 Task: Find connections with filter location Anmore with filter topic #futurewith filter profile language Potuguese with filter current company Arabian Construction Co. with filter school NBKR Institute of Science and Technology with filter industry Paper and Forest Product Manufacturing with filter service category Web Design with filter keywords title Administrator
Action: Mouse moved to (211, 262)
Screenshot: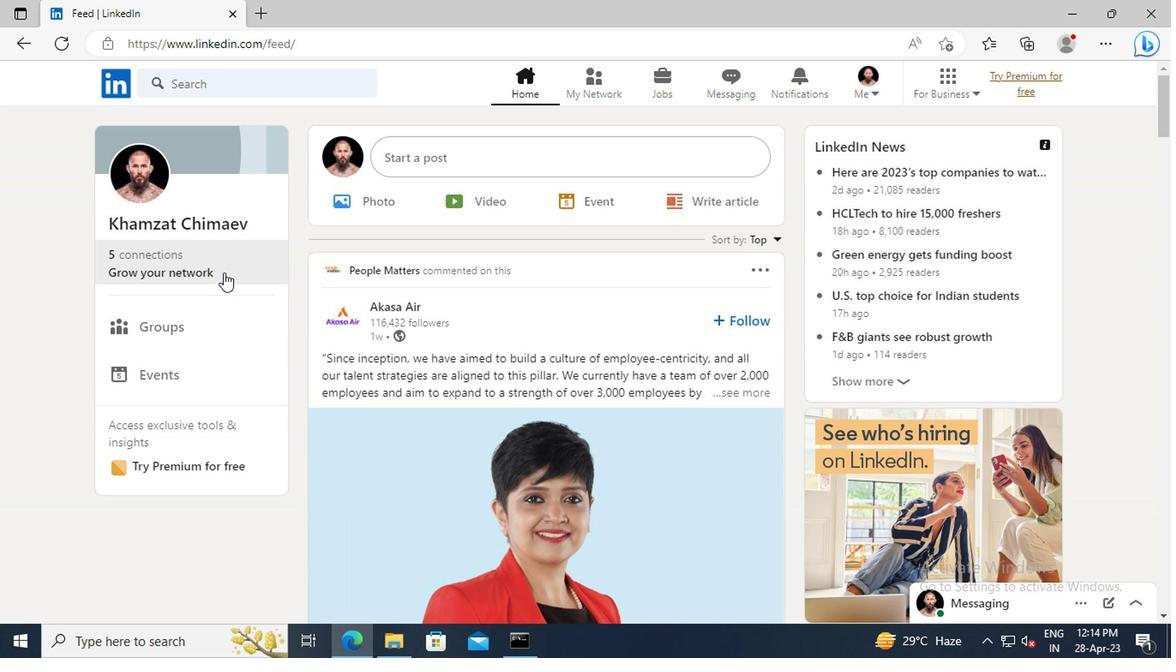 
Action: Mouse pressed left at (211, 262)
Screenshot: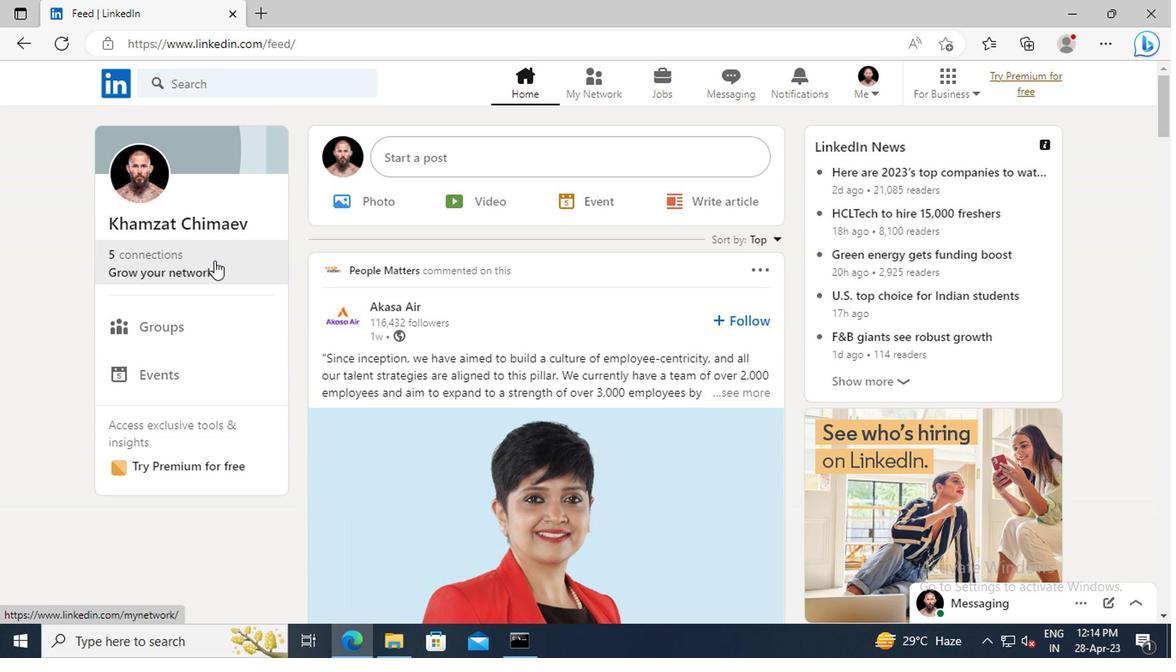 
Action: Mouse moved to (204, 182)
Screenshot: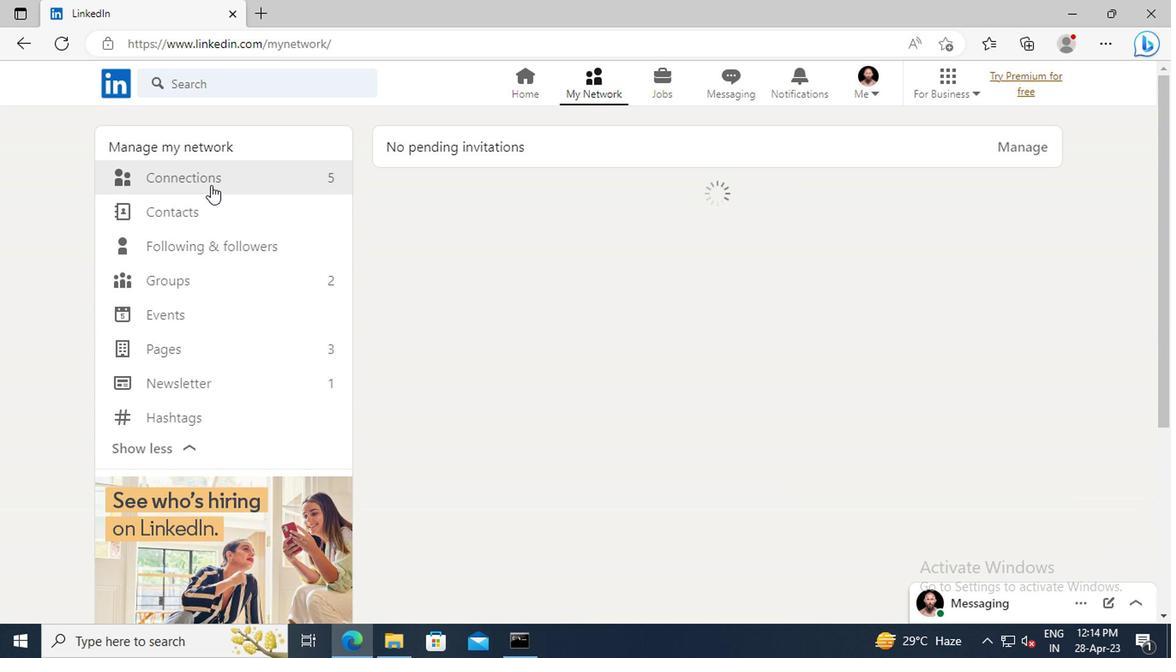 
Action: Mouse pressed left at (204, 182)
Screenshot: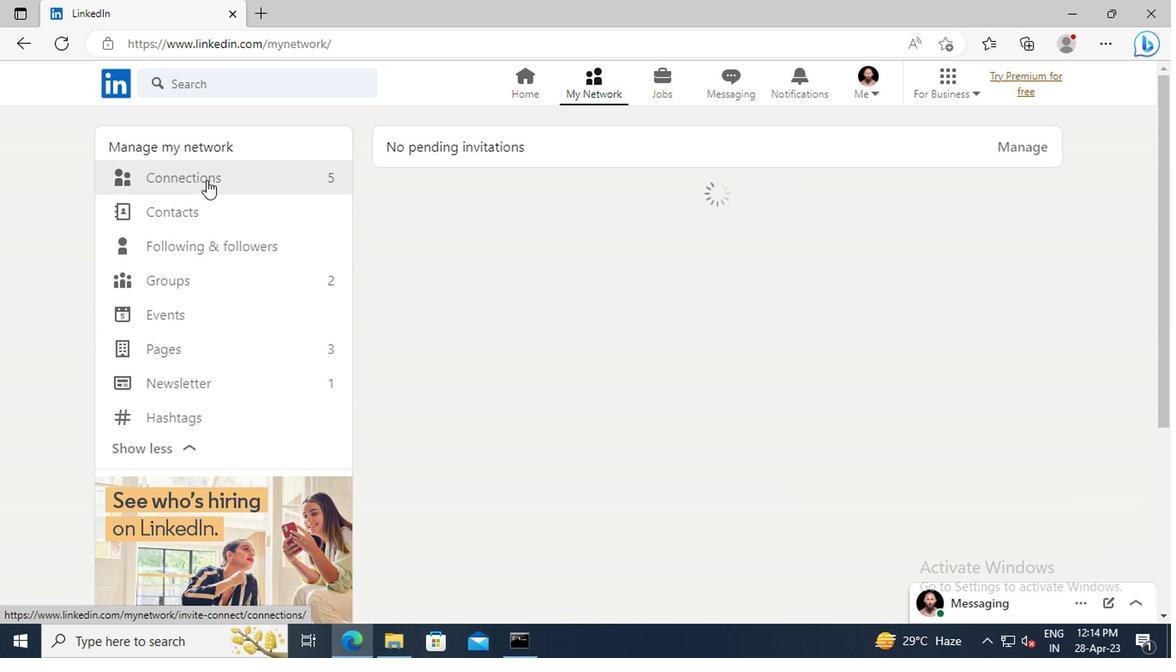 
Action: Mouse moved to (708, 187)
Screenshot: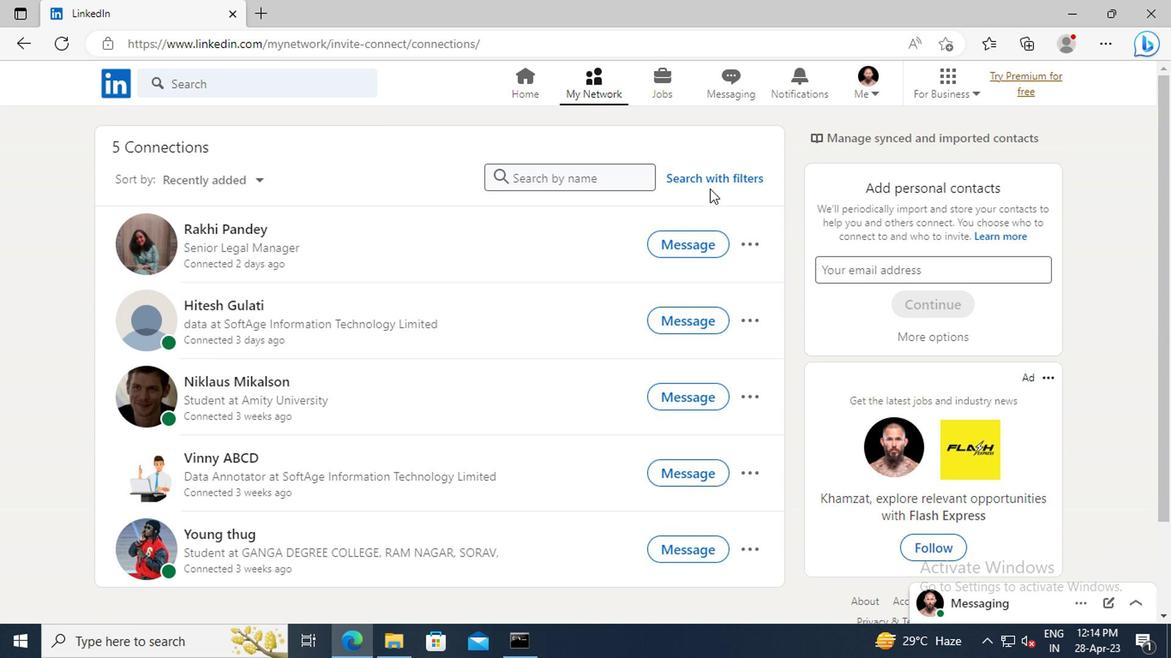 
Action: Mouse pressed left at (708, 187)
Screenshot: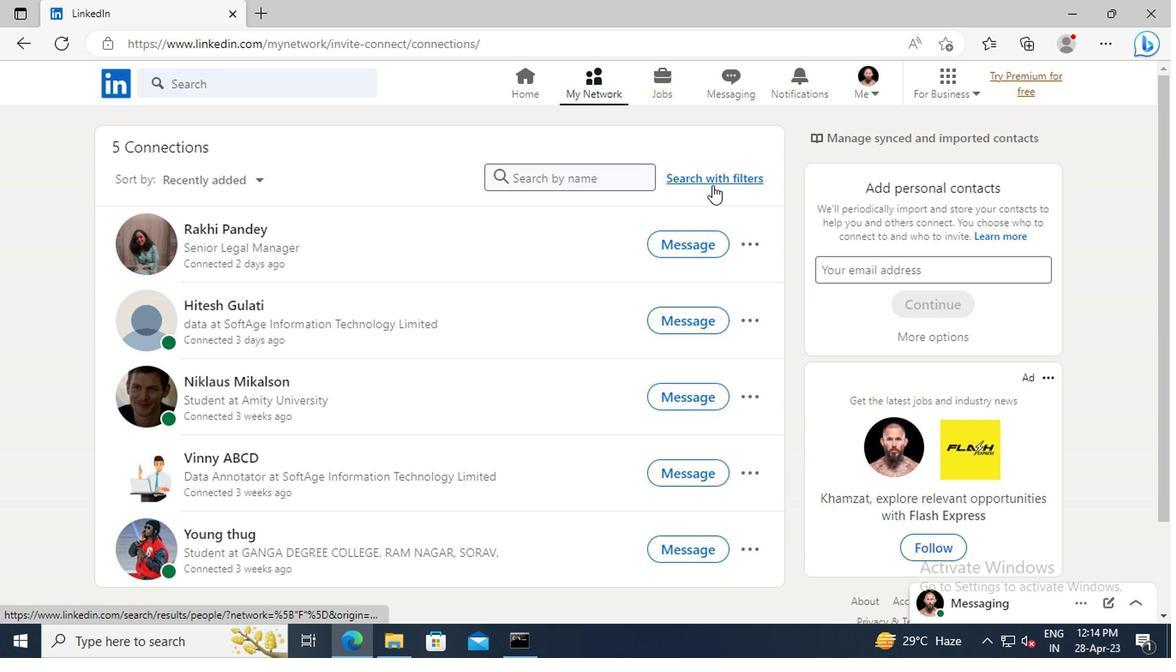 
Action: Mouse moved to (640, 137)
Screenshot: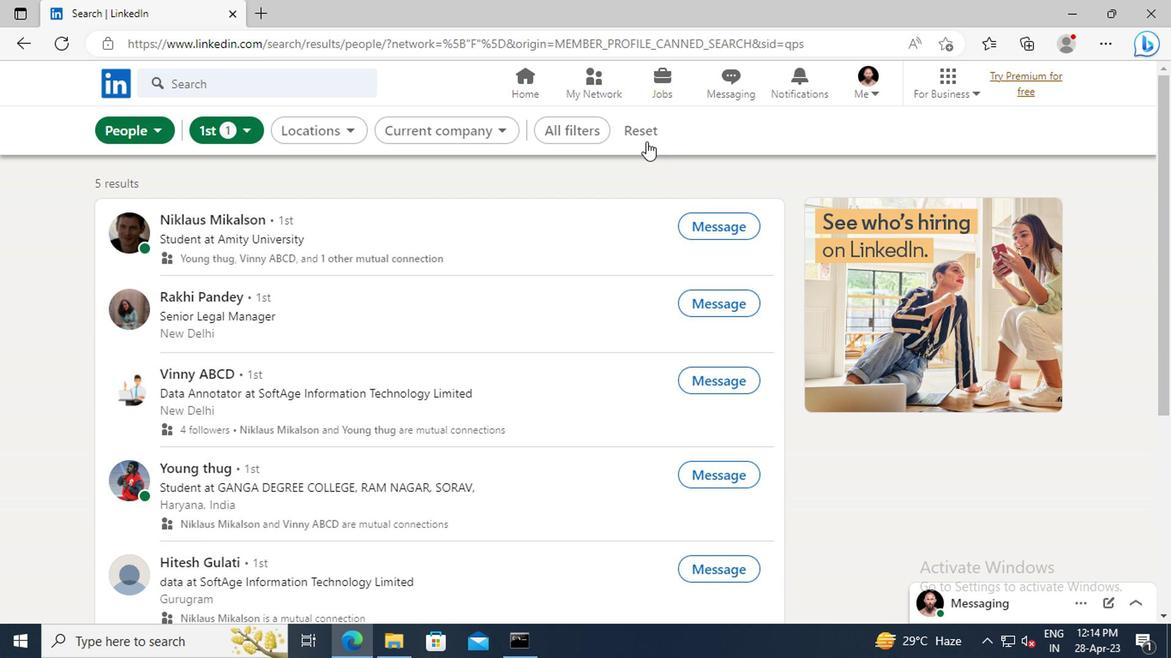 
Action: Mouse pressed left at (640, 137)
Screenshot: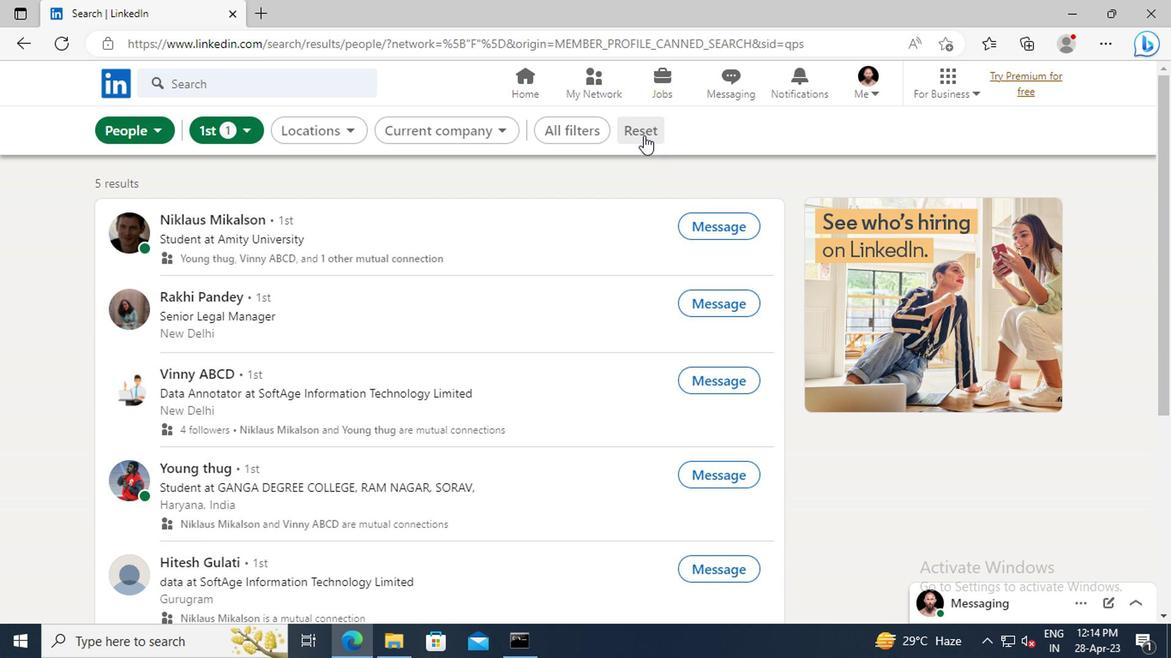 
Action: Mouse moved to (616, 134)
Screenshot: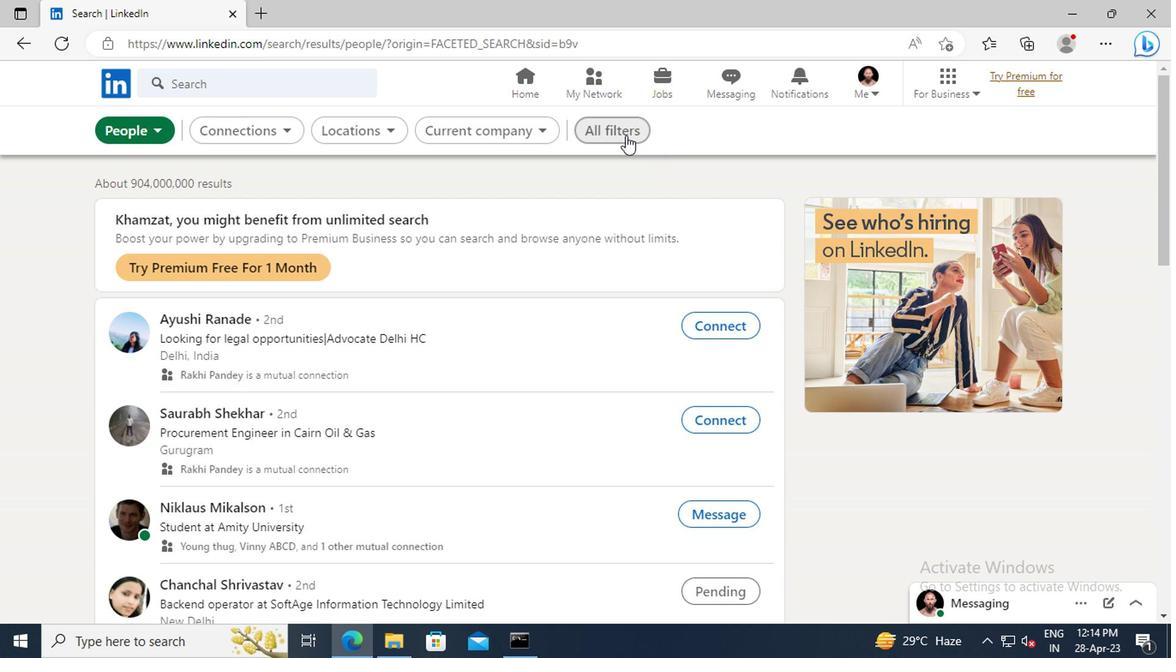 
Action: Mouse pressed left at (616, 134)
Screenshot: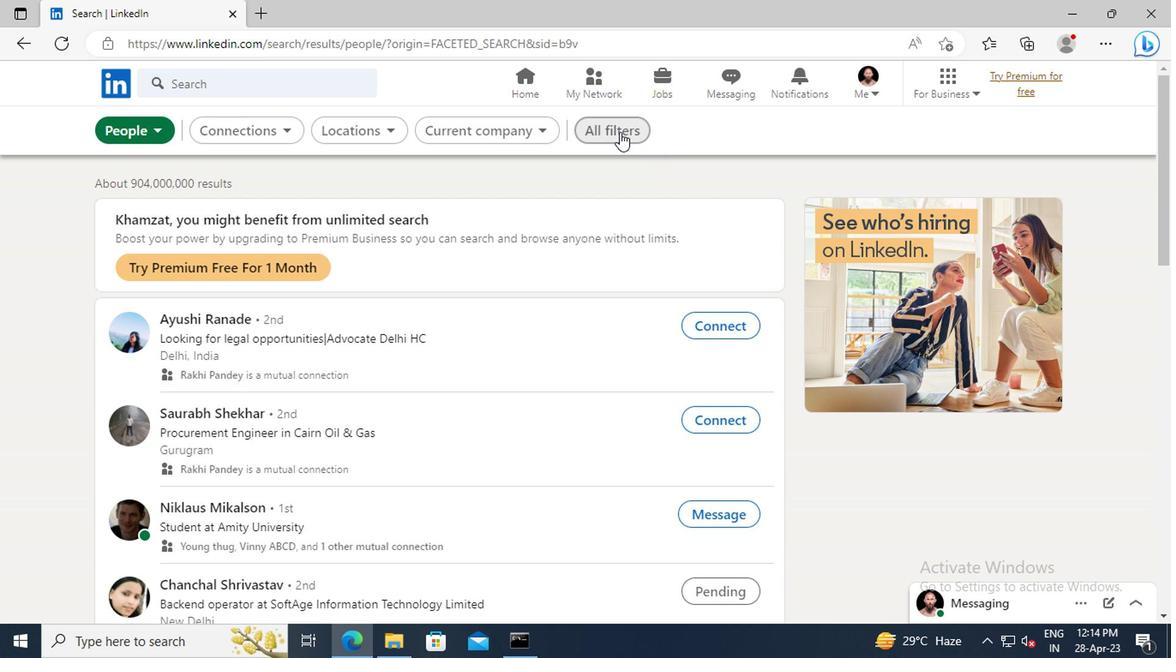 
Action: Mouse moved to (882, 287)
Screenshot: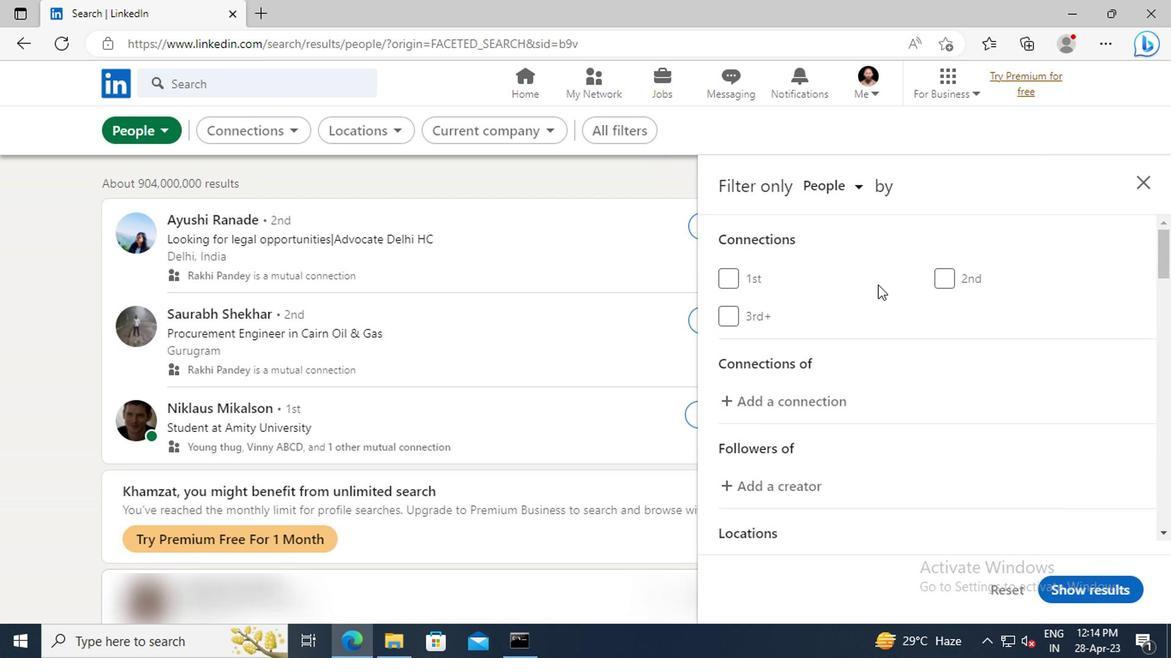 
Action: Mouse scrolled (882, 287) with delta (0, 0)
Screenshot: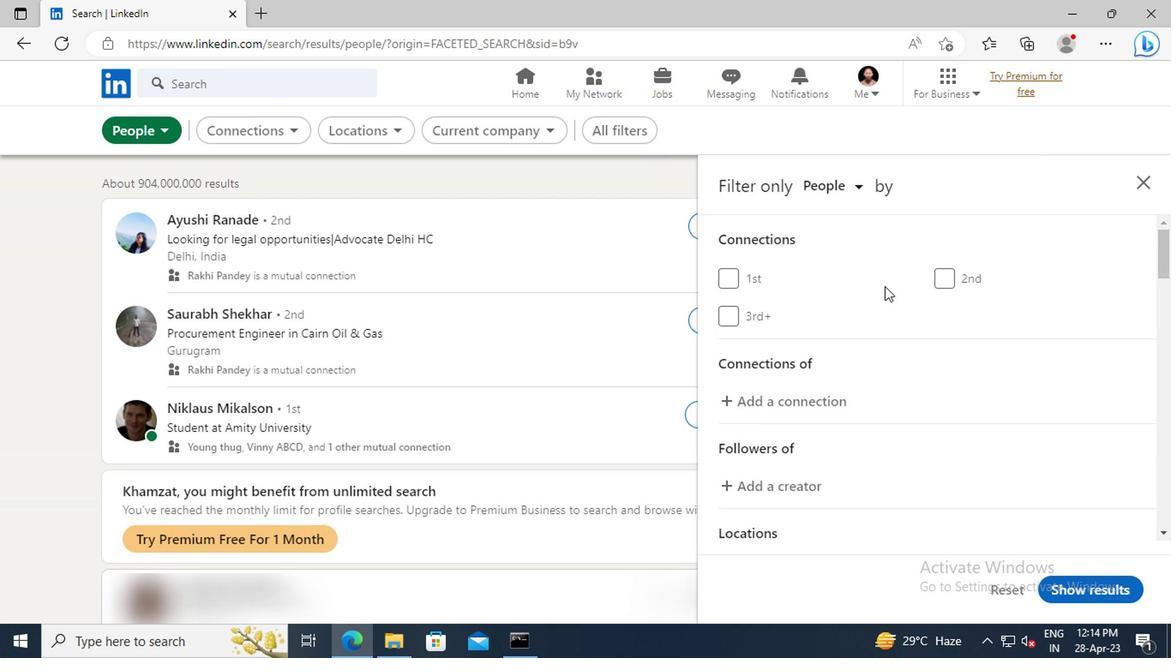 
Action: Mouse scrolled (882, 287) with delta (0, 0)
Screenshot: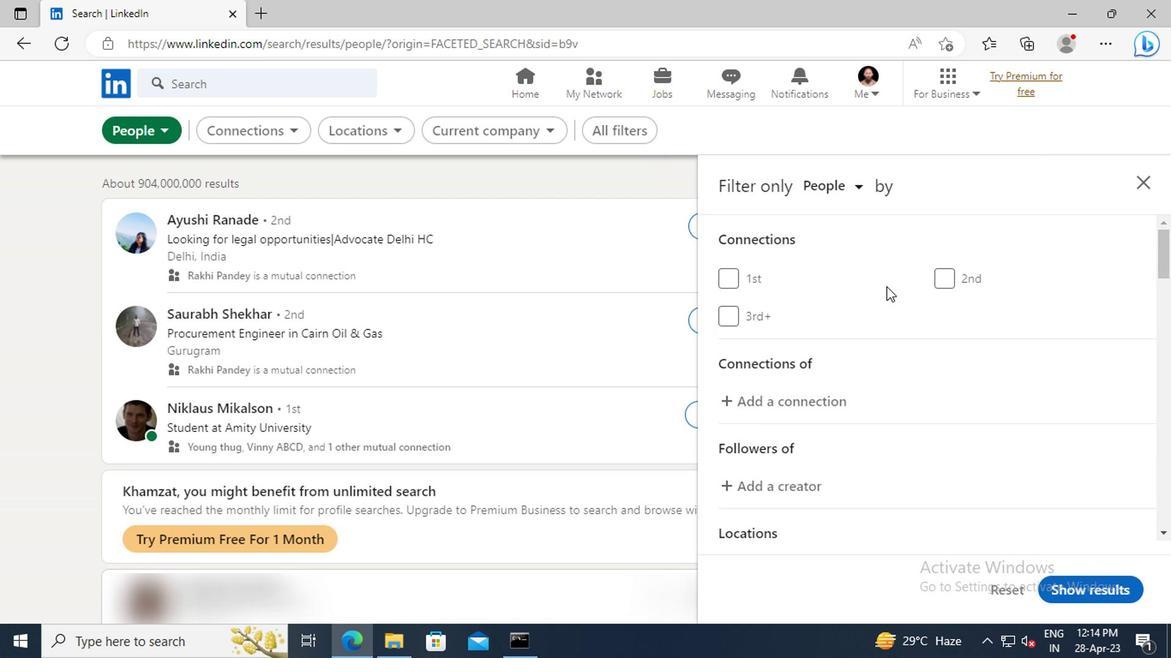 
Action: Mouse scrolled (882, 287) with delta (0, 0)
Screenshot: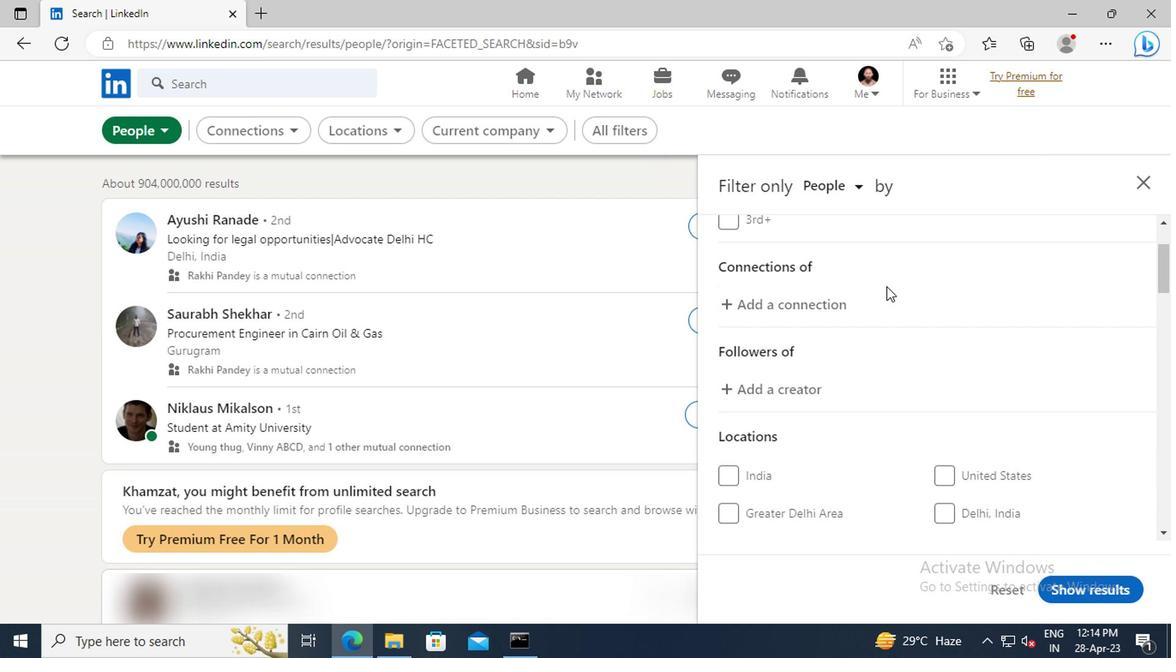 
Action: Mouse scrolled (882, 287) with delta (0, 0)
Screenshot: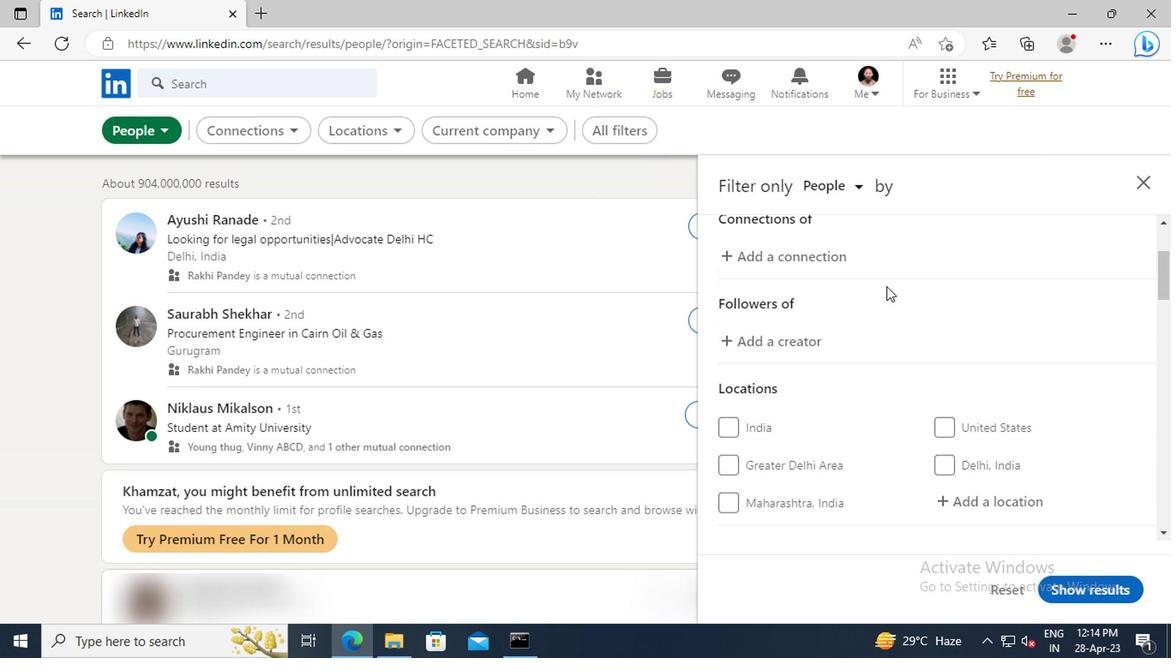 
Action: Mouse scrolled (882, 287) with delta (0, 0)
Screenshot: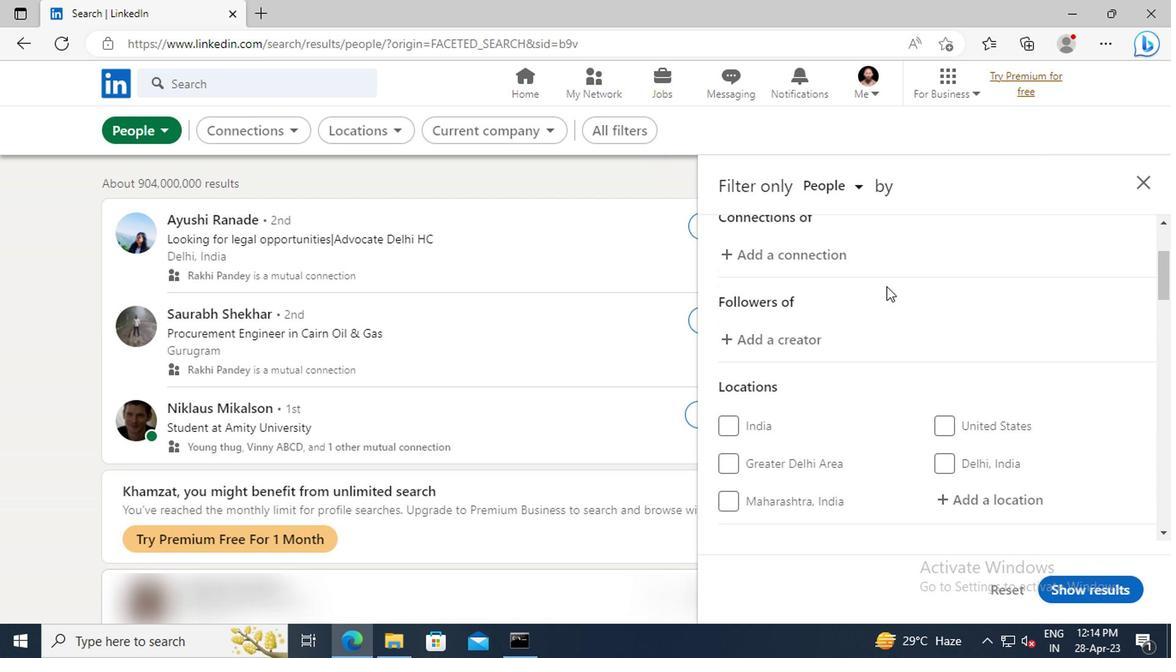 
Action: Mouse moved to (938, 405)
Screenshot: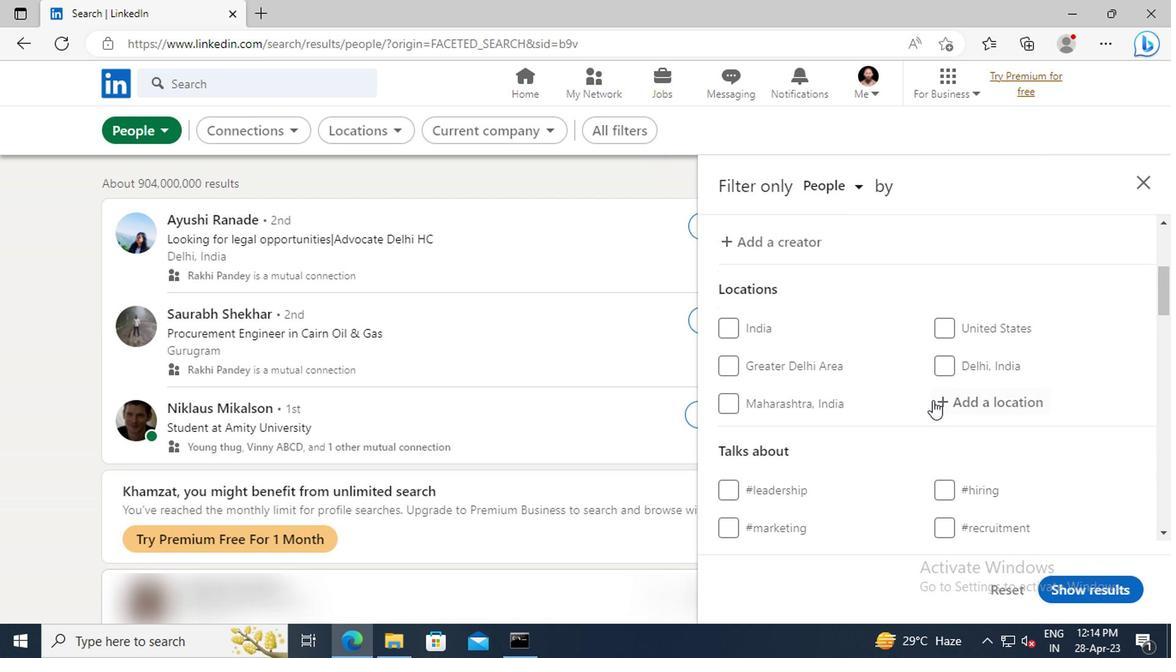 
Action: Mouse pressed left at (938, 405)
Screenshot: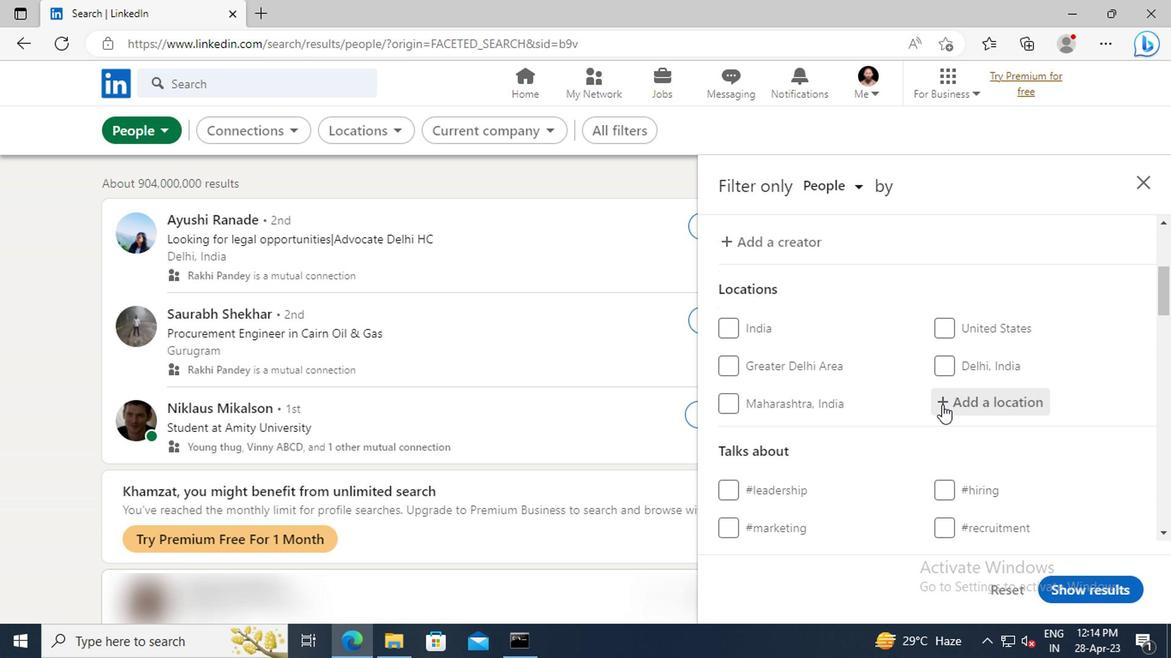 
Action: Key pressed <Key.shift>ANMORE
Screenshot: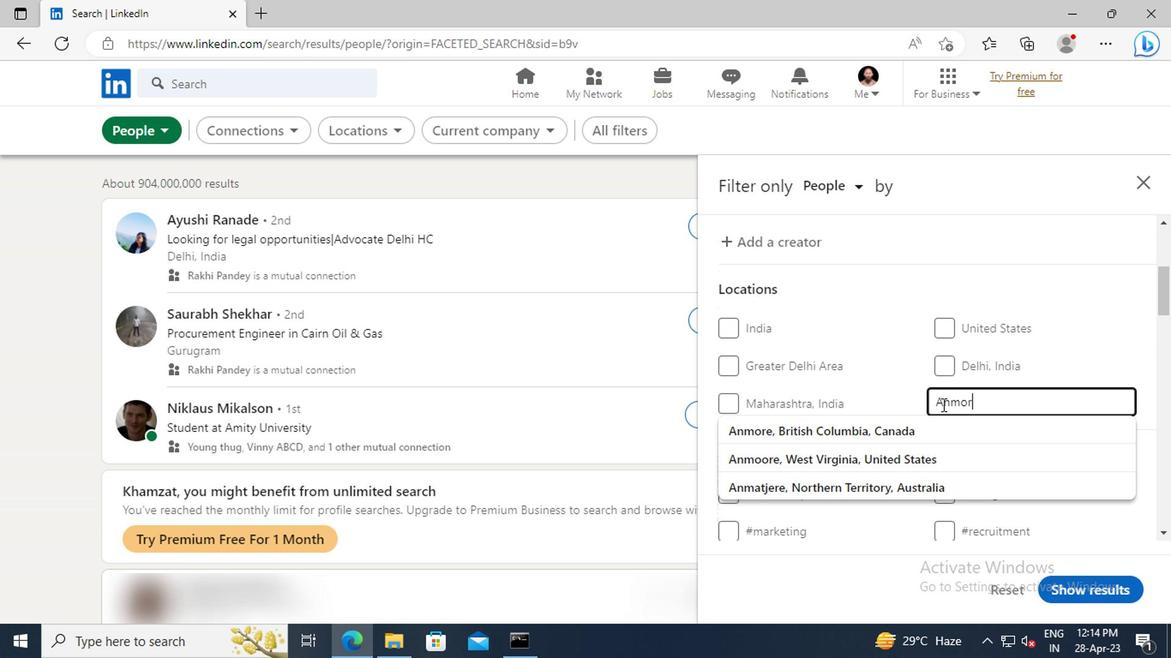
Action: Mouse moved to (943, 432)
Screenshot: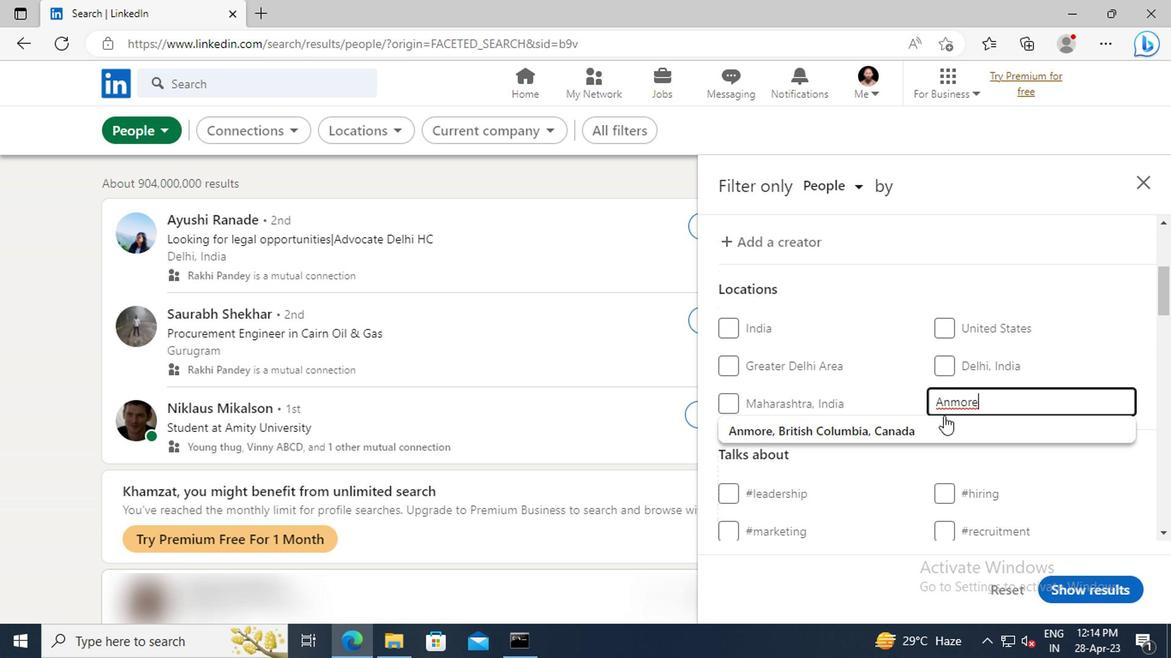 
Action: Mouse pressed left at (943, 432)
Screenshot: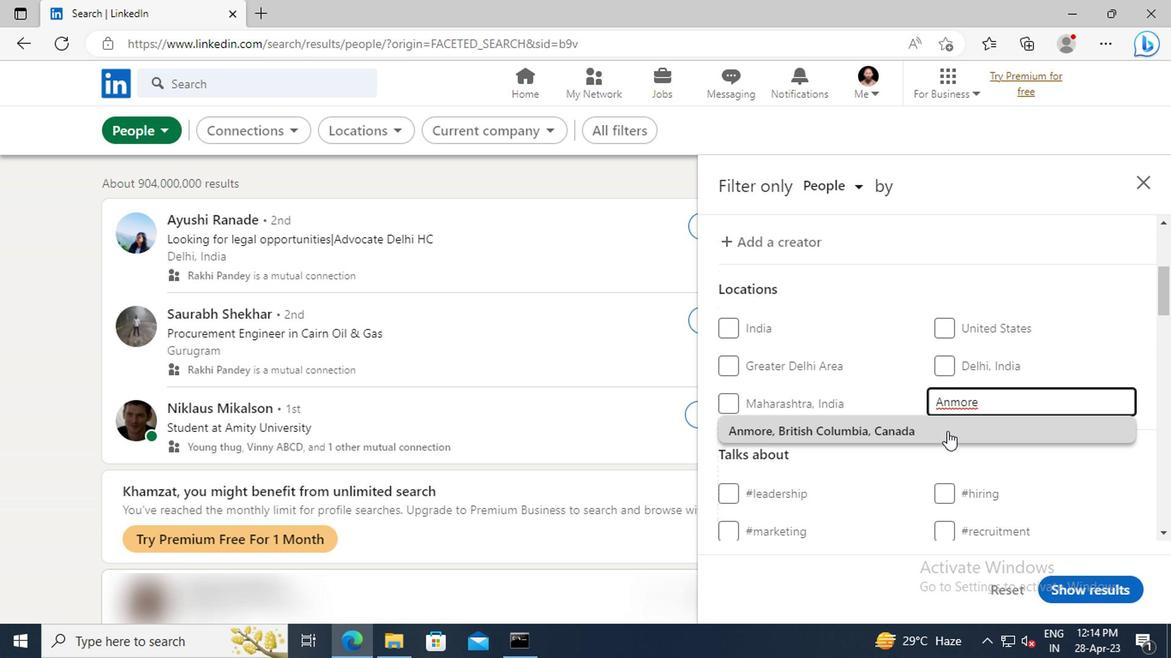 
Action: Mouse moved to (974, 356)
Screenshot: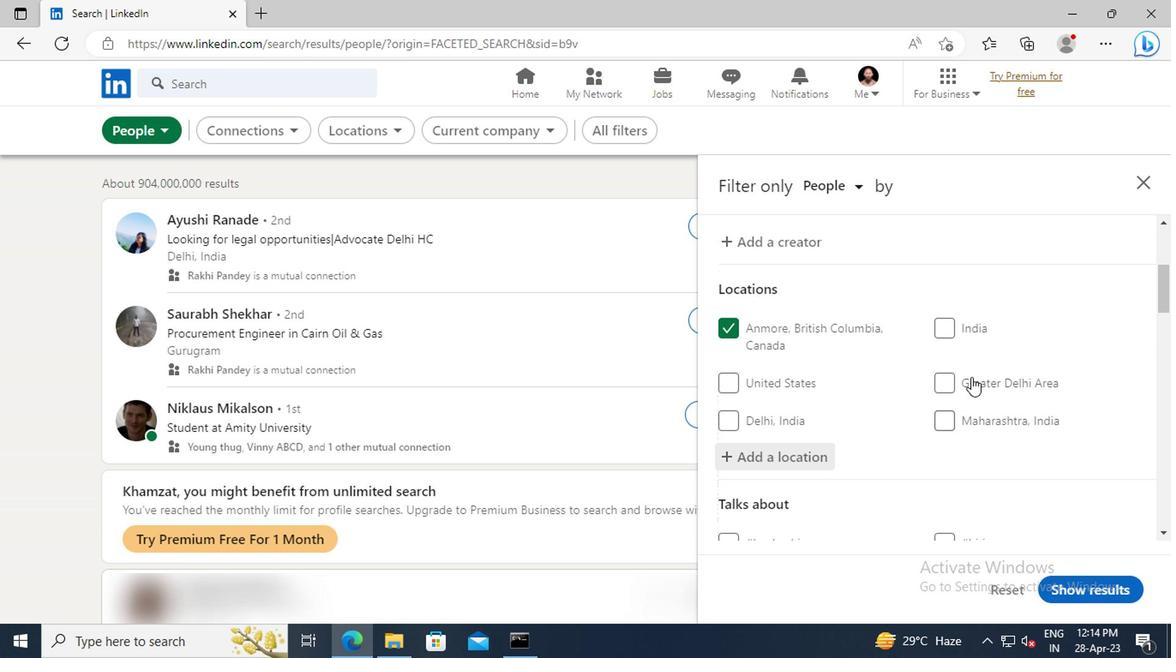 
Action: Mouse scrolled (974, 355) with delta (0, 0)
Screenshot: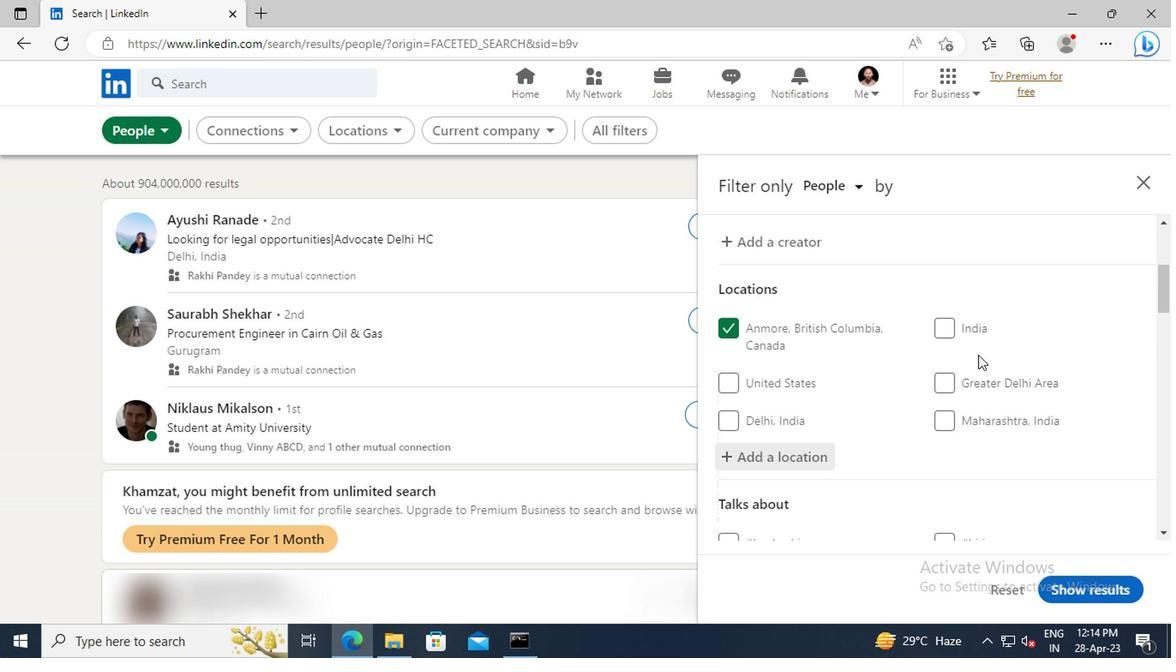 
Action: Mouse scrolled (974, 355) with delta (0, 0)
Screenshot: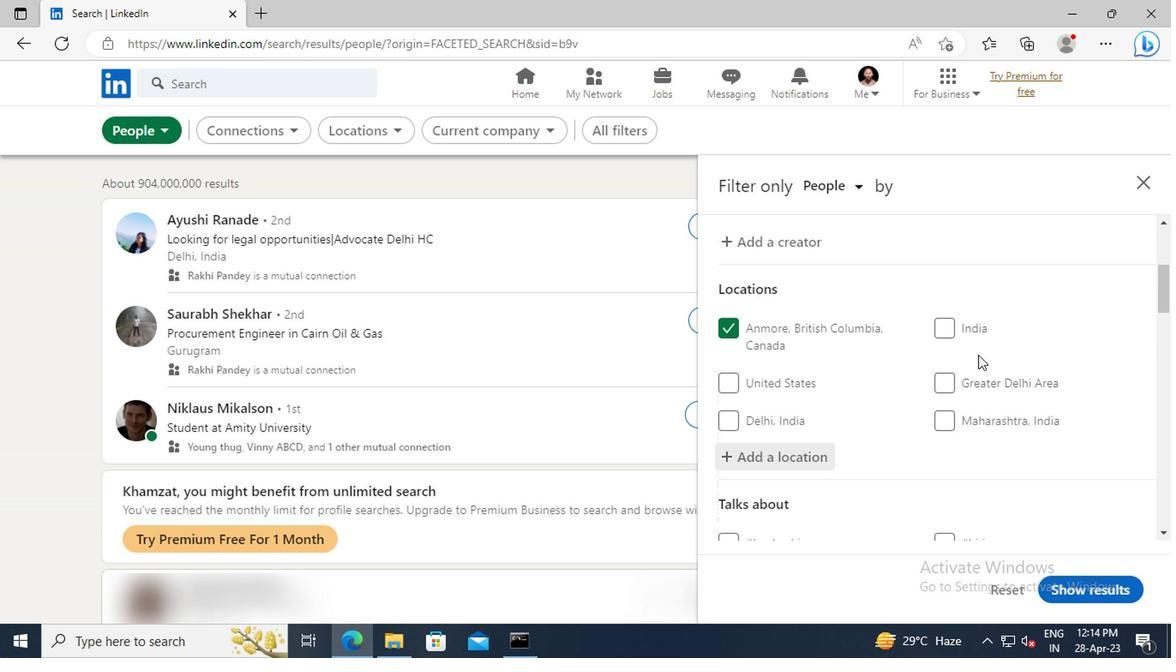 
Action: Mouse scrolled (974, 355) with delta (0, 0)
Screenshot: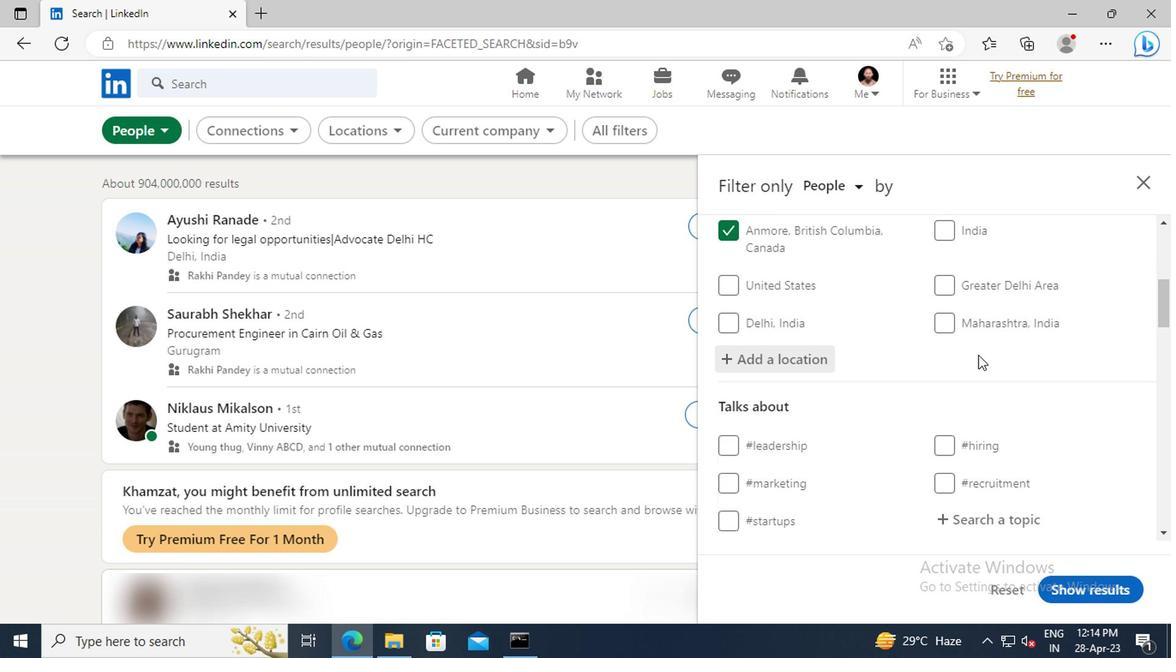 
Action: Mouse scrolled (974, 355) with delta (0, 0)
Screenshot: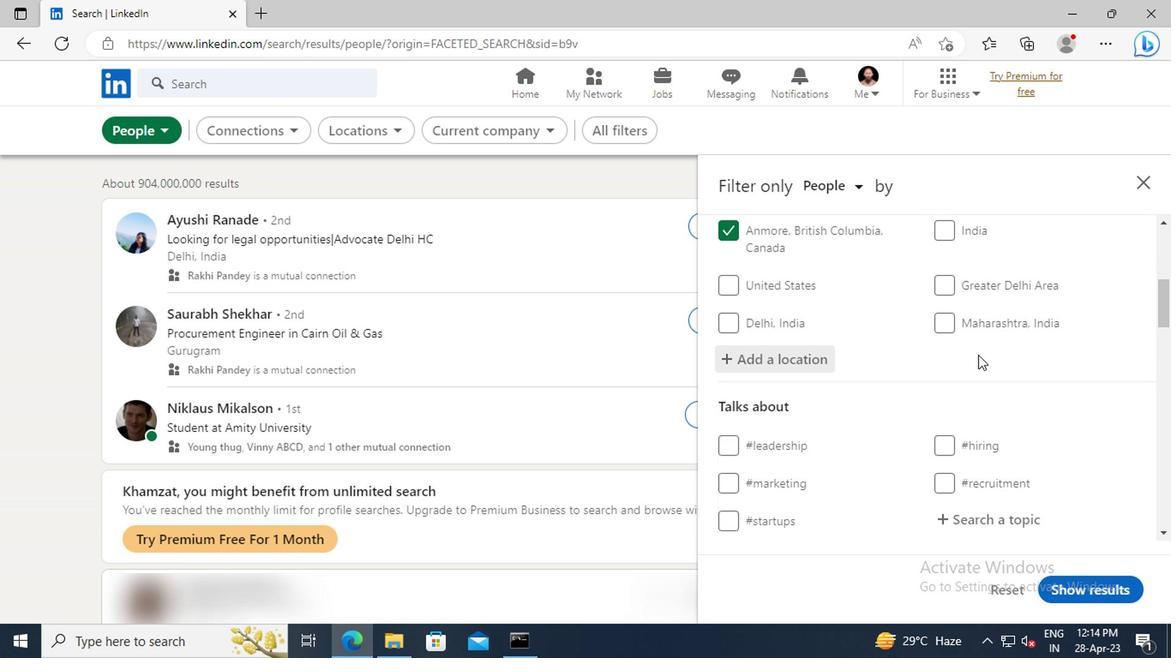 
Action: Mouse scrolled (974, 355) with delta (0, 0)
Screenshot: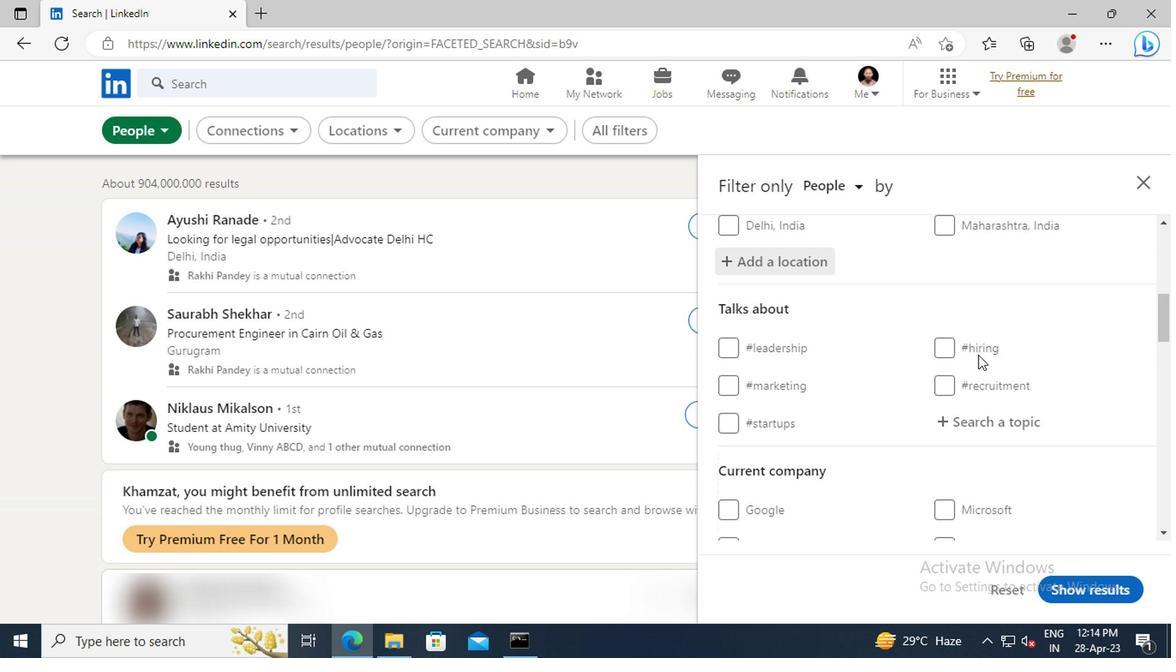 
Action: Mouse moved to (971, 374)
Screenshot: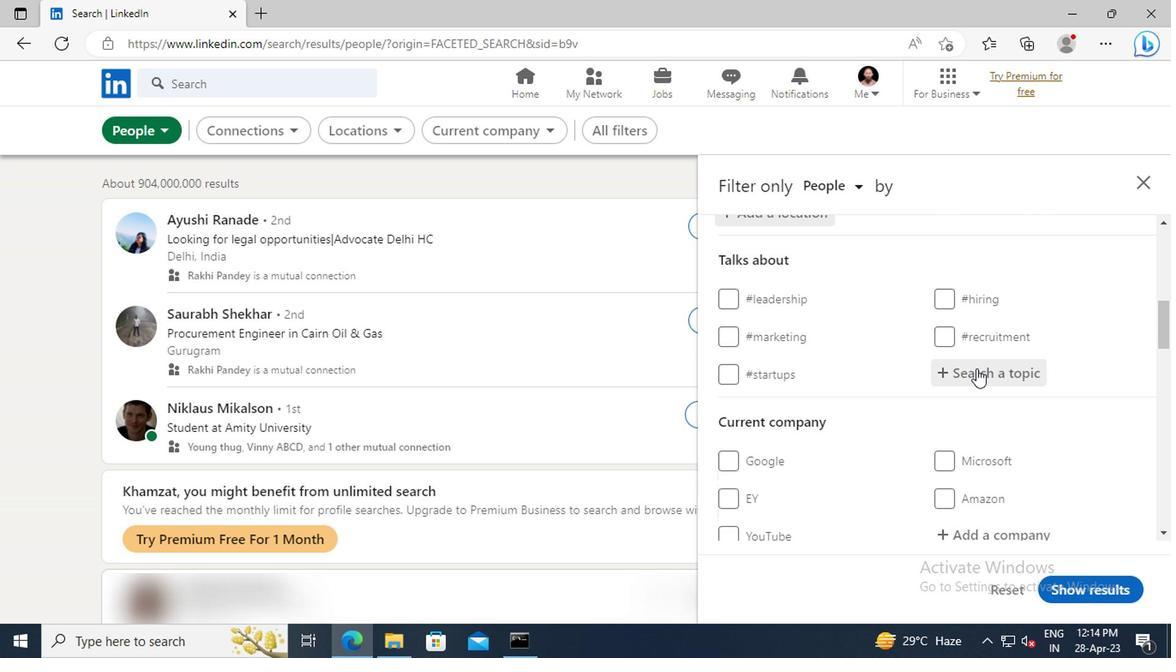 
Action: Mouse pressed left at (971, 374)
Screenshot: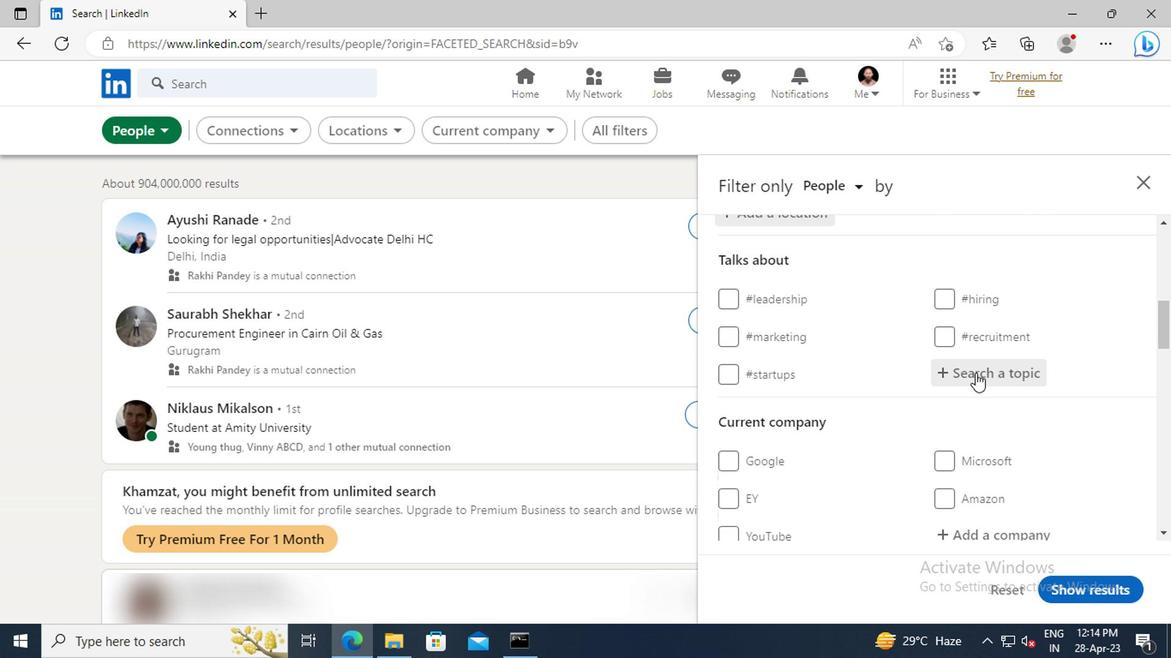 
Action: Key pressed FUTURE
Screenshot: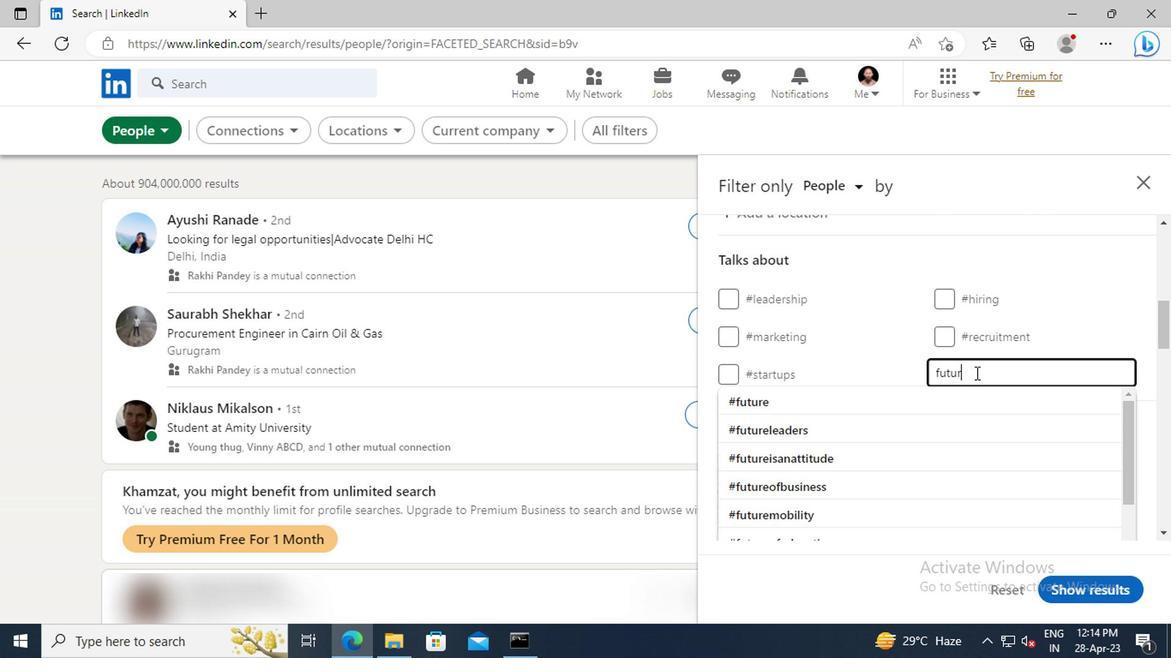 
Action: Mouse moved to (967, 399)
Screenshot: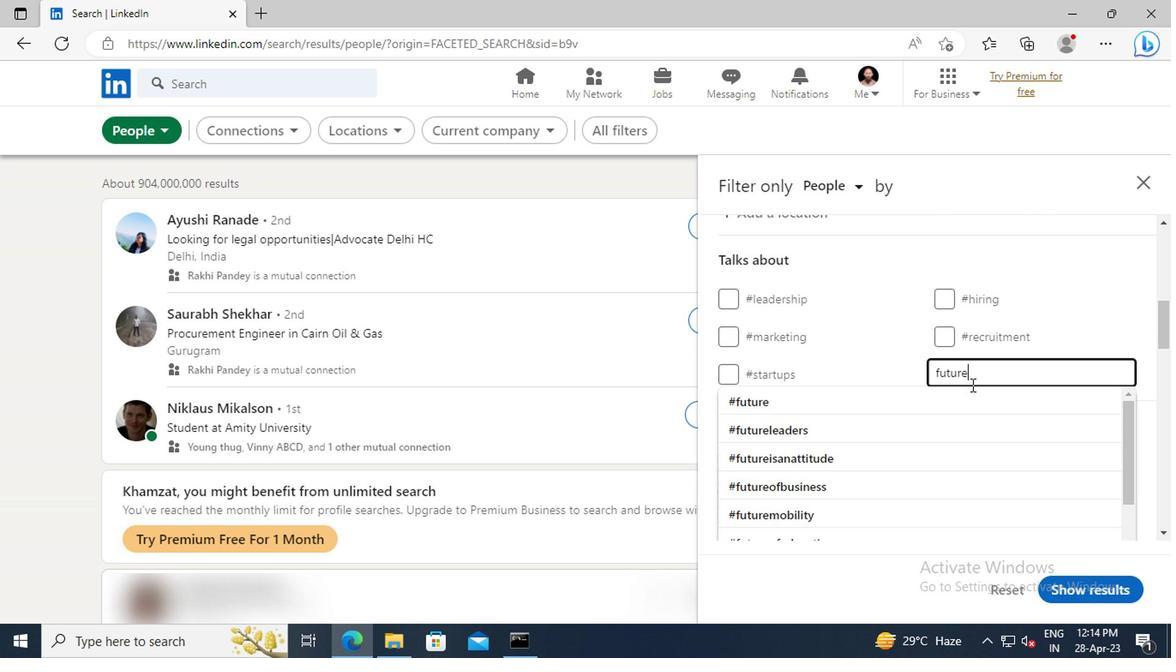 
Action: Mouse pressed left at (967, 399)
Screenshot: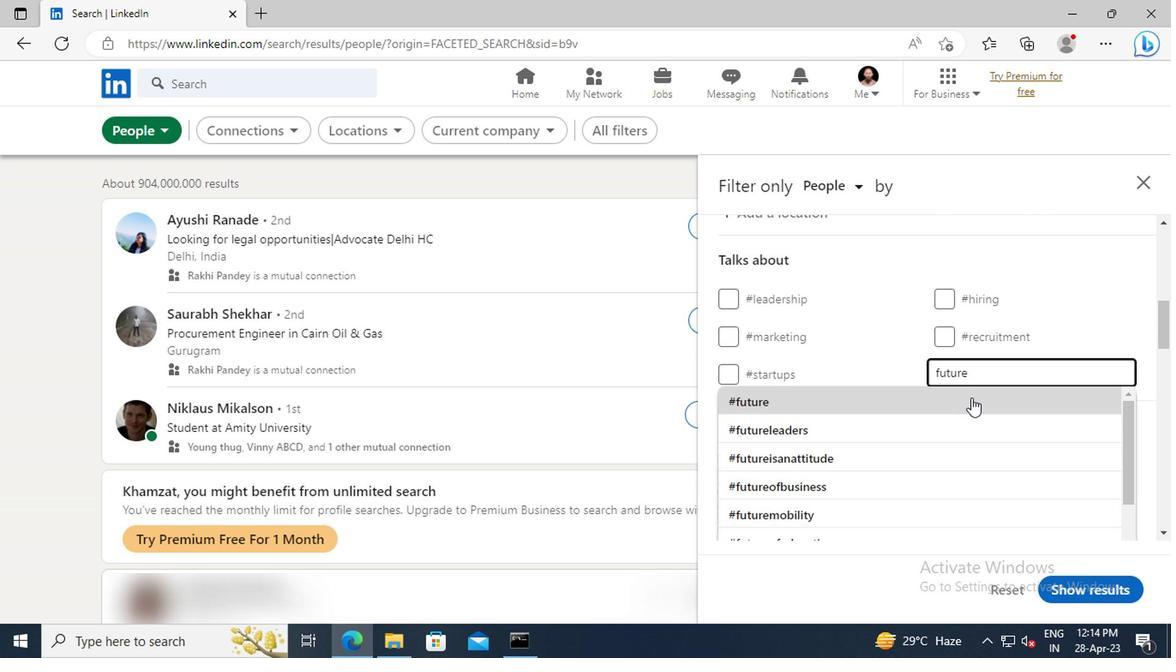 
Action: Mouse moved to (962, 354)
Screenshot: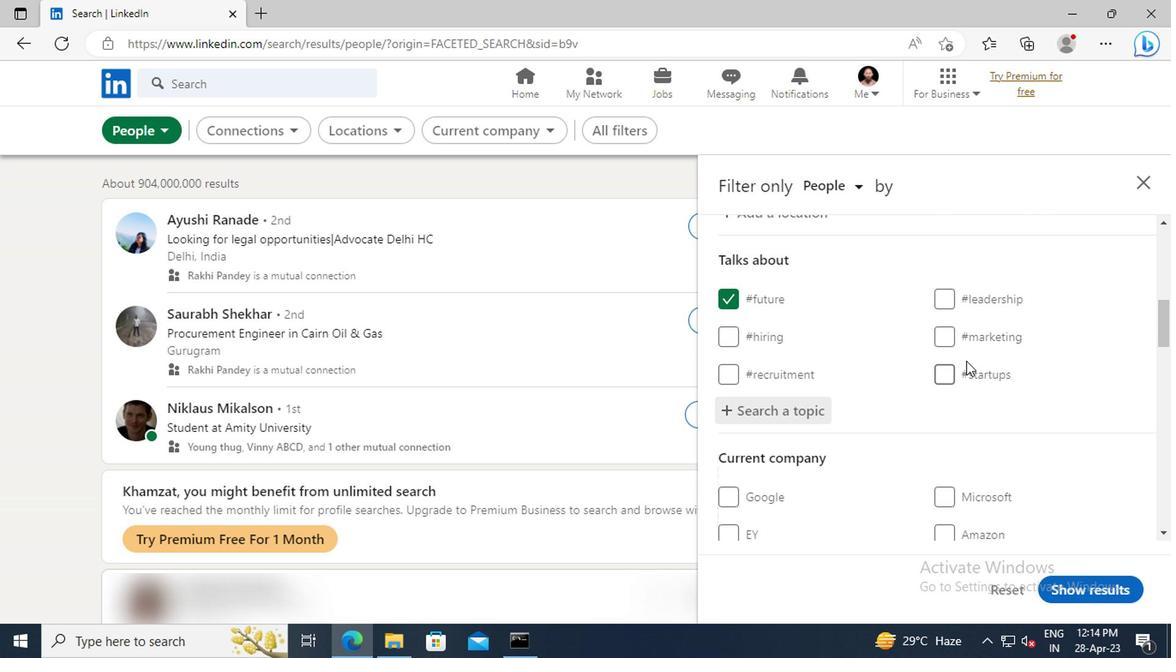
Action: Mouse scrolled (962, 353) with delta (0, 0)
Screenshot: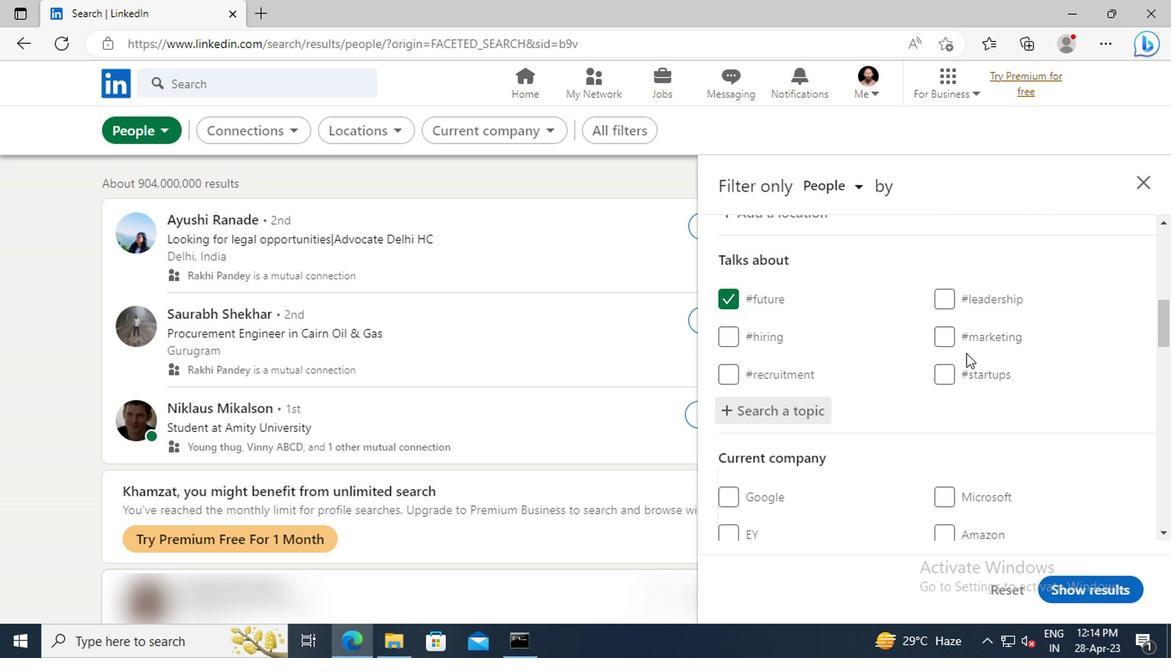 
Action: Mouse scrolled (962, 353) with delta (0, 0)
Screenshot: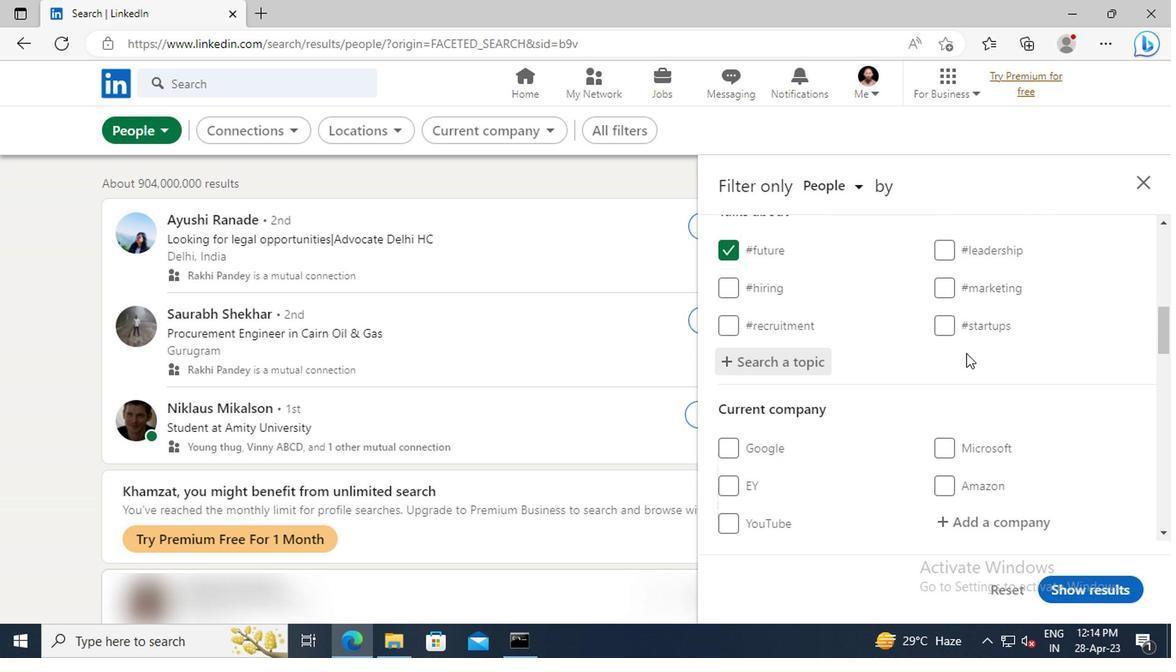 
Action: Mouse scrolled (962, 353) with delta (0, 0)
Screenshot: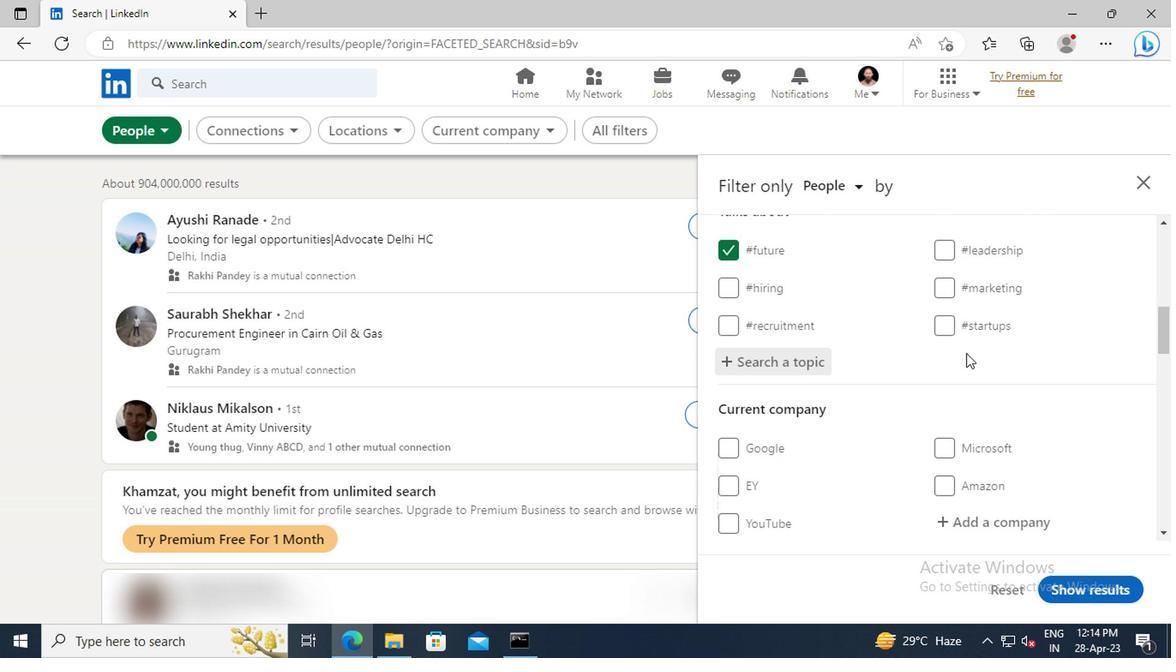 
Action: Mouse scrolled (962, 353) with delta (0, 0)
Screenshot: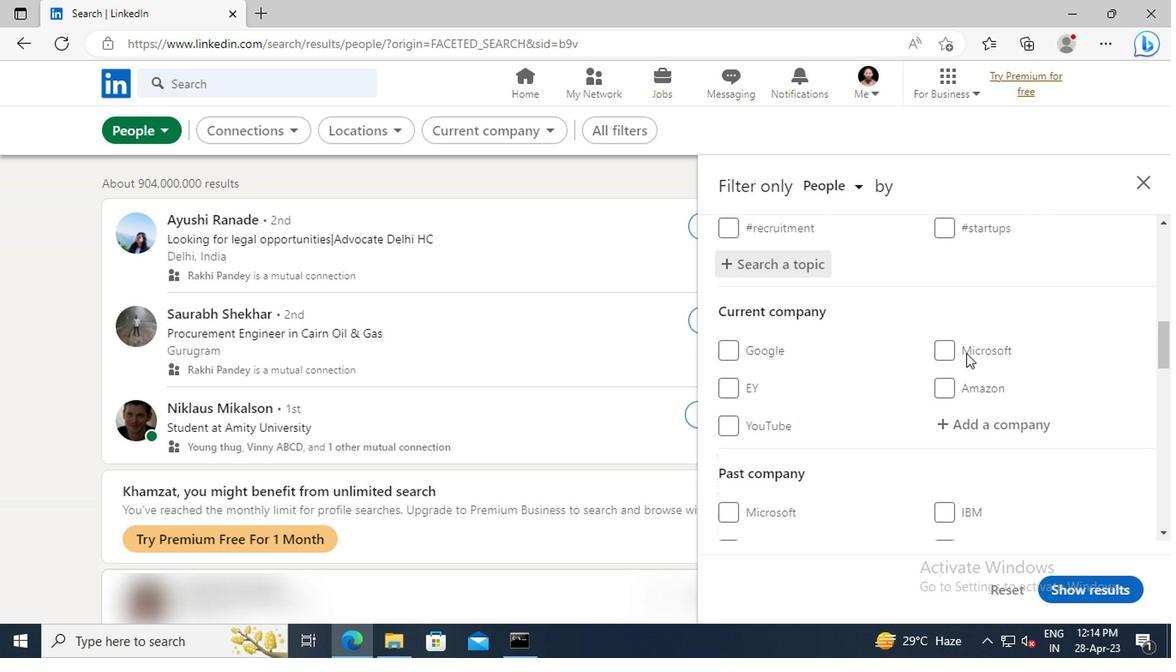 
Action: Mouse scrolled (962, 353) with delta (0, 0)
Screenshot: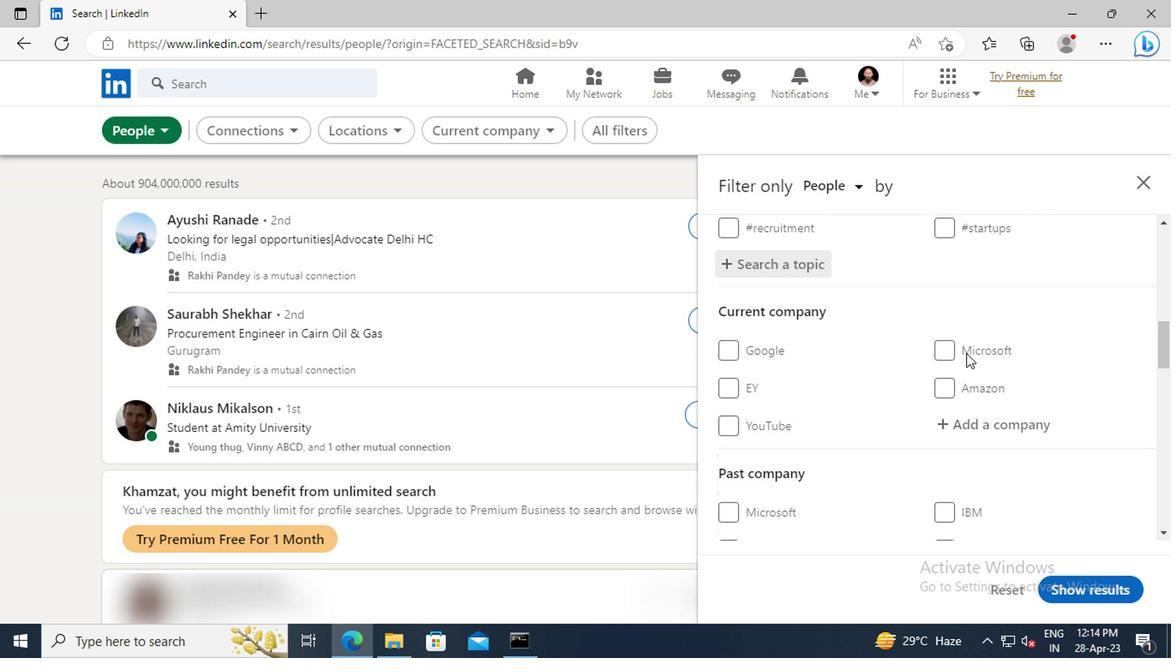 
Action: Mouse scrolled (962, 353) with delta (0, 0)
Screenshot: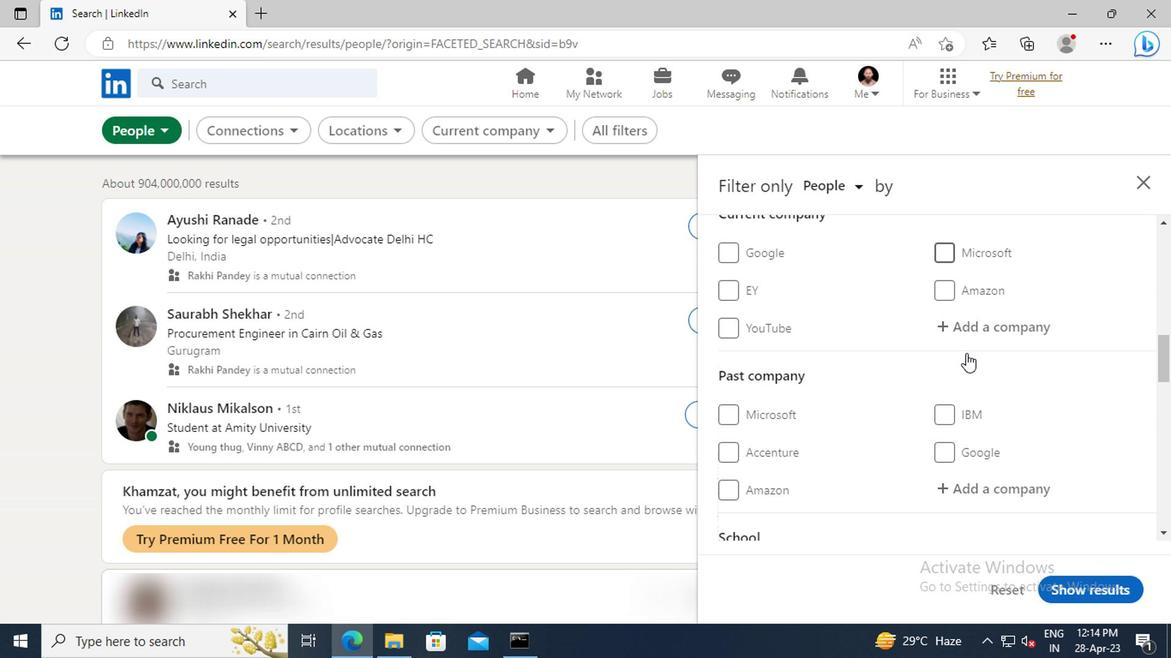 
Action: Mouse scrolled (962, 353) with delta (0, 0)
Screenshot: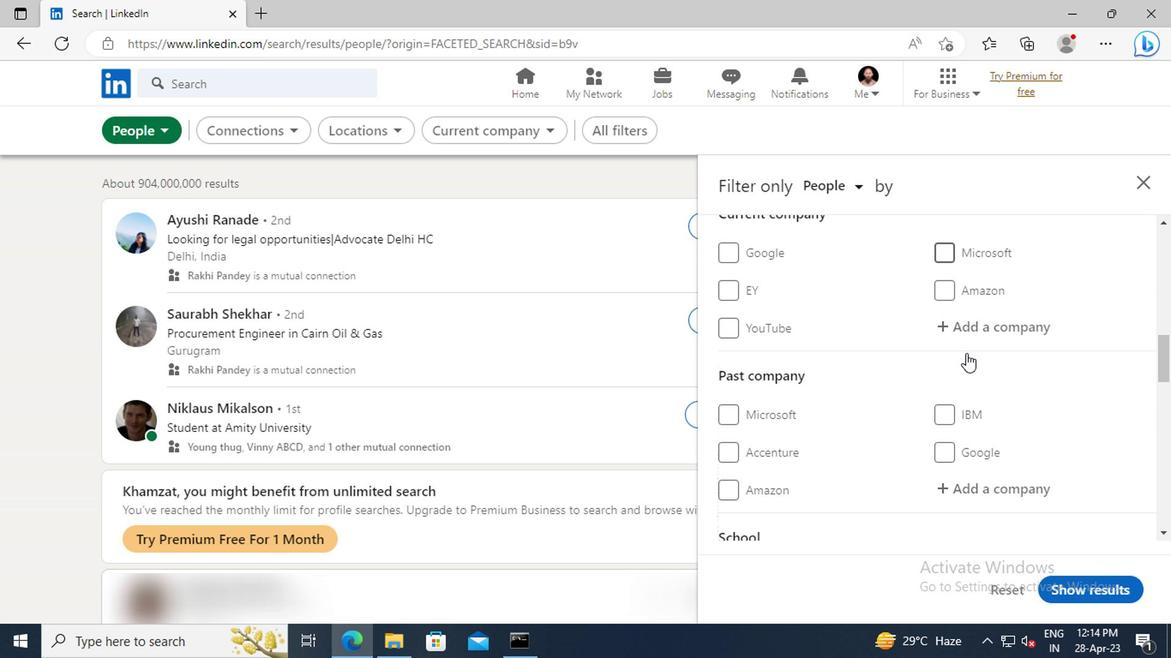 
Action: Mouse scrolled (962, 353) with delta (0, 0)
Screenshot: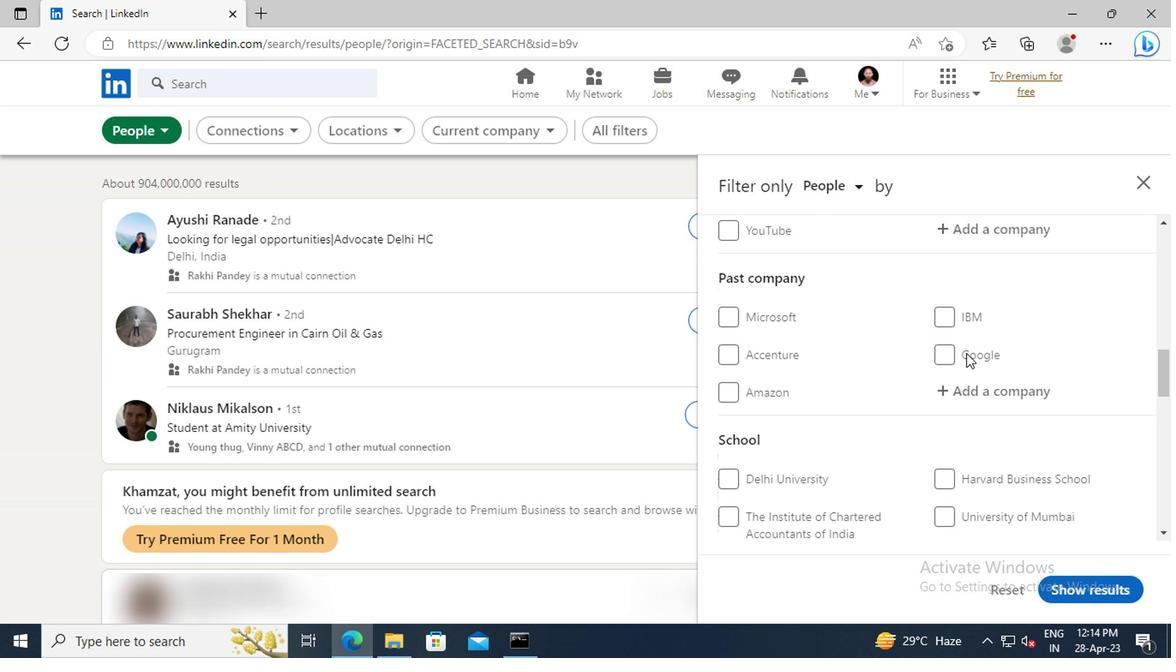 
Action: Mouse scrolled (962, 353) with delta (0, 0)
Screenshot: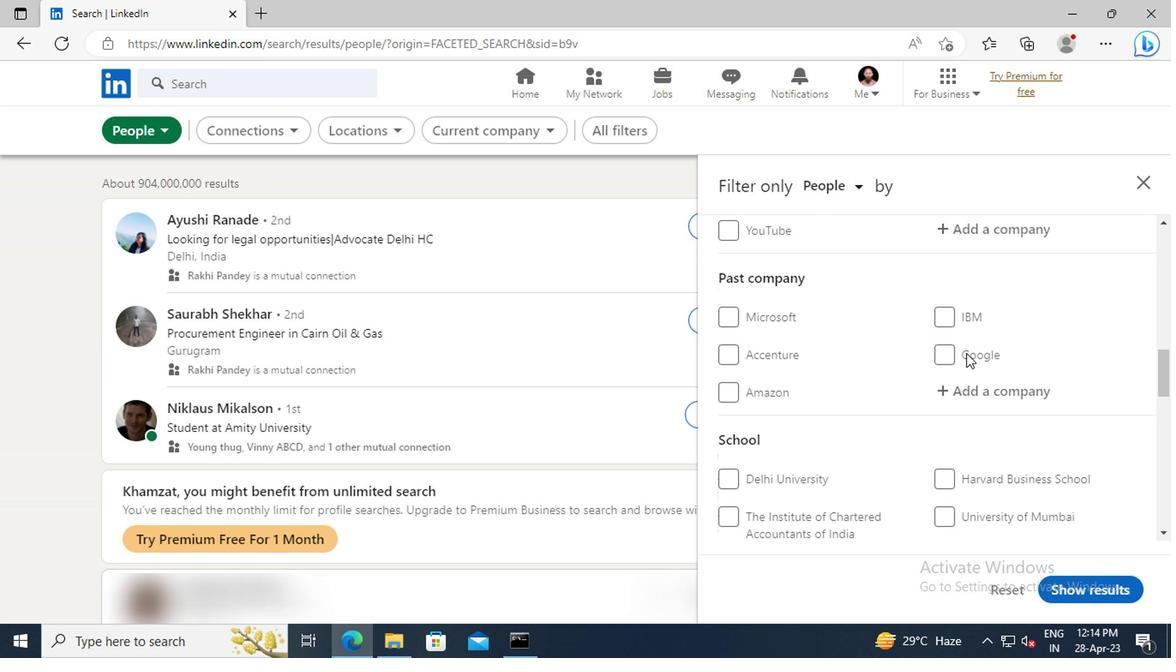 
Action: Mouse scrolled (962, 353) with delta (0, 0)
Screenshot: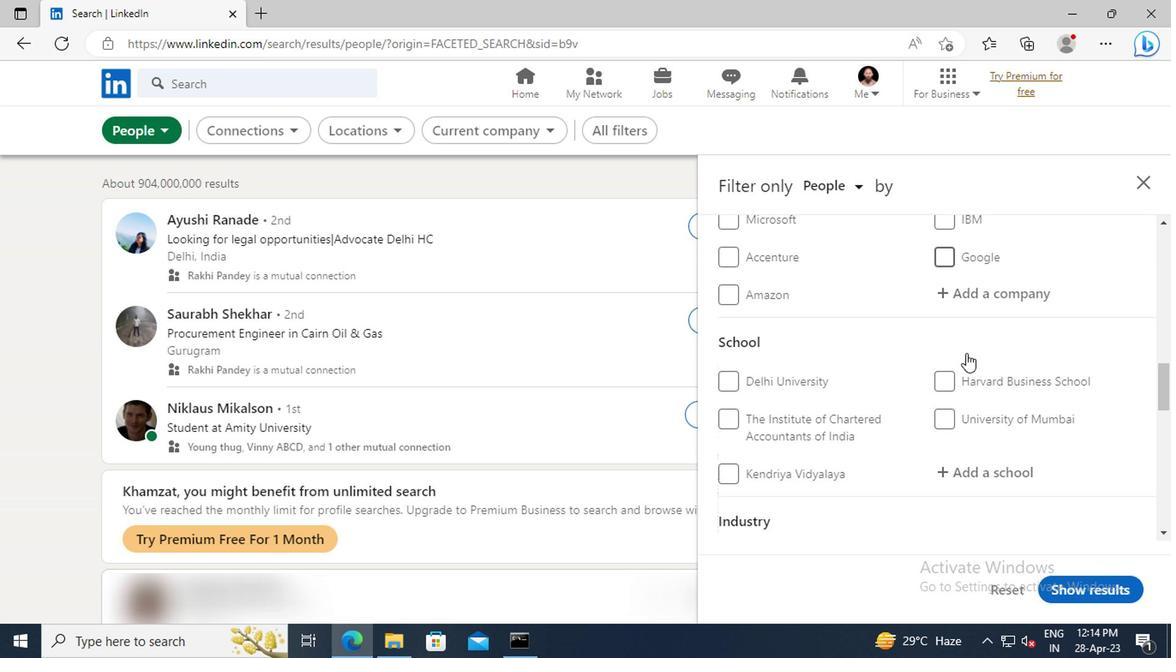 
Action: Mouse scrolled (962, 353) with delta (0, 0)
Screenshot: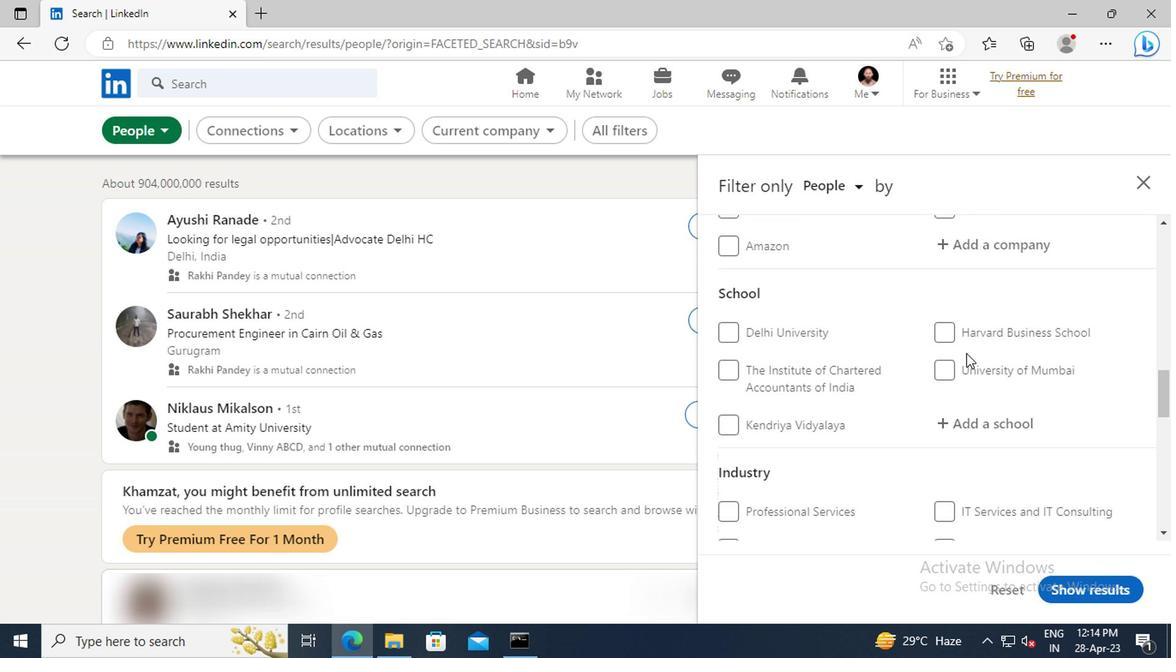 
Action: Mouse scrolled (962, 353) with delta (0, 0)
Screenshot: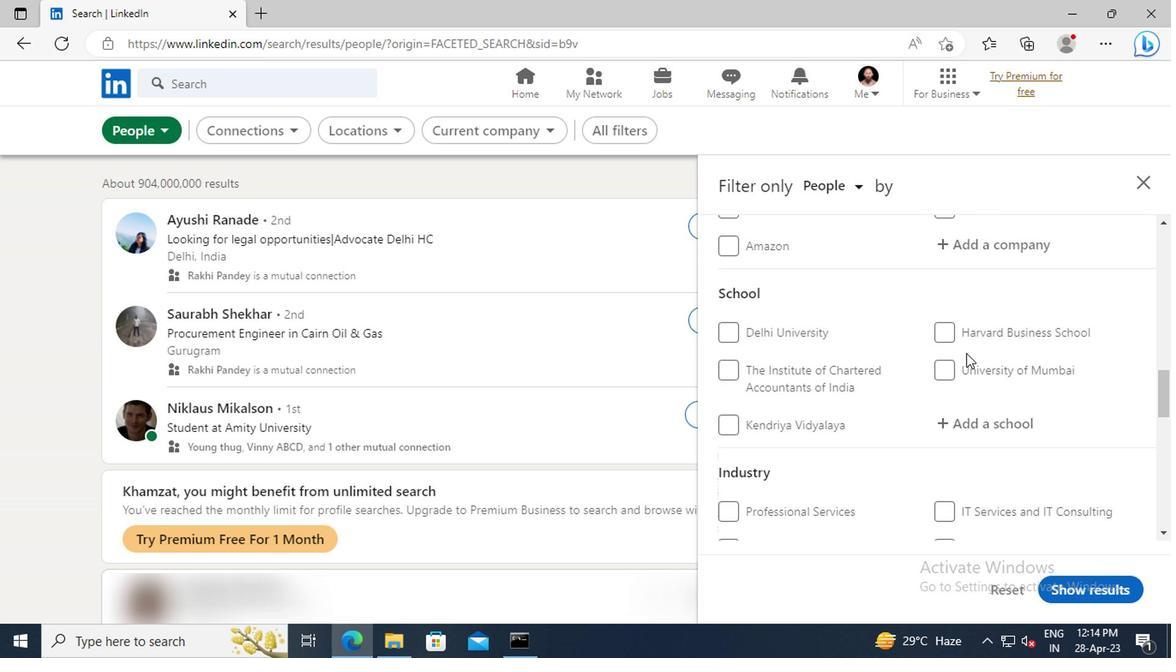 
Action: Mouse scrolled (962, 353) with delta (0, 0)
Screenshot: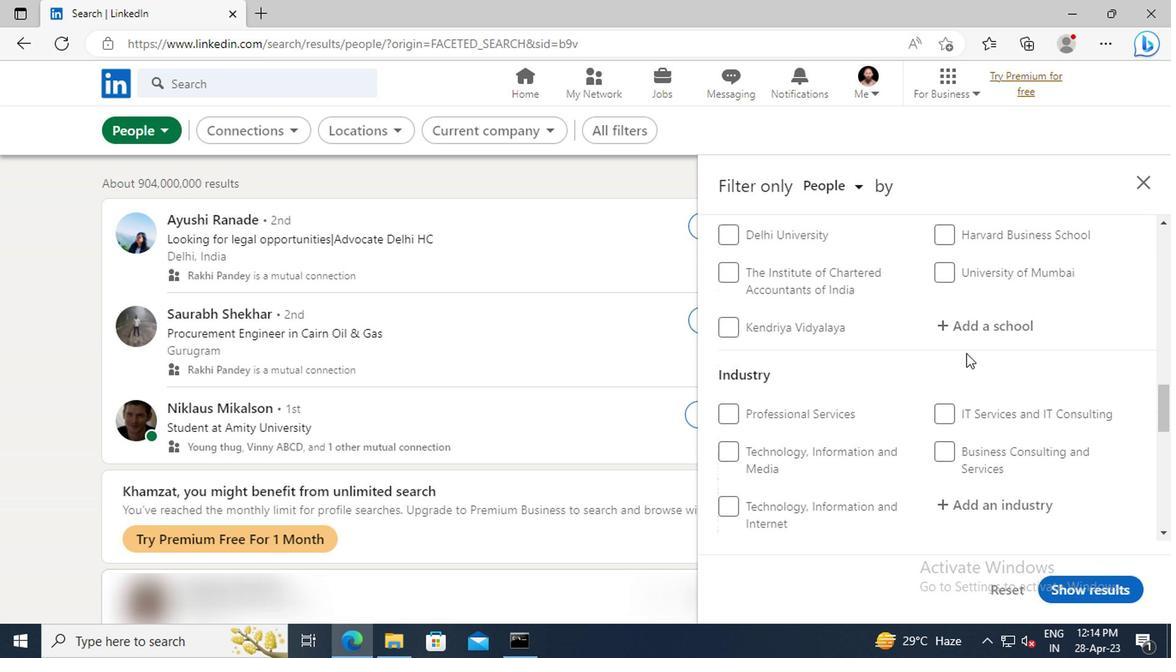 
Action: Mouse scrolled (962, 353) with delta (0, 0)
Screenshot: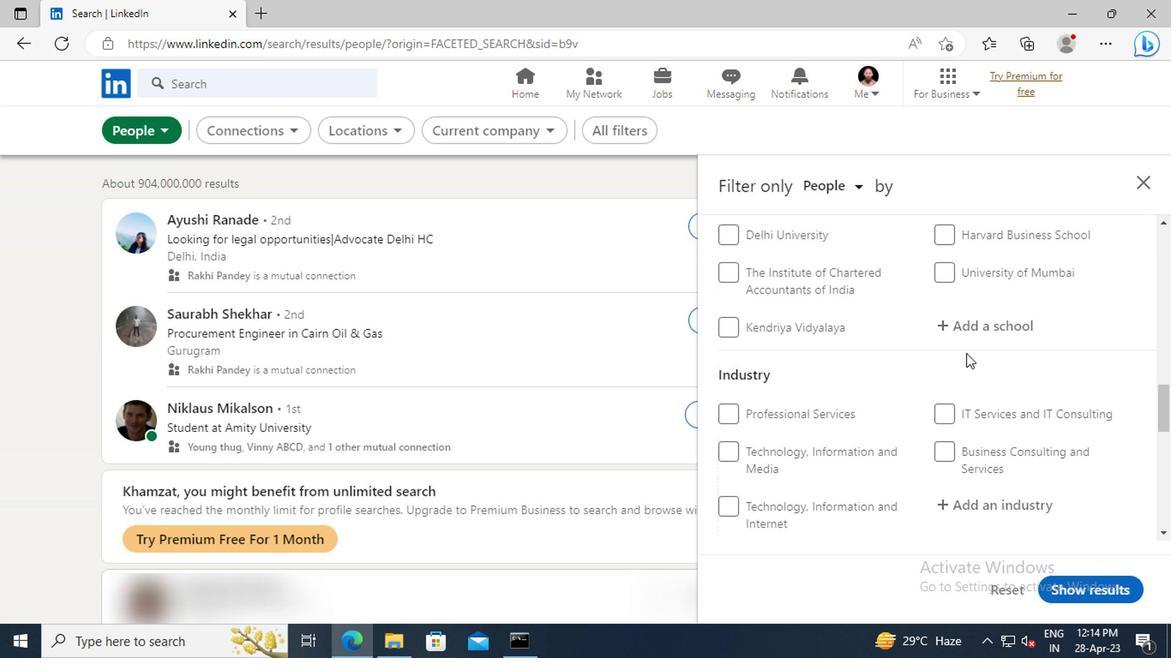 
Action: Mouse scrolled (962, 353) with delta (0, 0)
Screenshot: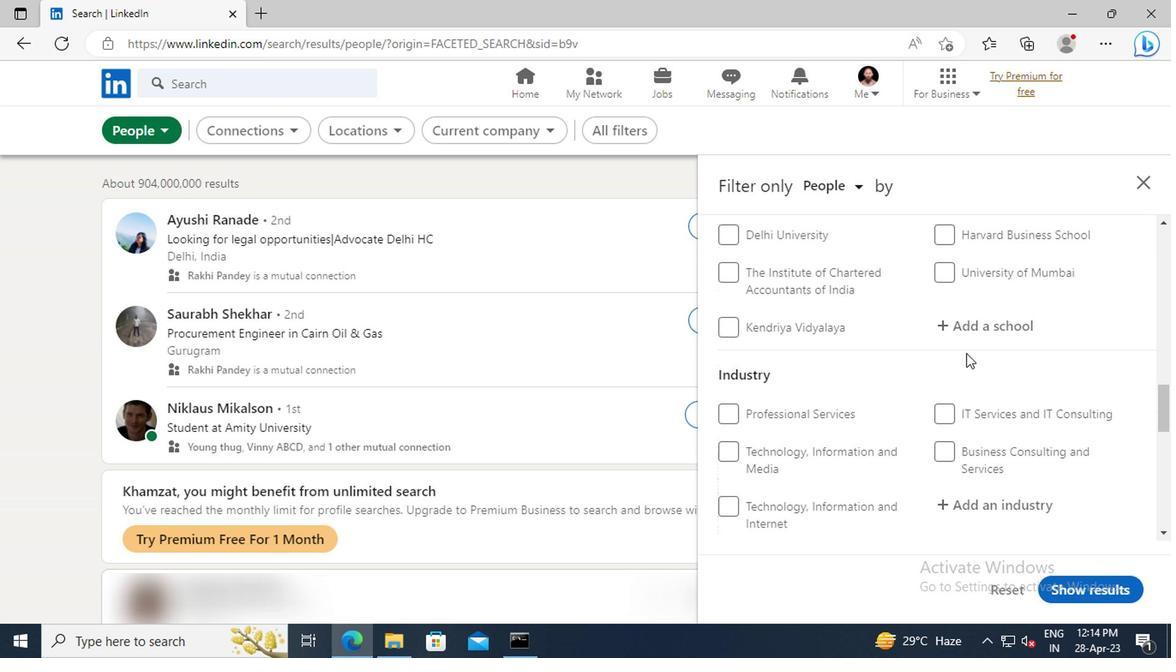 
Action: Mouse scrolled (962, 353) with delta (0, 0)
Screenshot: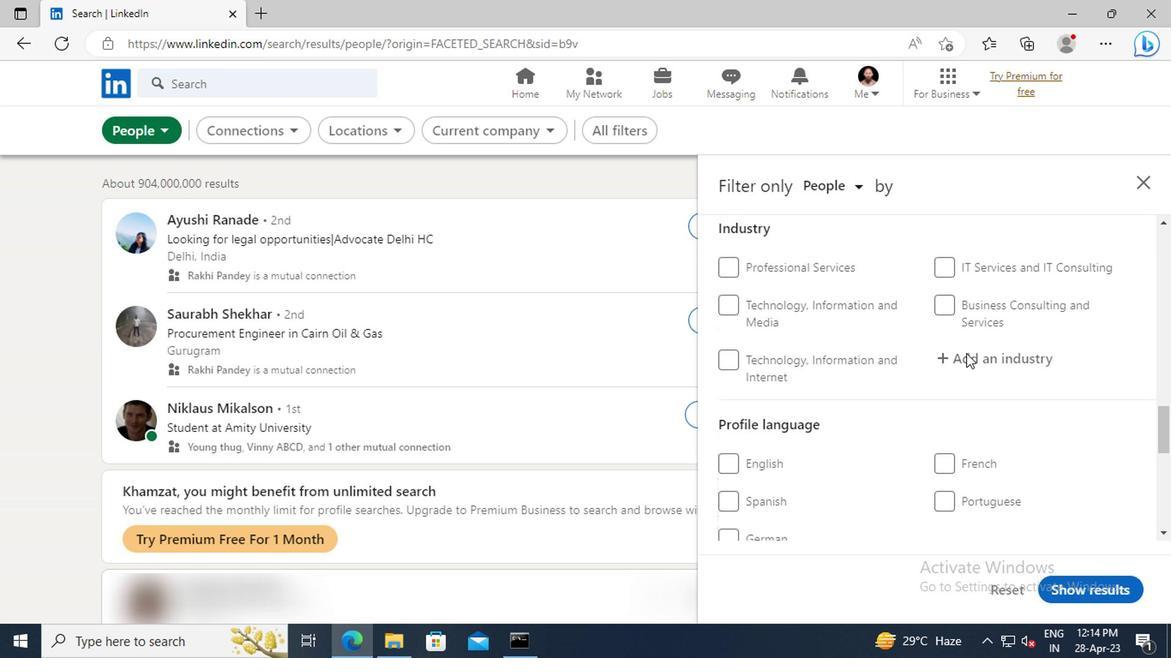 
Action: Mouse moved to (943, 458)
Screenshot: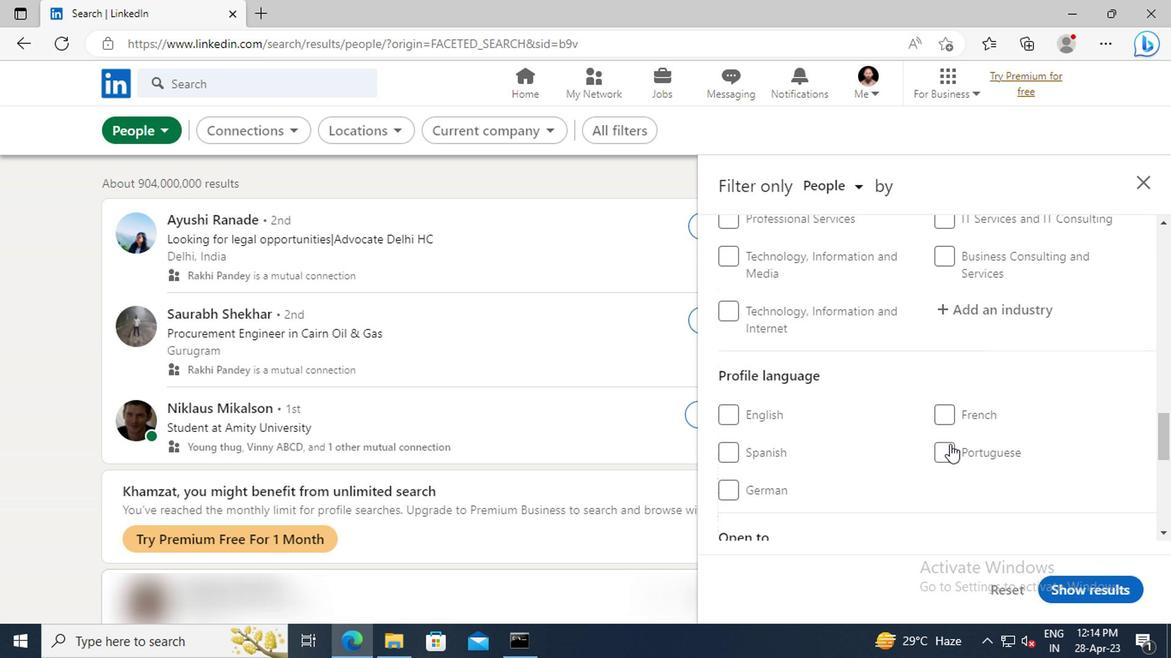 
Action: Mouse pressed left at (943, 458)
Screenshot: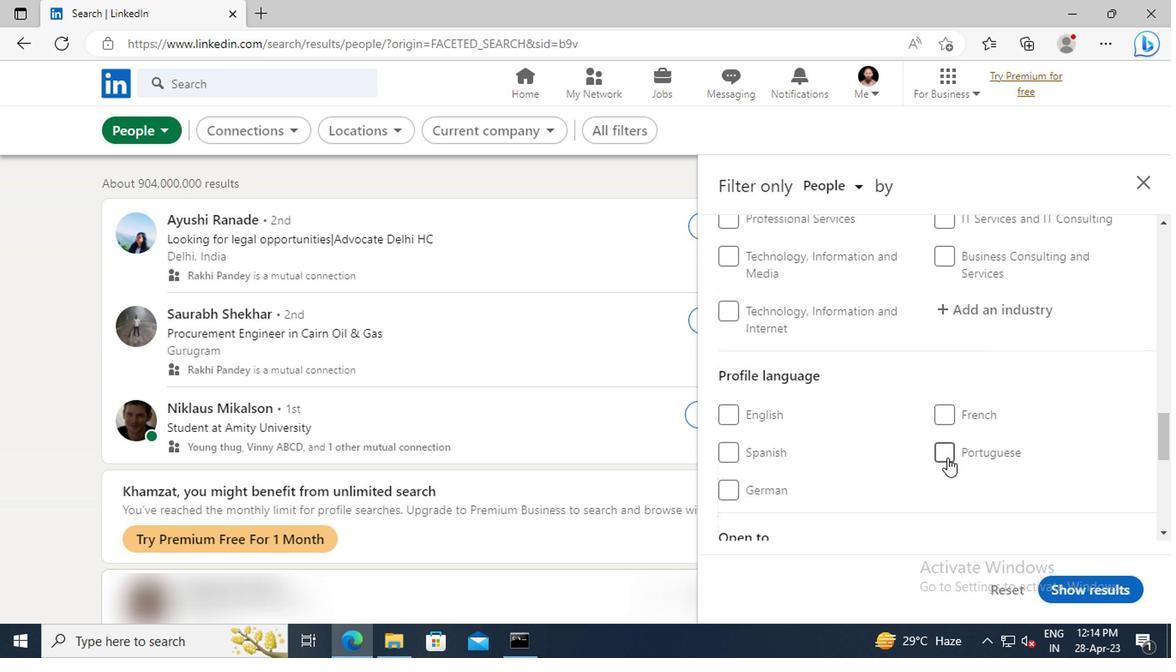 
Action: Mouse moved to (970, 424)
Screenshot: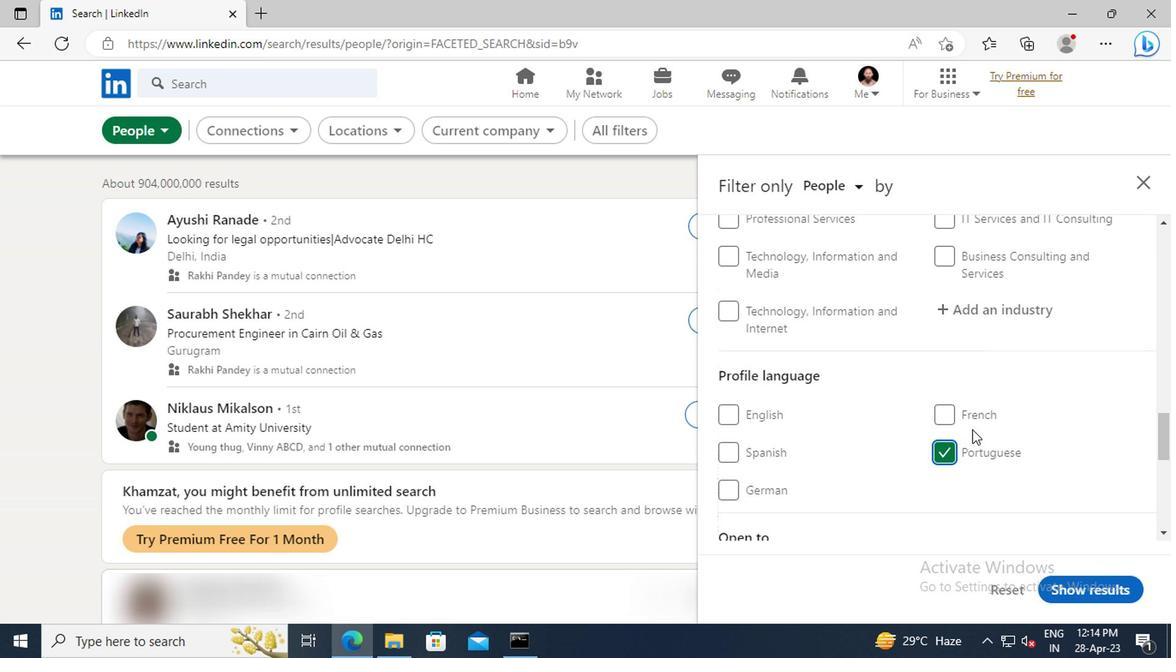 
Action: Mouse scrolled (970, 424) with delta (0, 0)
Screenshot: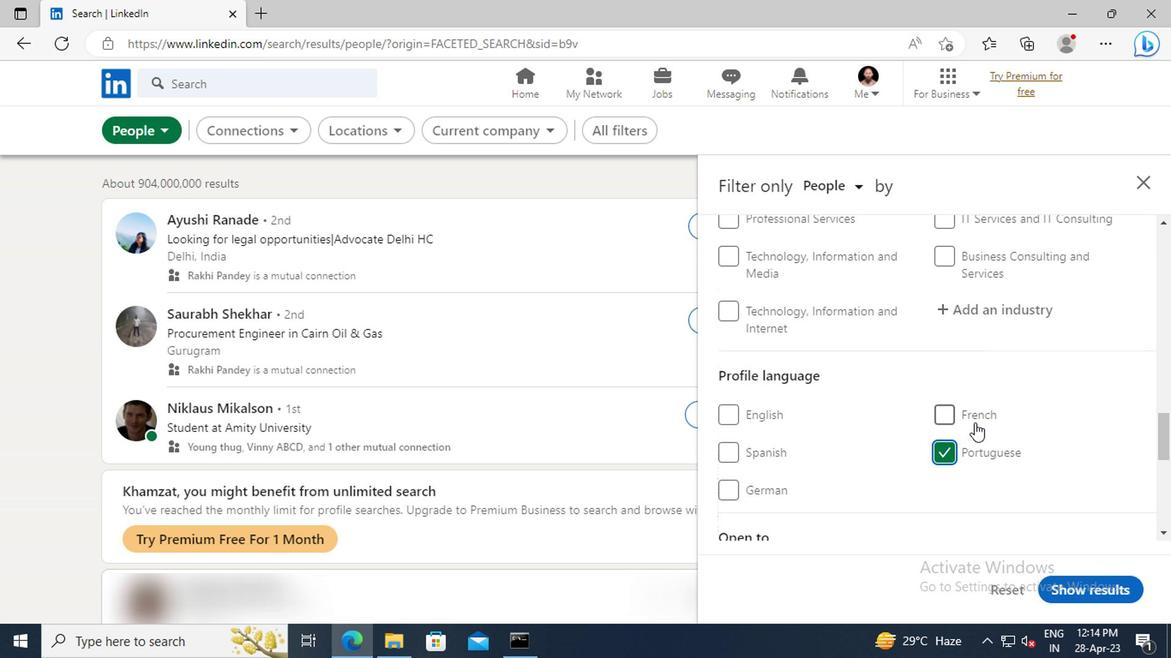 
Action: Mouse moved to (970, 422)
Screenshot: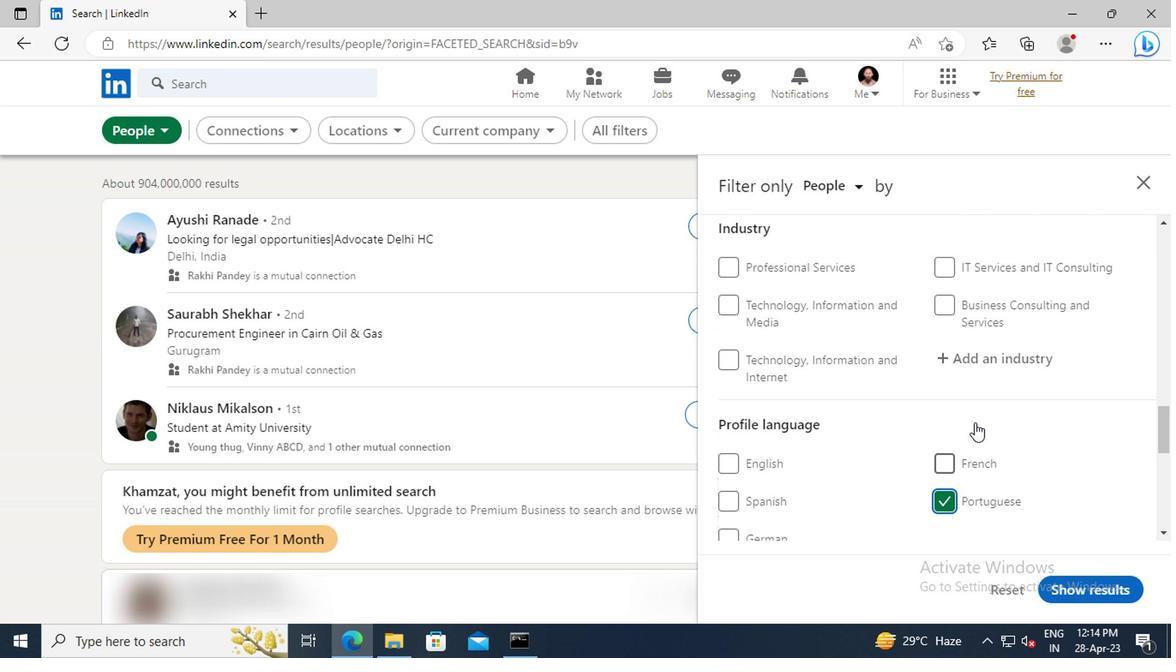 
Action: Mouse scrolled (970, 424) with delta (0, 1)
Screenshot: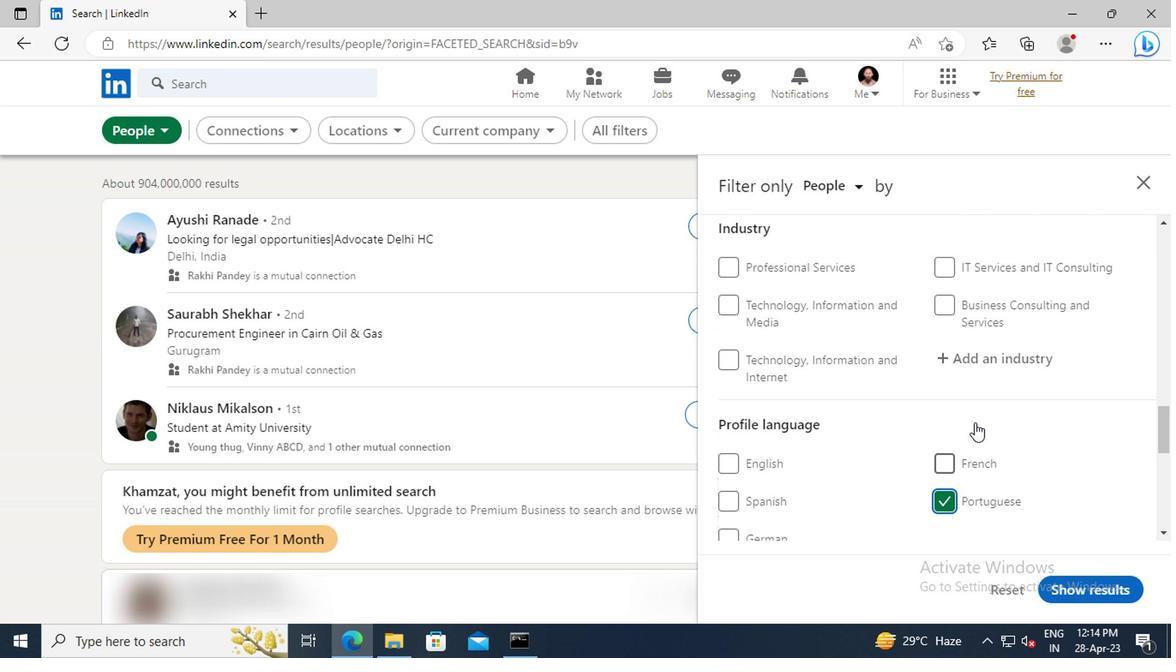 
Action: Mouse scrolled (970, 424) with delta (0, 1)
Screenshot: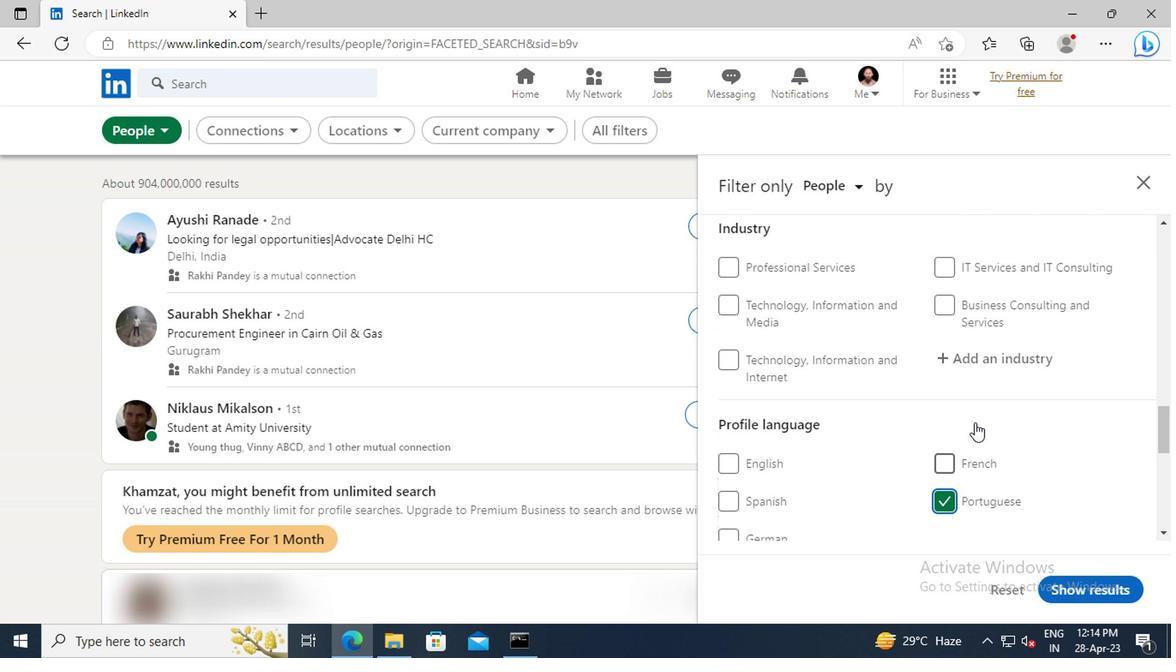 
Action: Mouse scrolled (970, 424) with delta (0, 1)
Screenshot: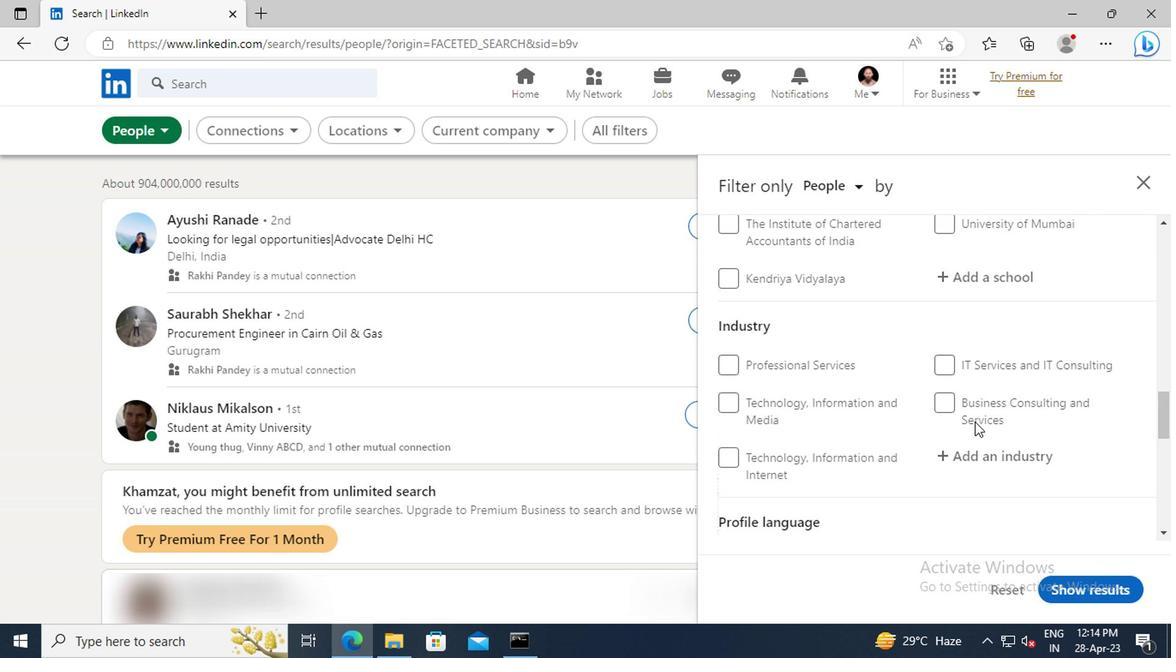 
Action: Mouse scrolled (970, 424) with delta (0, 1)
Screenshot: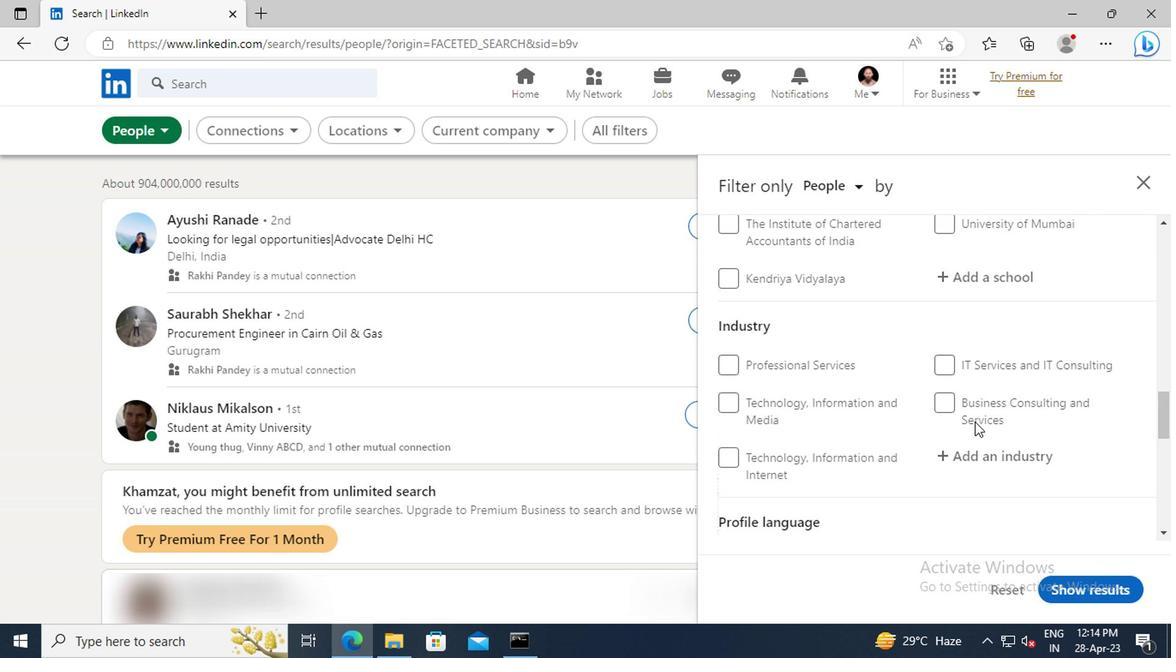 
Action: Mouse scrolled (970, 424) with delta (0, 1)
Screenshot: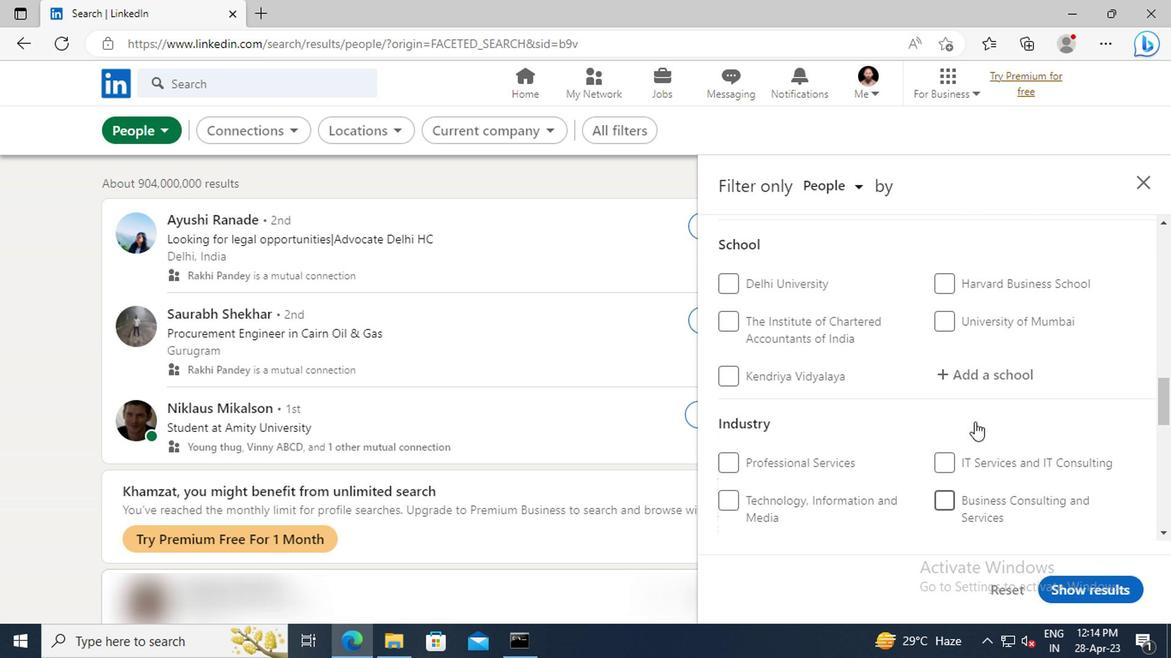 
Action: Mouse scrolled (970, 424) with delta (0, 1)
Screenshot: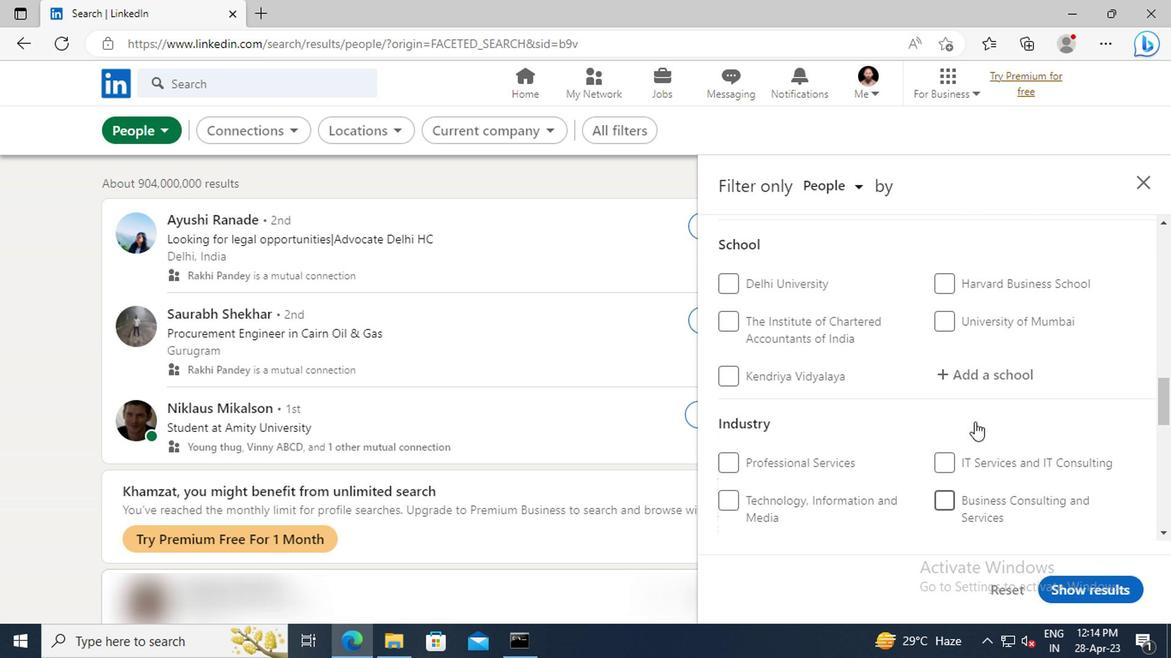 
Action: Mouse scrolled (970, 424) with delta (0, 1)
Screenshot: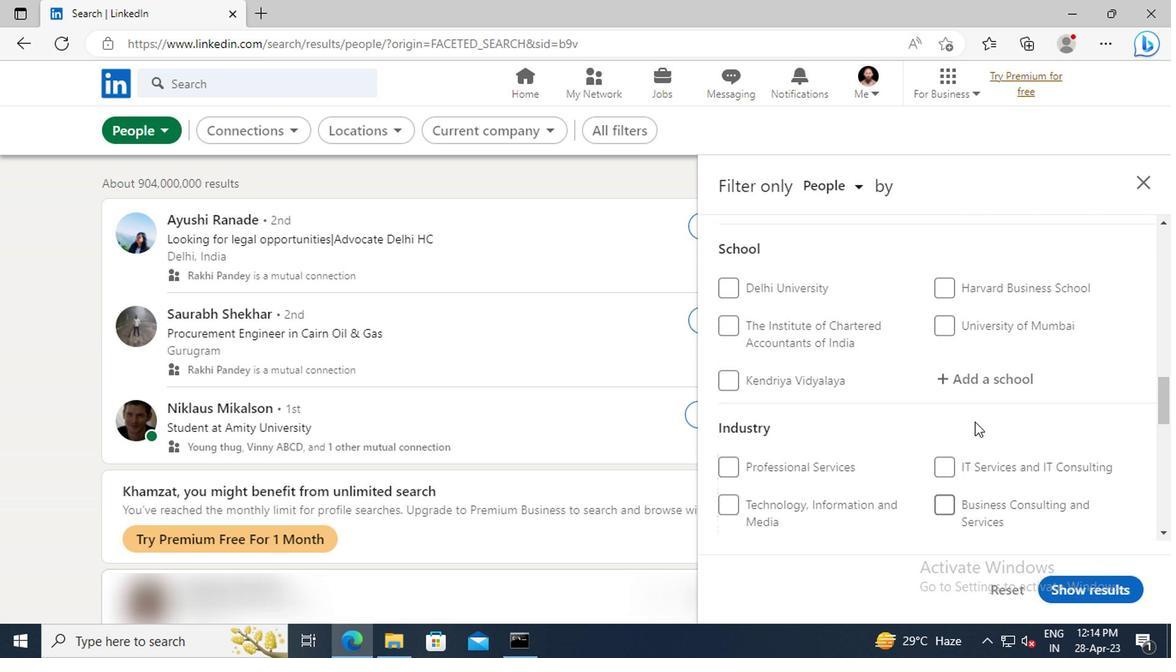 
Action: Mouse scrolled (970, 424) with delta (0, 1)
Screenshot: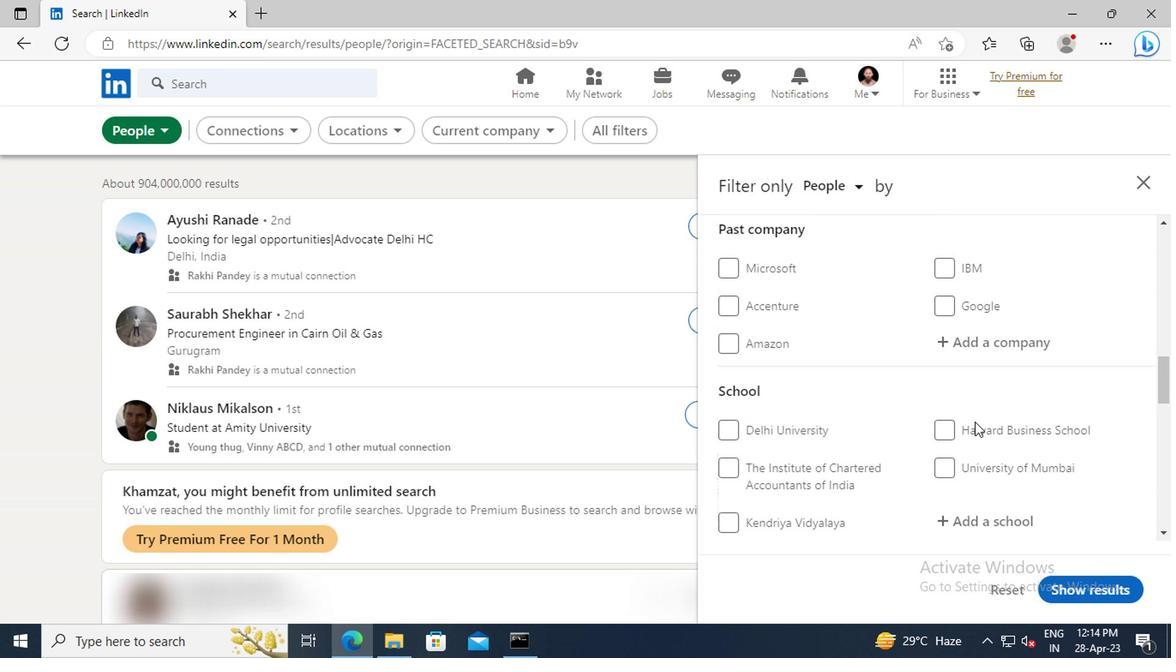 
Action: Mouse scrolled (970, 424) with delta (0, 1)
Screenshot: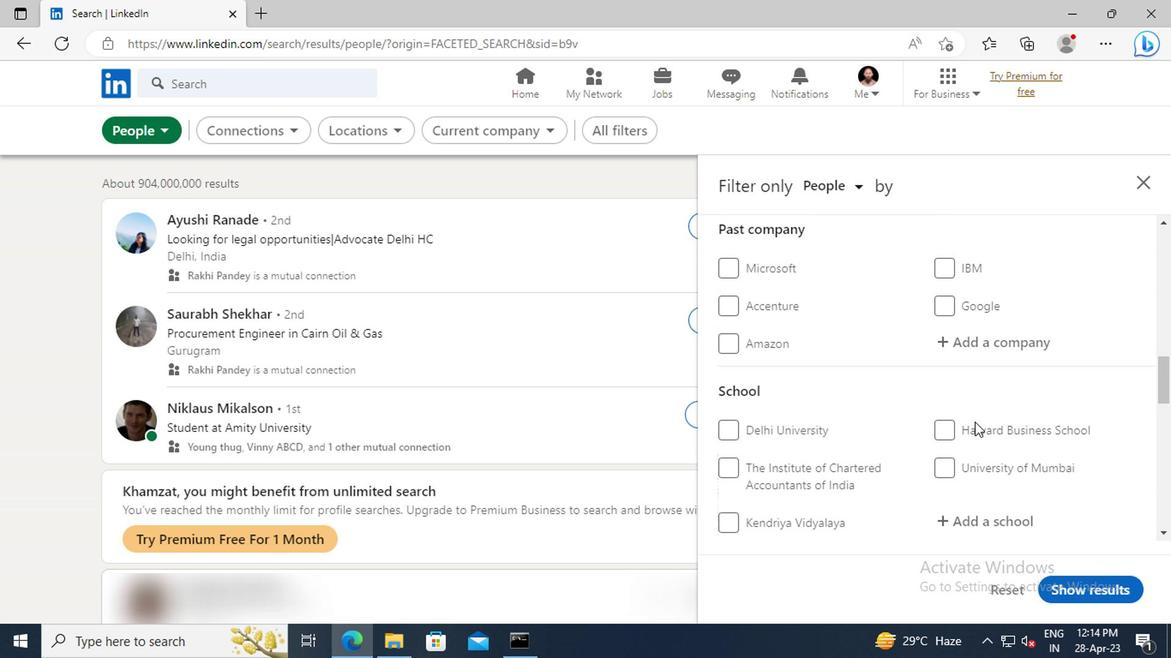 
Action: Mouse scrolled (970, 424) with delta (0, 1)
Screenshot: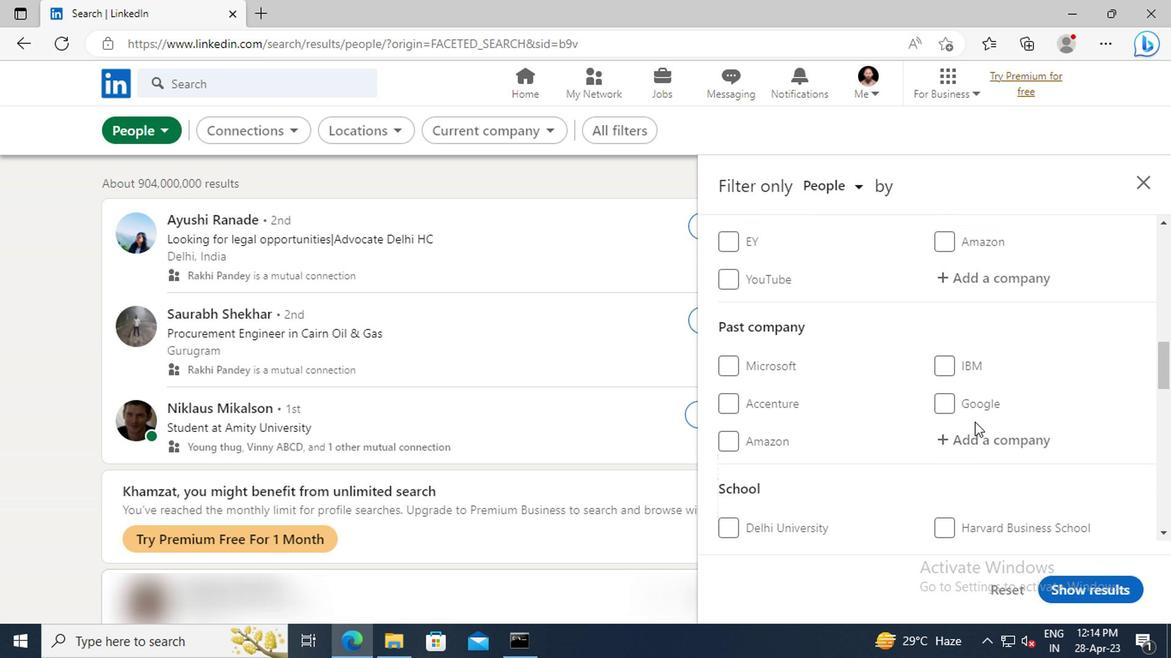 
Action: Mouse scrolled (970, 424) with delta (0, 1)
Screenshot: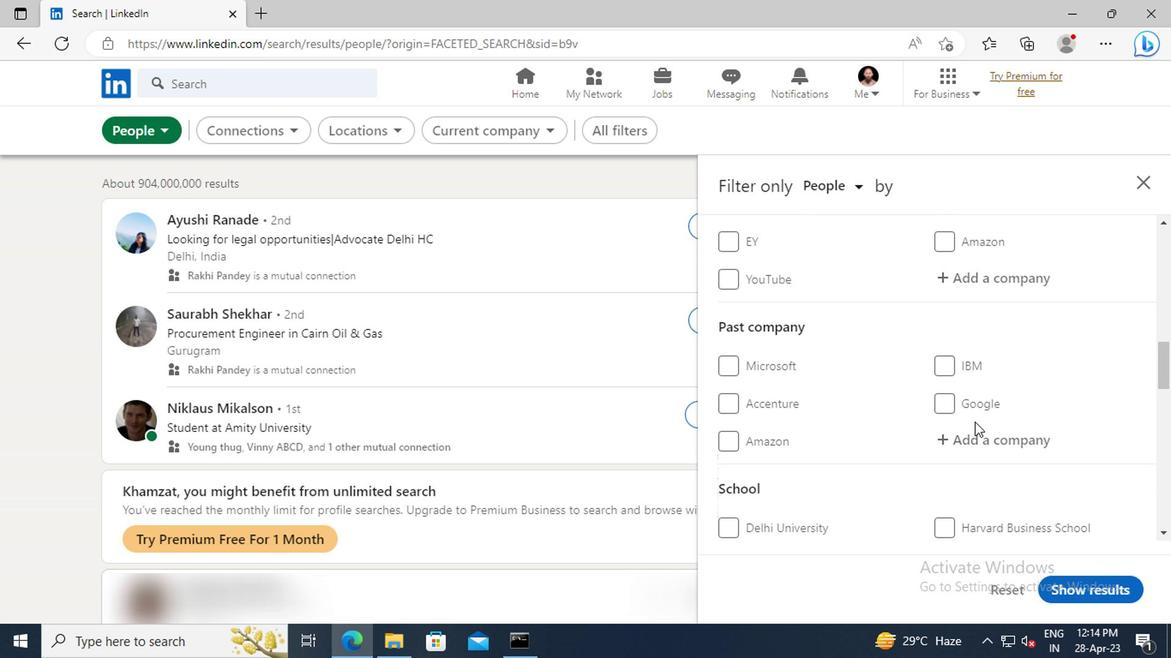 
Action: Mouse scrolled (970, 424) with delta (0, 1)
Screenshot: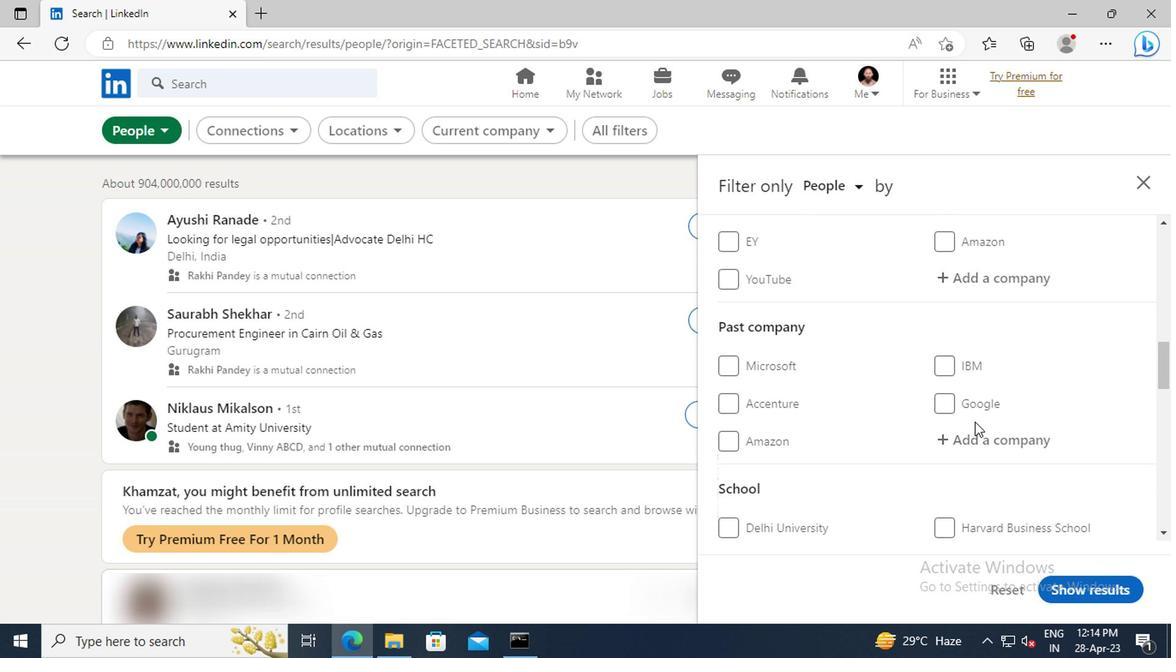 
Action: Mouse moved to (959, 424)
Screenshot: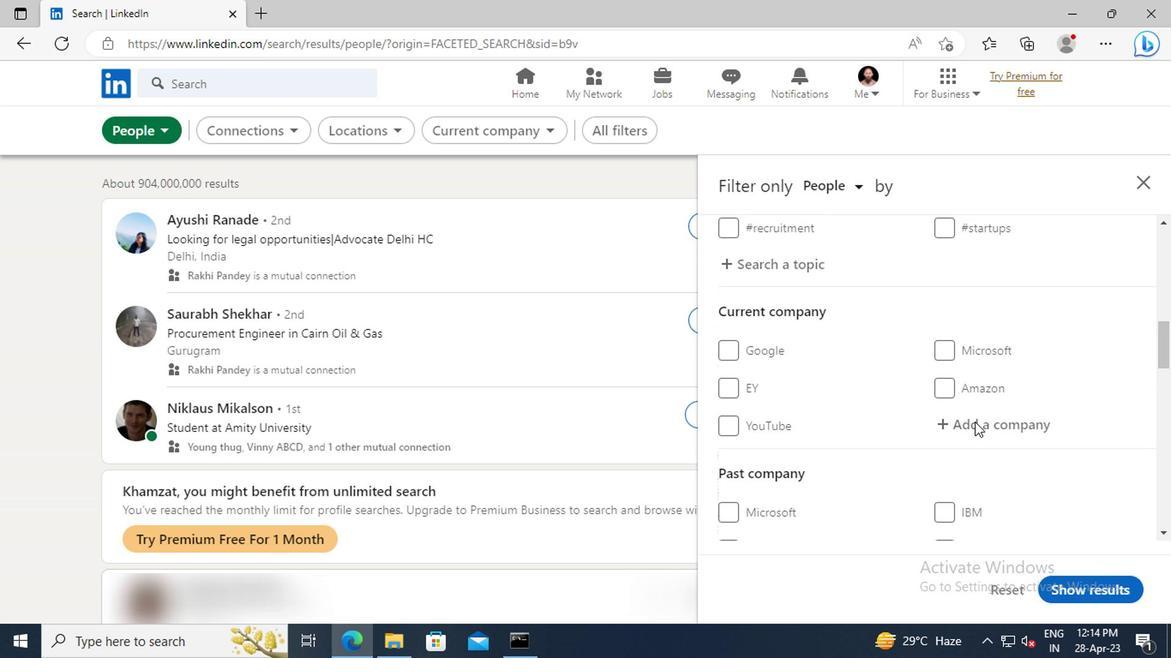 
Action: Mouse pressed left at (959, 424)
Screenshot: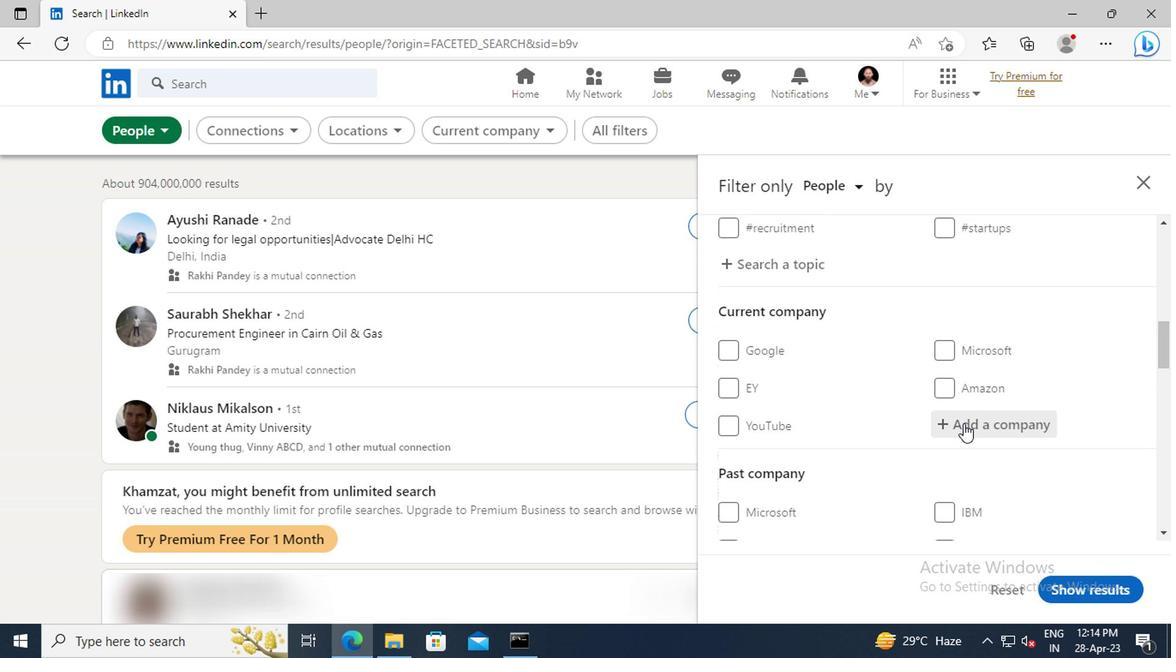 
Action: Key pressed <Key.shift>ARABIAN<Key.space><Key.shift>CONS
Screenshot: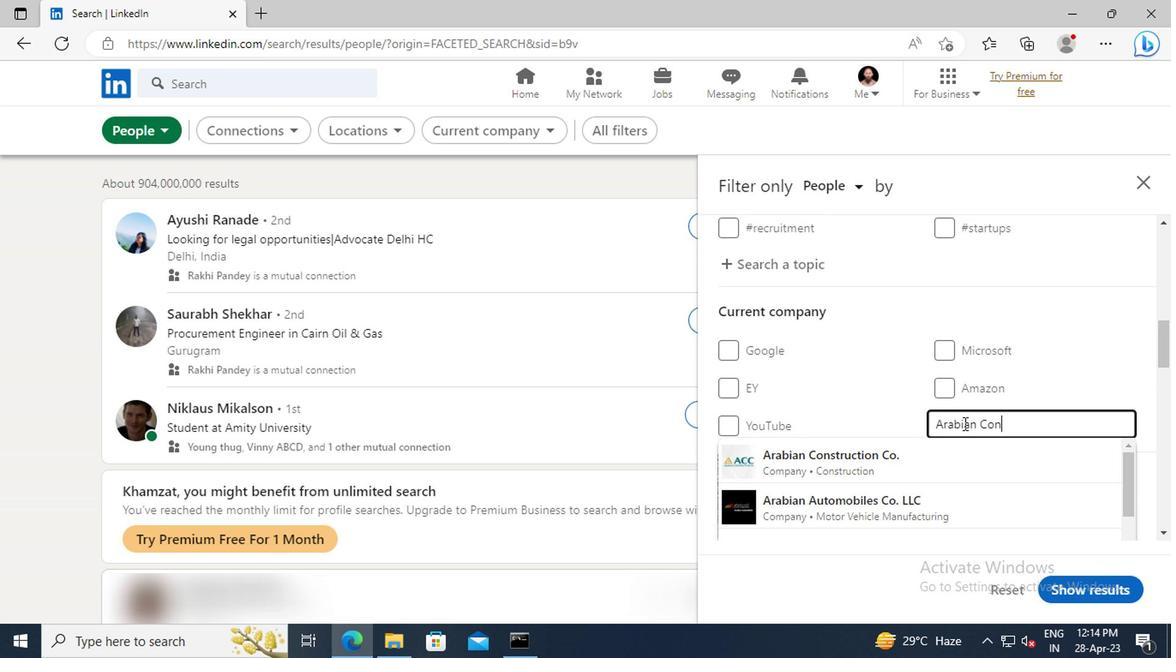 
Action: Mouse moved to (947, 456)
Screenshot: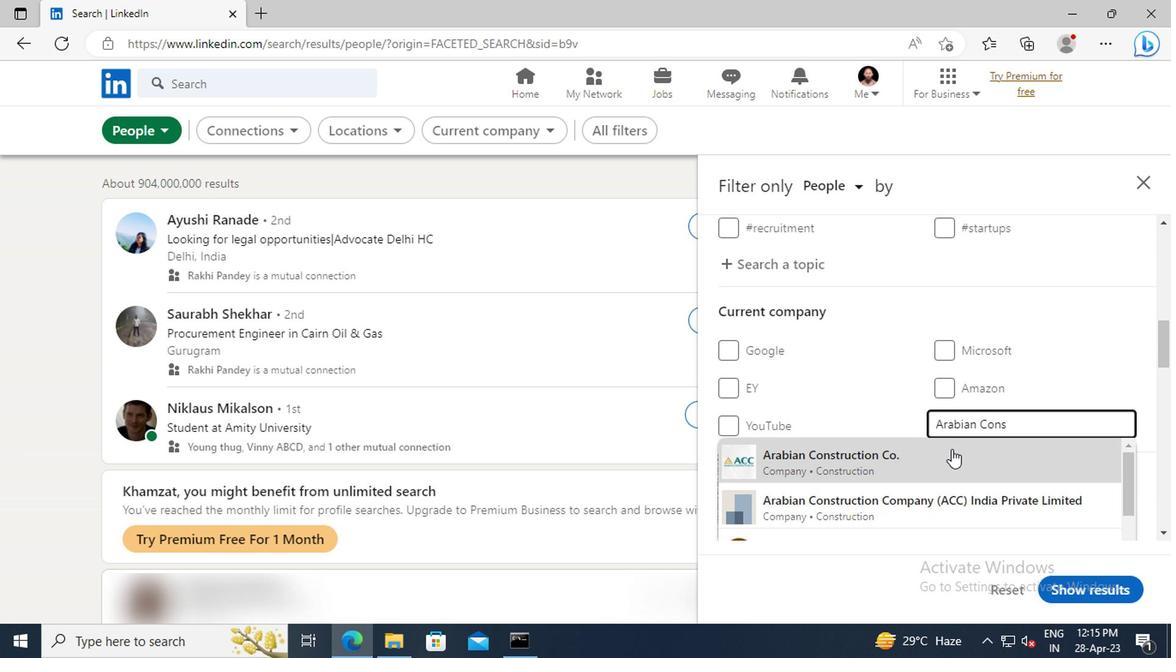 
Action: Mouse pressed left at (947, 456)
Screenshot: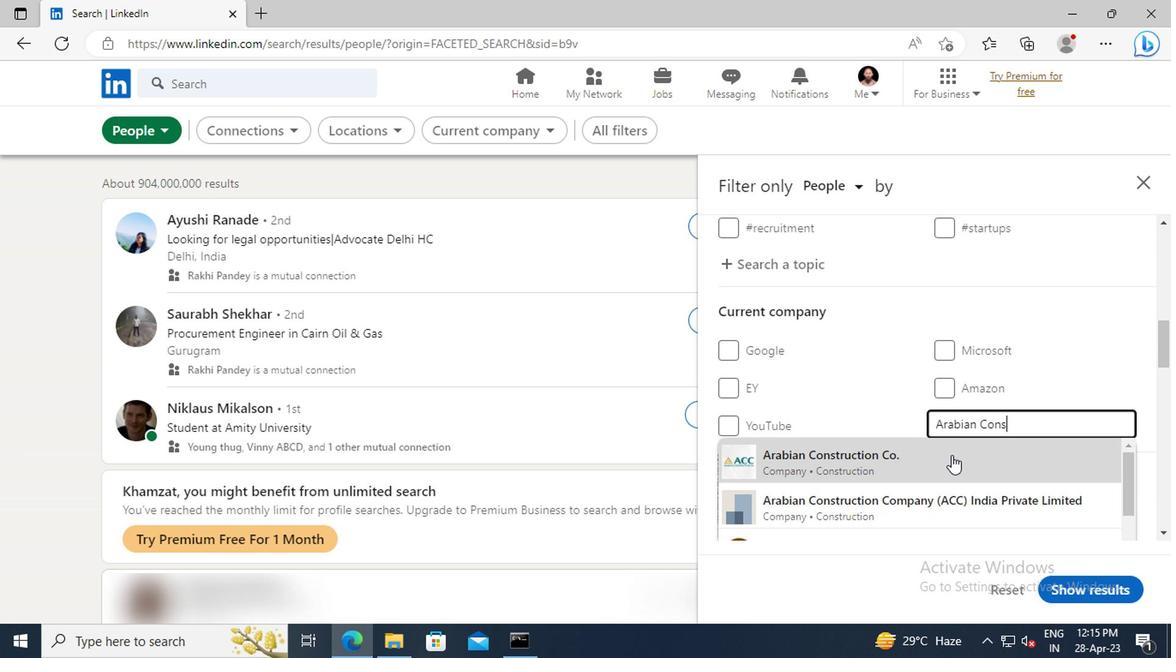 
Action: Mouse moved to (942, 342)
Screenshot: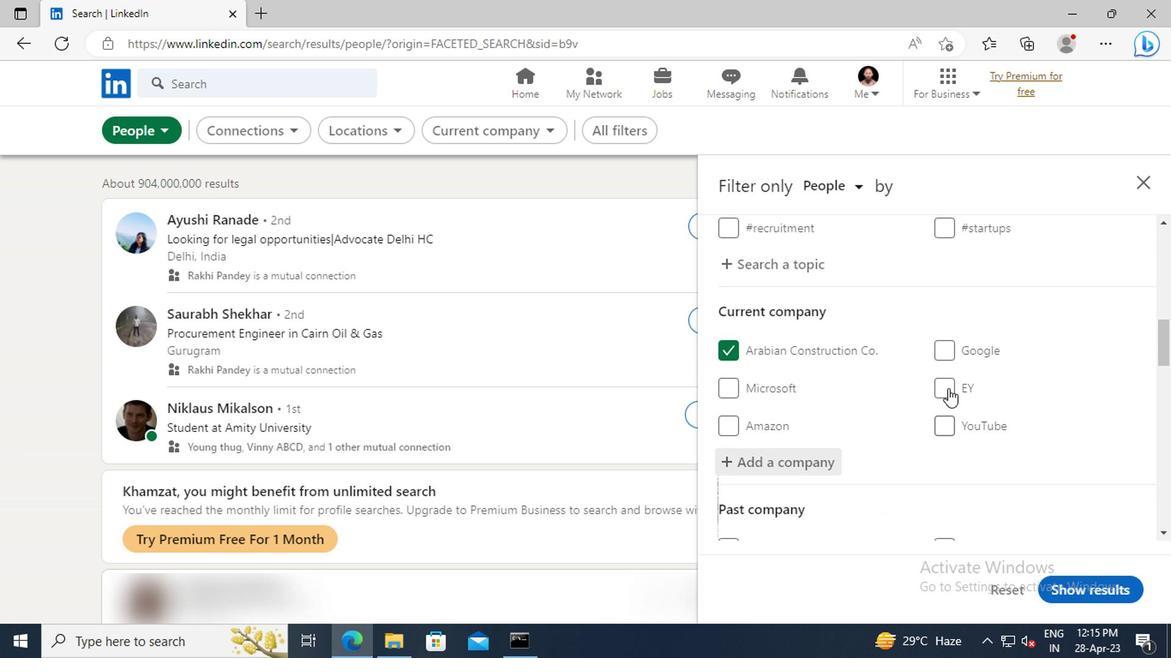 
Action: Mouse scrolled (942, 341) with delta (0, -1)
Screenshot: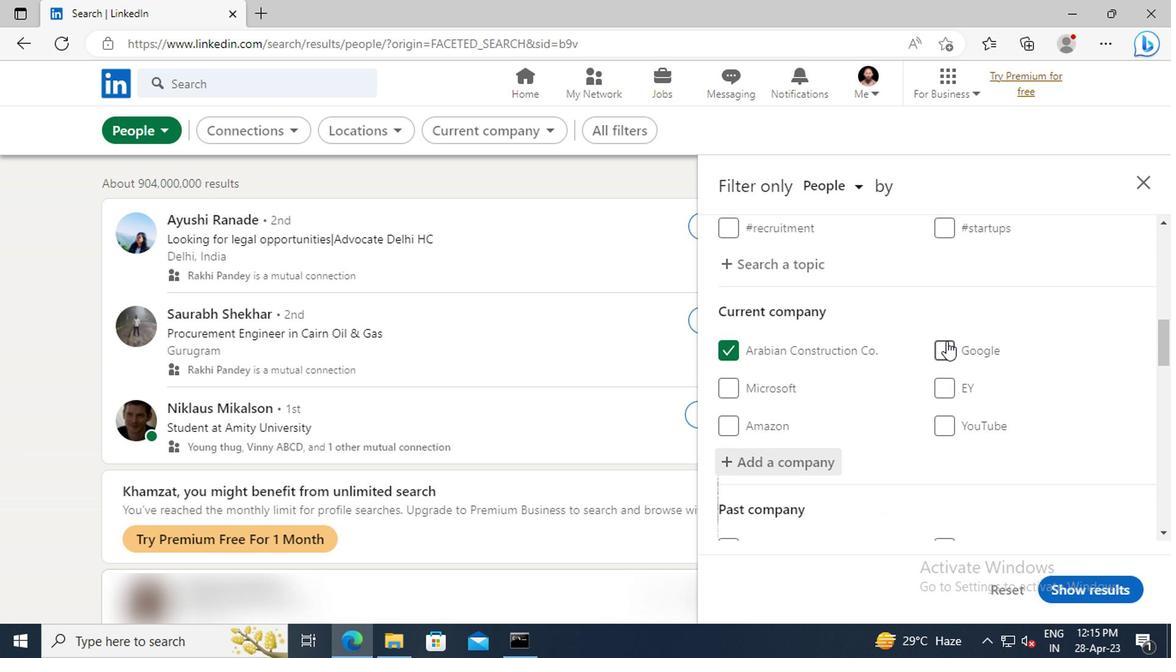 
Action: Mouse scrolled (942, 341) with delta (0, -1)
Screenshot: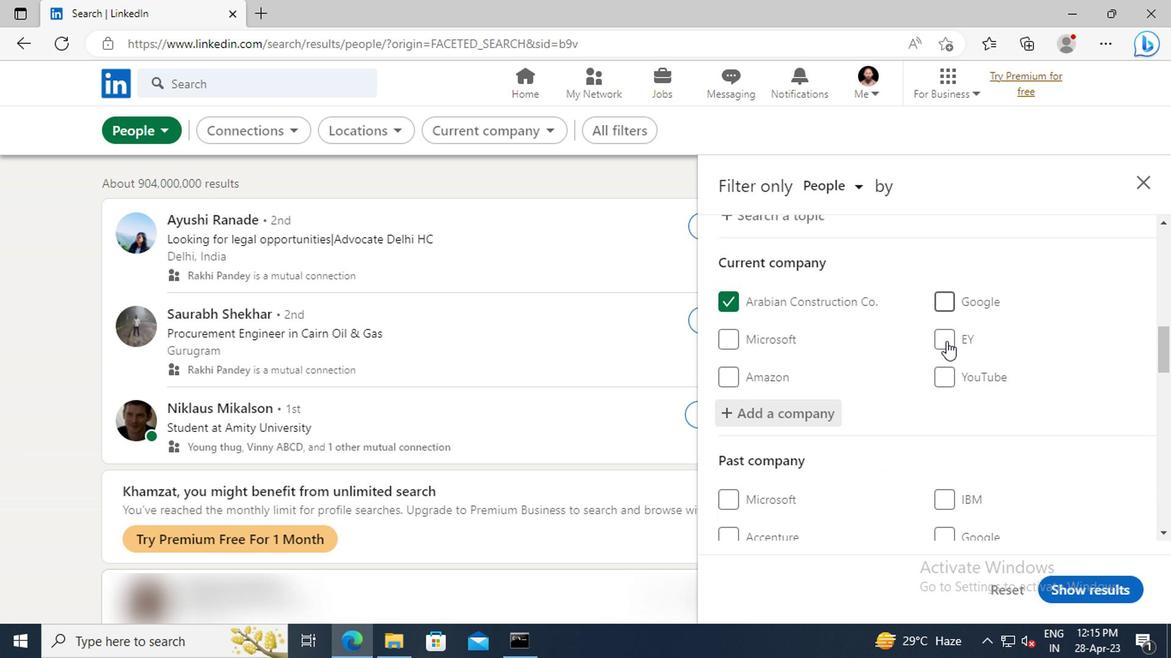 
Action: Mouse scrolled (942, 341) with delta (0, -1)
Screenshot: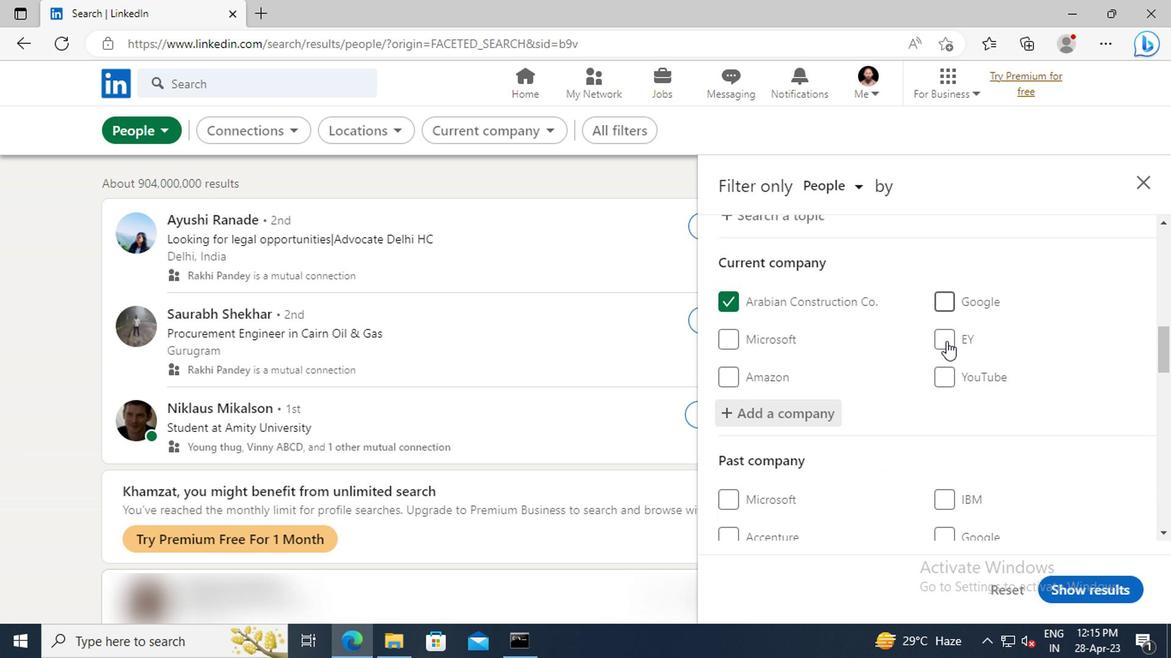 
Action: Mouse scrolled (942, 341) with delta (0, -1)
Screenshot: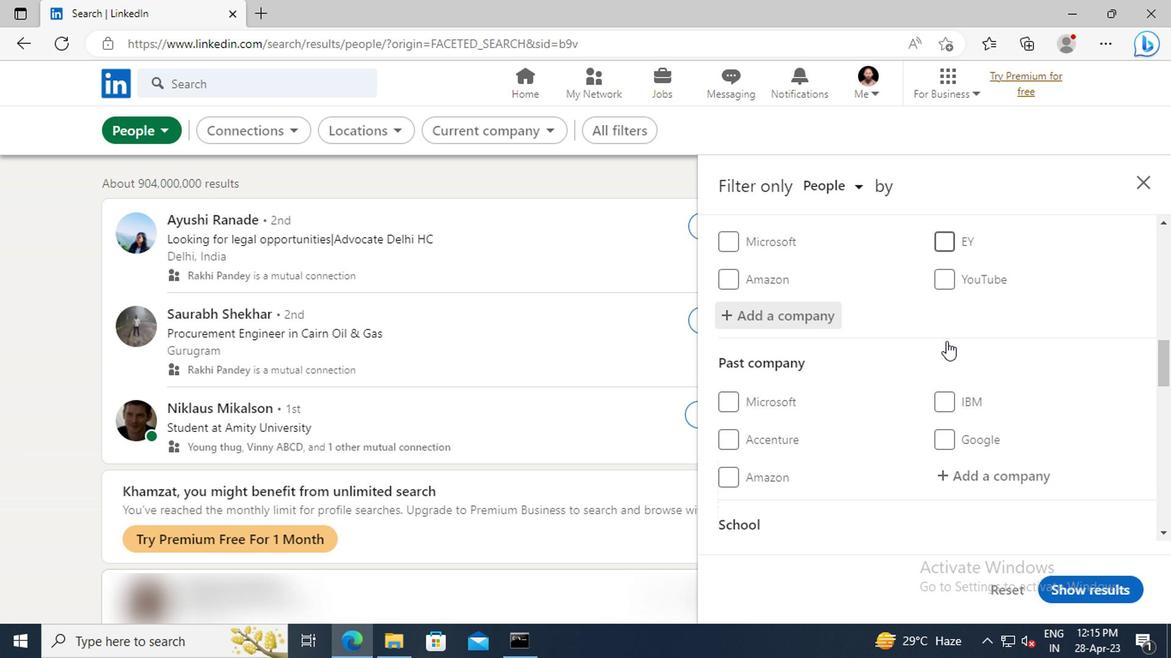 
Action: Mouse scrolled (942, 341) with delta (0, -1)
Screenshot: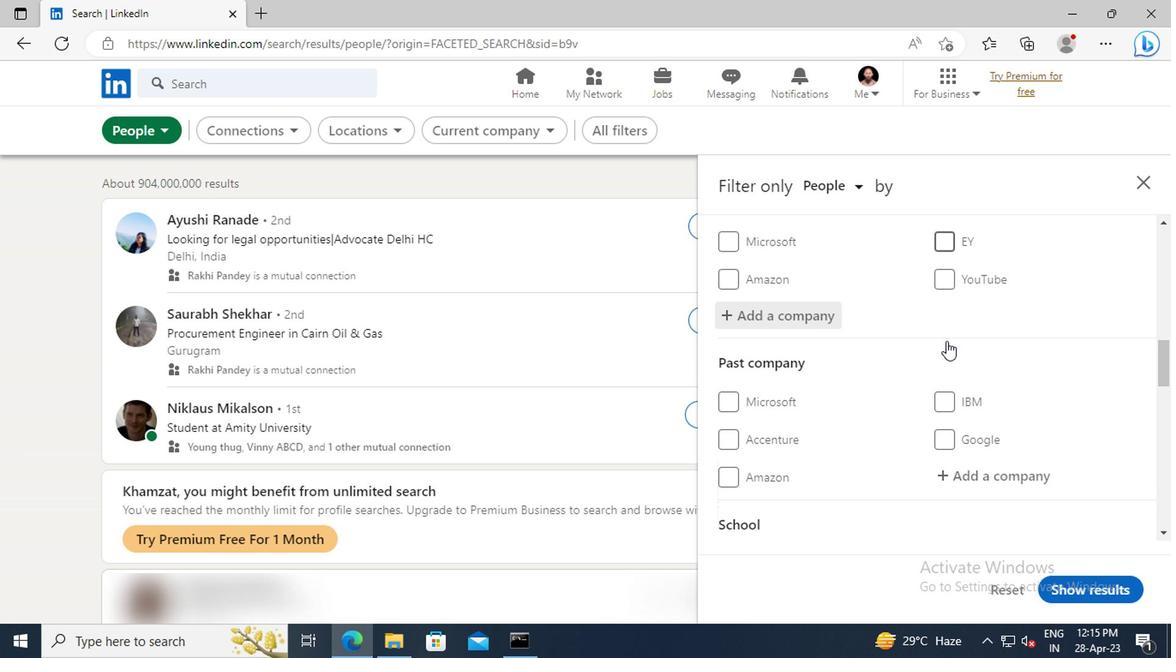 
Action: Mouse scrolled (942, 341) with delta (0, -1)
Screenshot: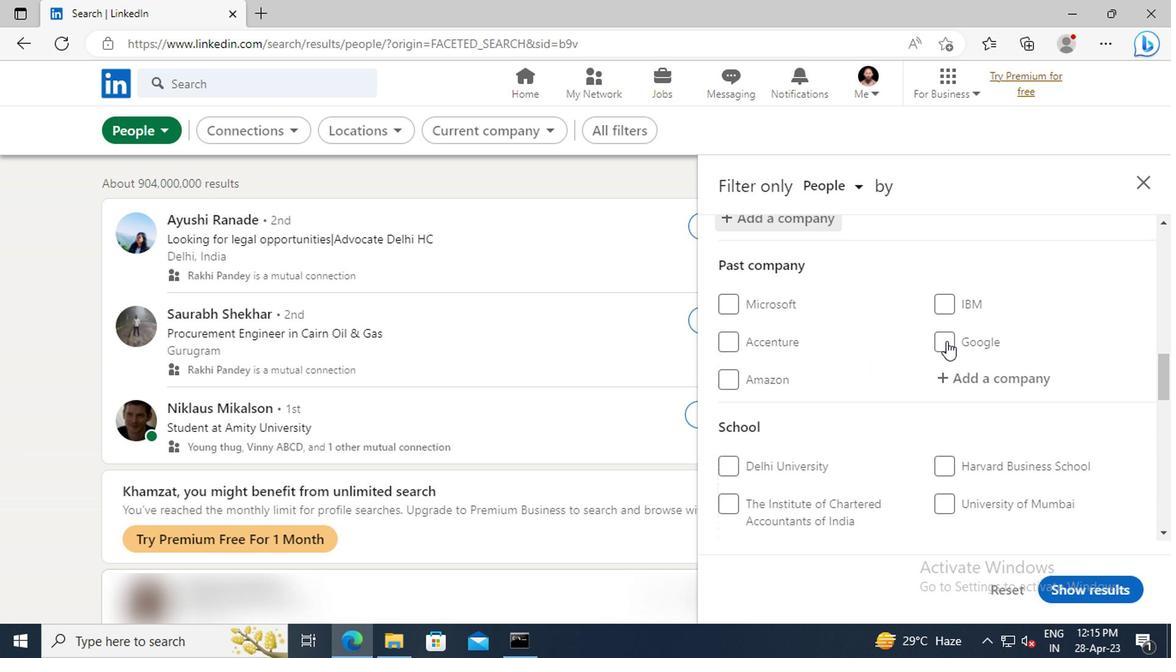 
Action: Mouse scrolled (942, 341) with delta (0, -1)
Screenshot: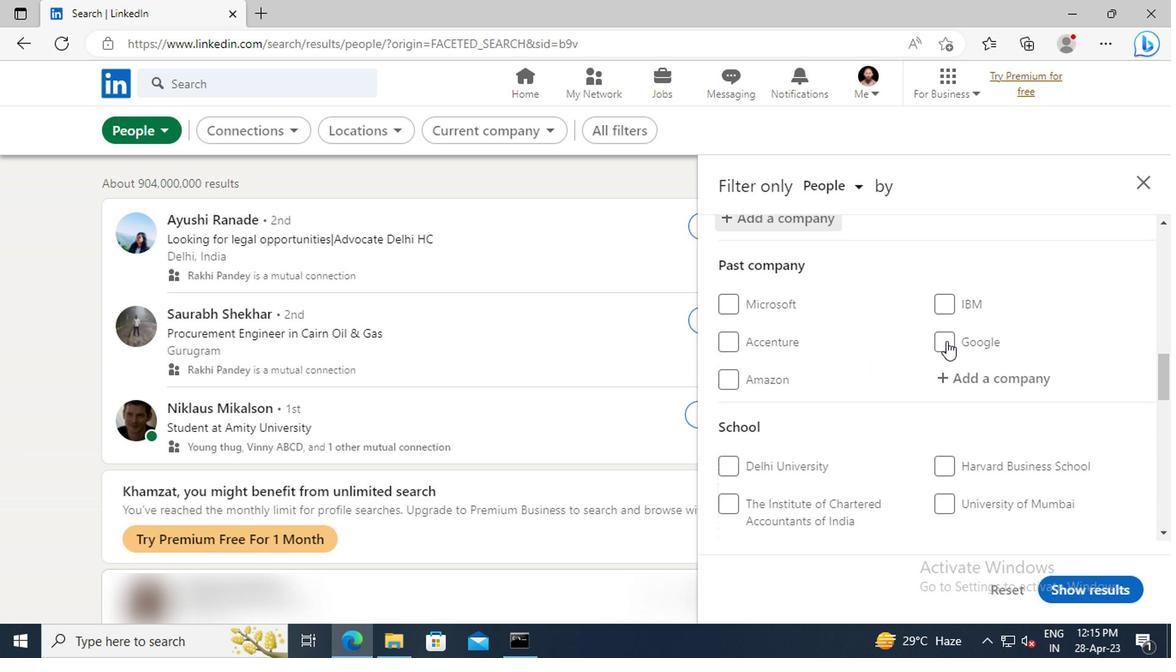 
Action: Mouse scrolled (942, 341) with delta (0, -1)
Screenshot: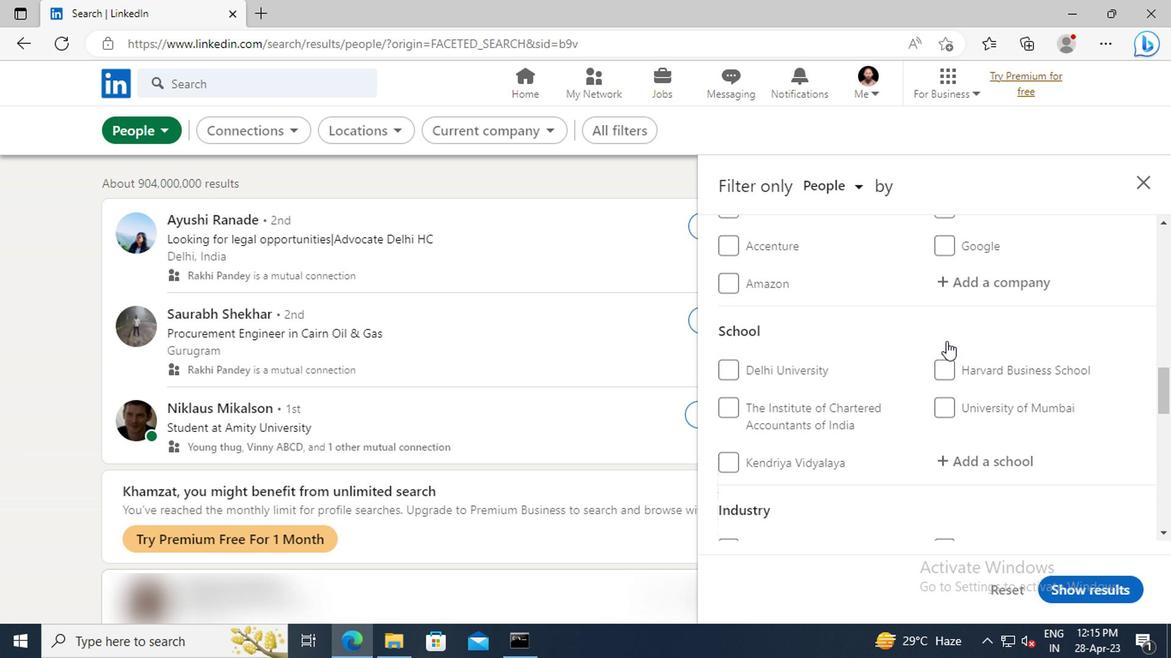 
Action: Mouse scrolled (942, 341) with delta (0, -1)
Screenshot: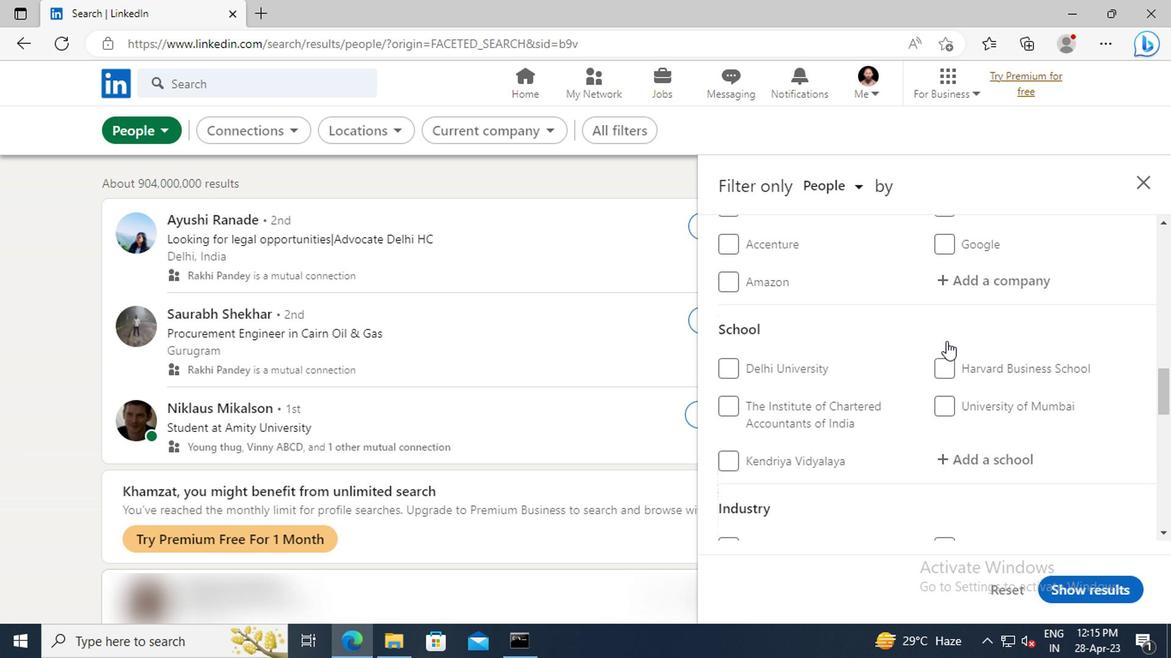
Action: Mouse moved to (948, 366)
Screenshot: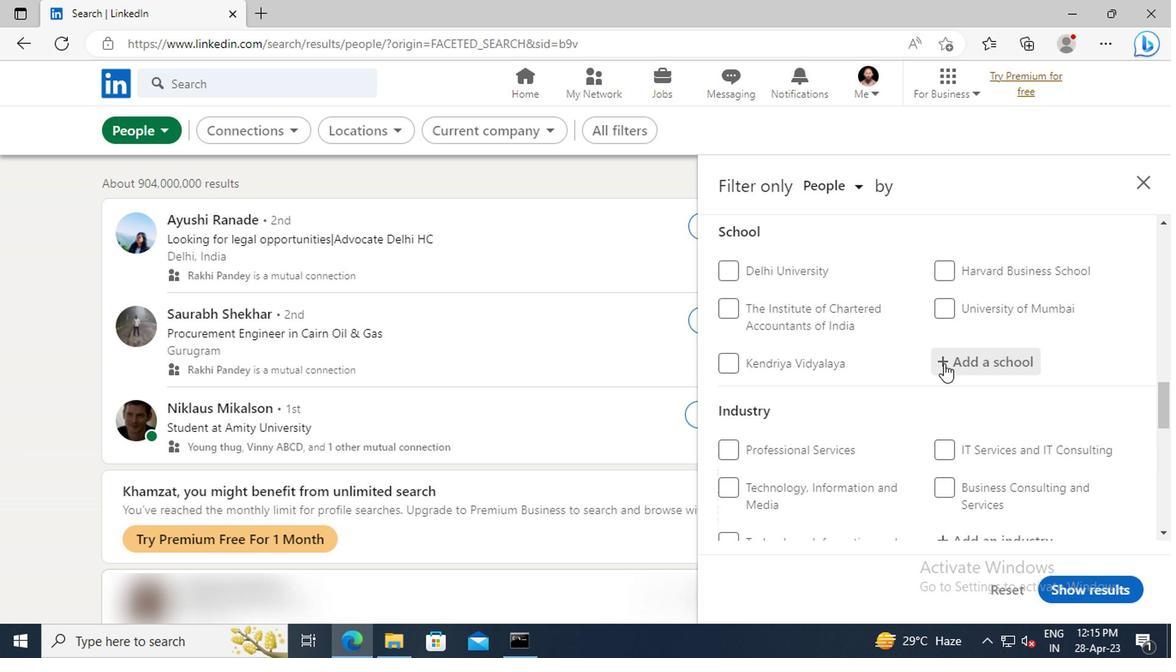 
Action: Mouse pressed left at (948, 366)
Screenshot: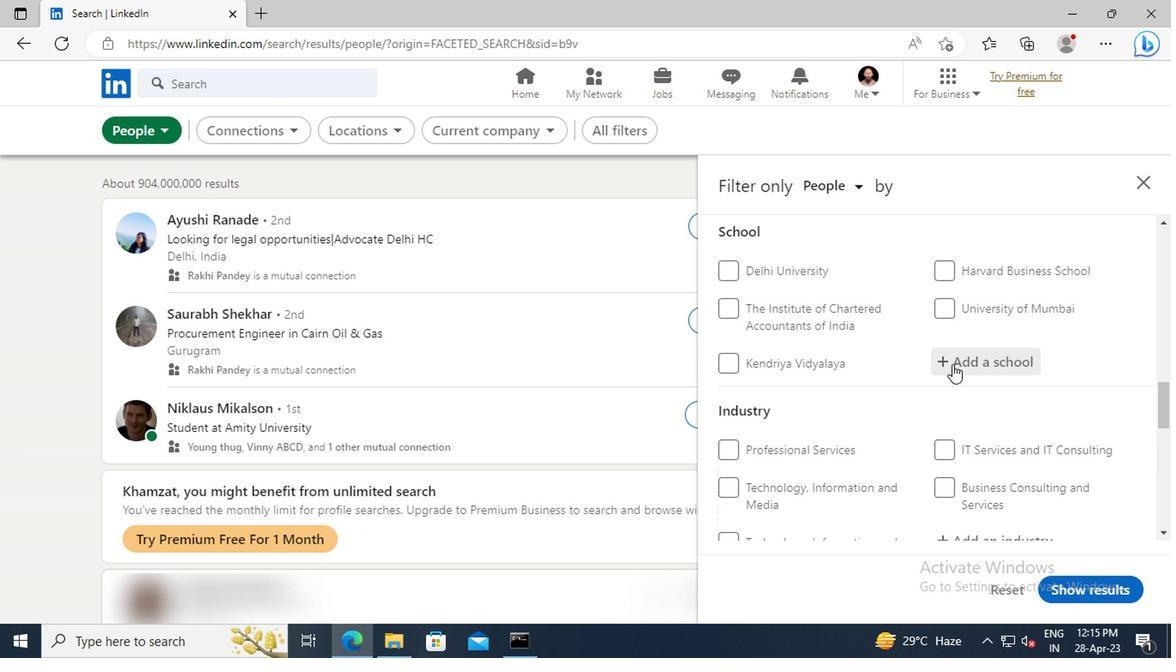 
Action: Key pressed <Key.shift>NBKR<Key.space><Key.shift>INS
Screenshot: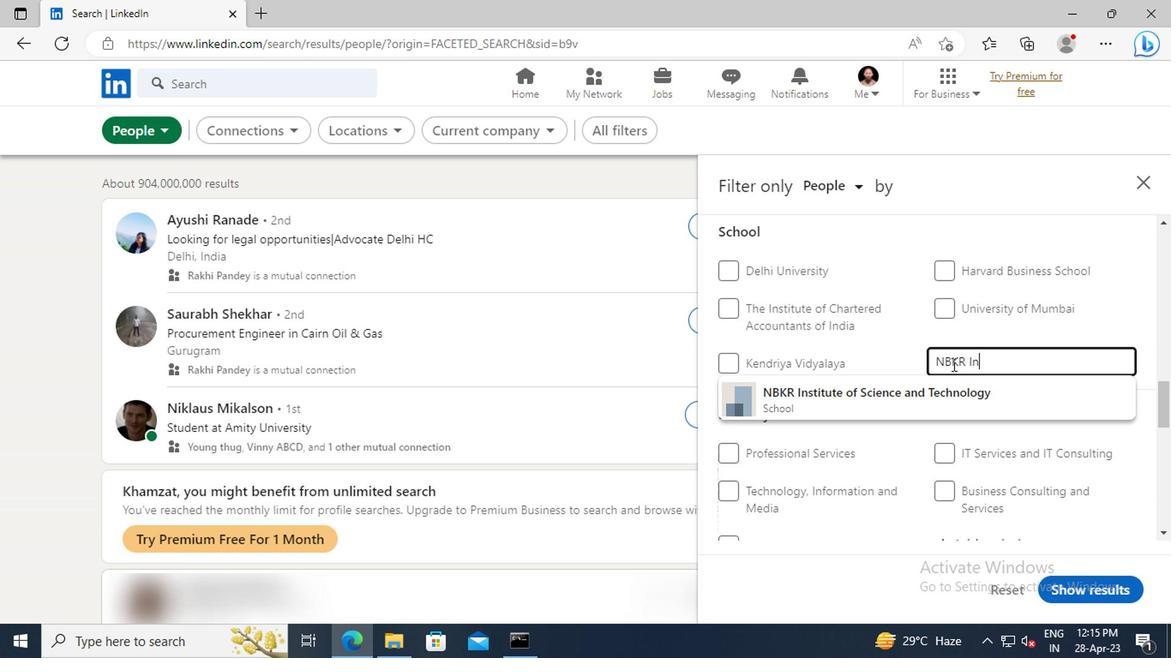 
Action: Mouse moved to (955, 394)
Screenshot: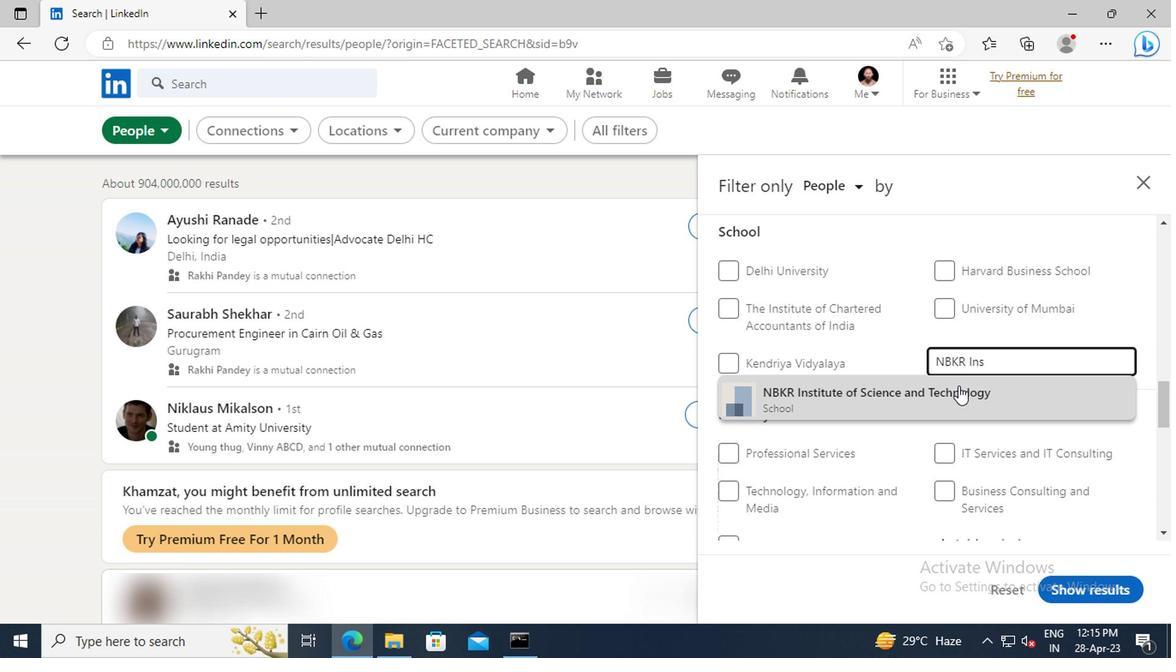 
Action: Mouse pressed left at (955, 394)
Screenshot: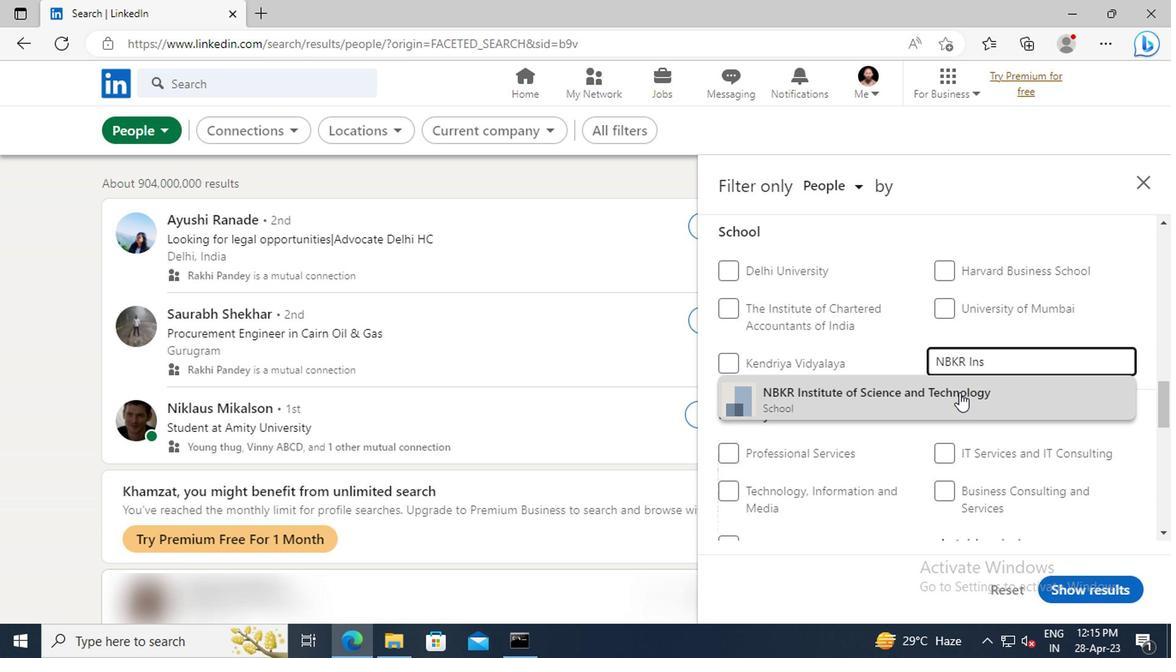
Action: Mouse moved to (964, 328)
Screenshot: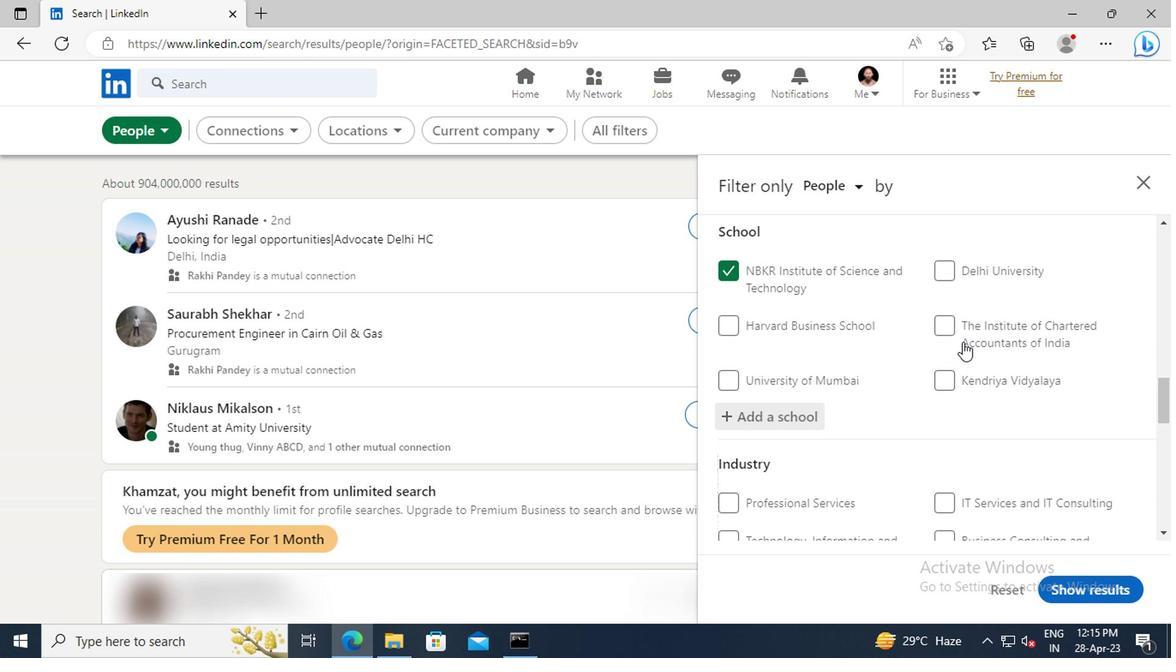 
Action: Mouse scrolled (964, 328) with delta (0, 0)
Screenshot: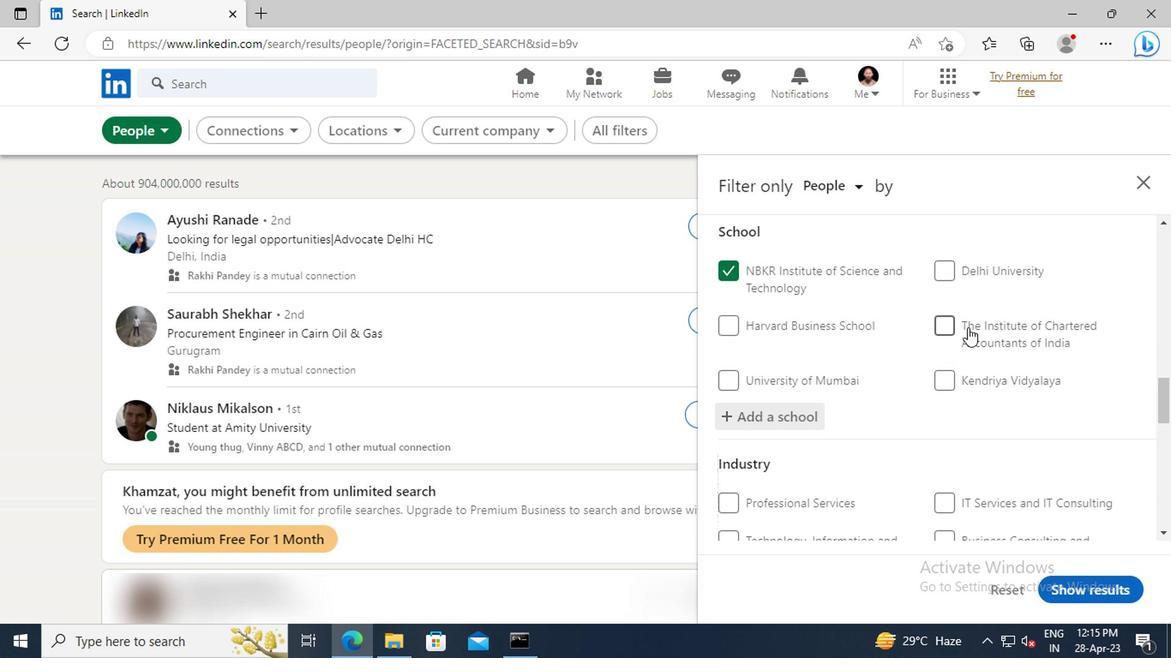 
Action: Mouse scrolled (964, 328) with delta (0, 0)
Screenshot: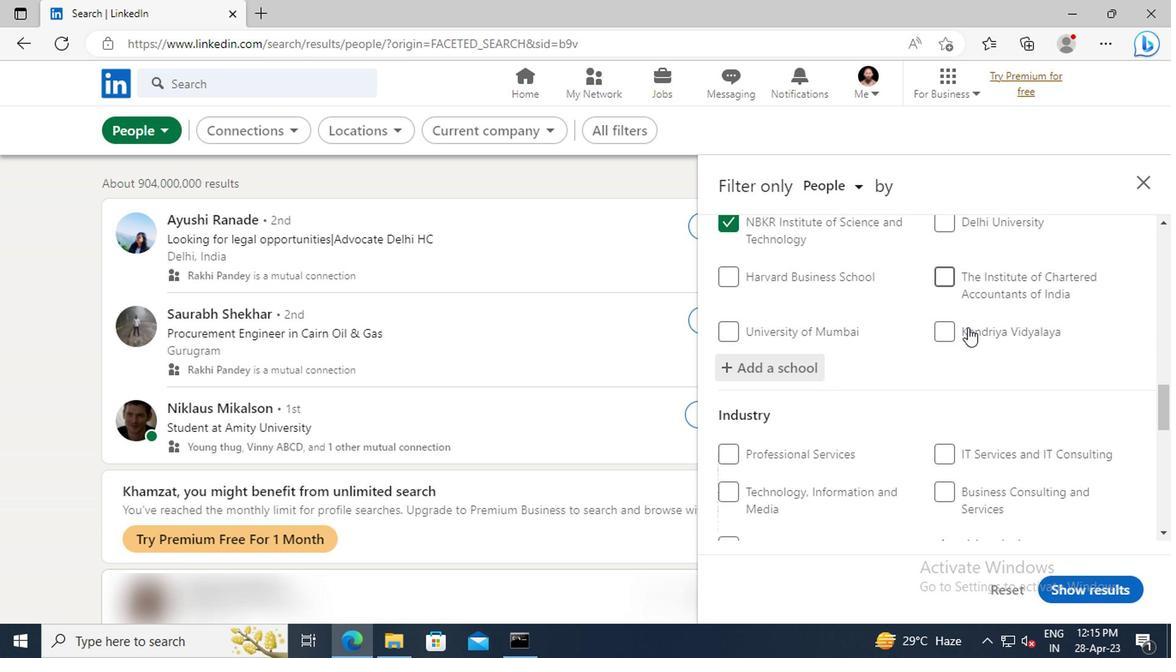 
Action: Mouse scrolled (964, 328) with delta (0, 0)
Screenshot: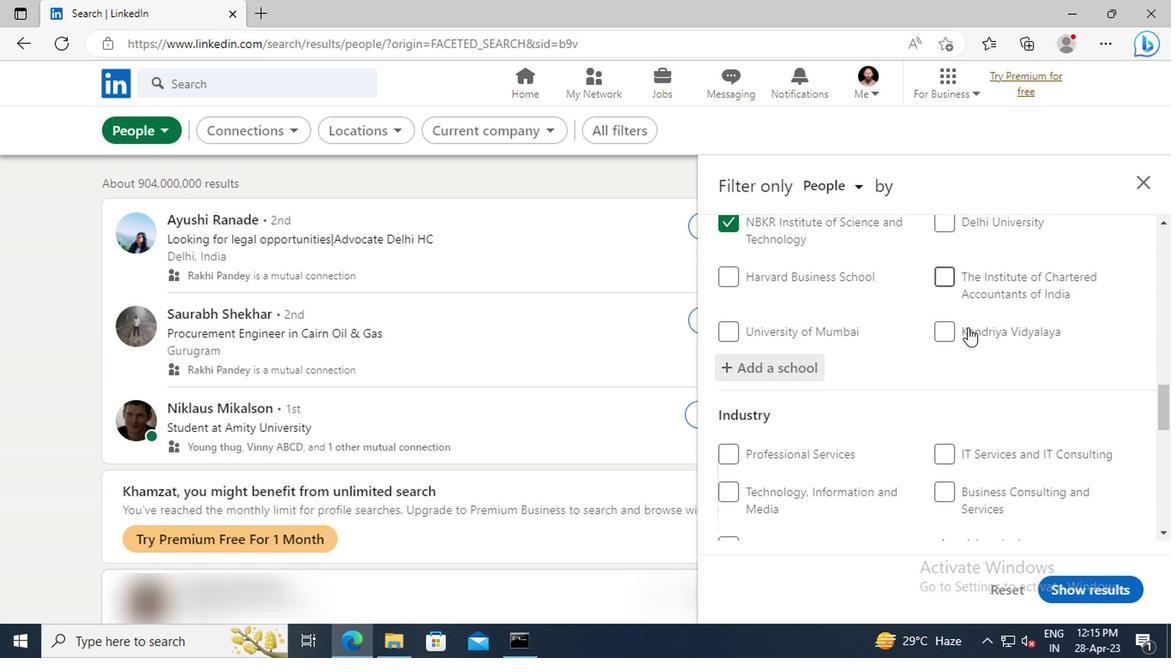 
Action: Mouse scrolled (964, 328) with delta (0, 0)
Screenshot: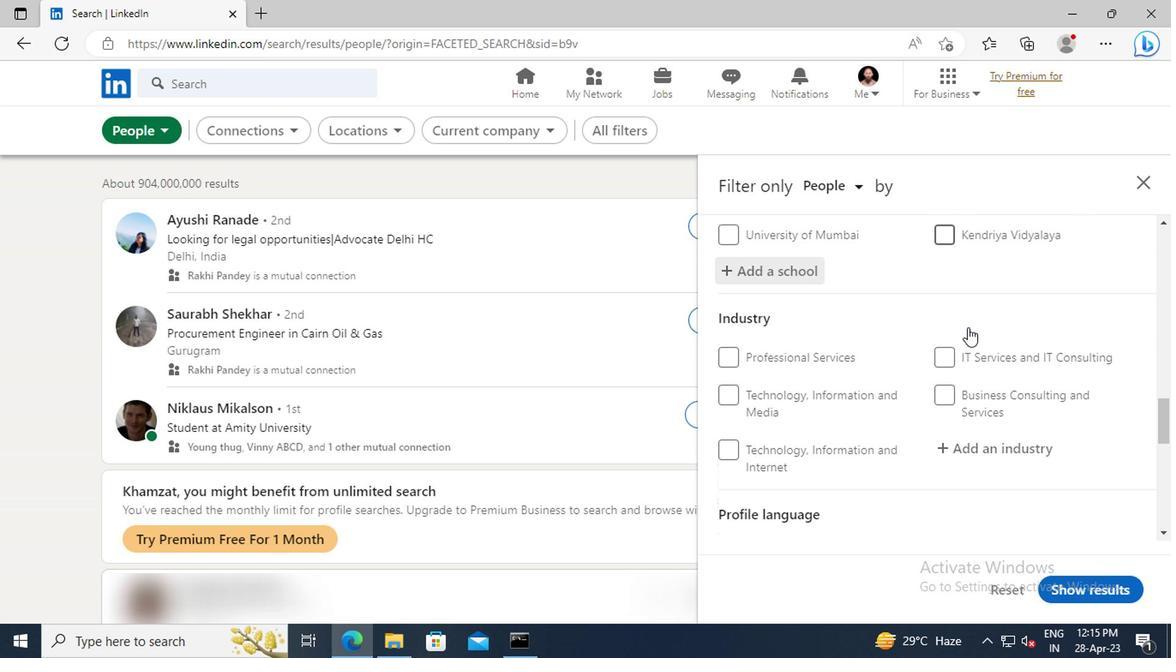 
Action: Mouse scrolled (964, 328) with delta (0, 0)
Screenshot: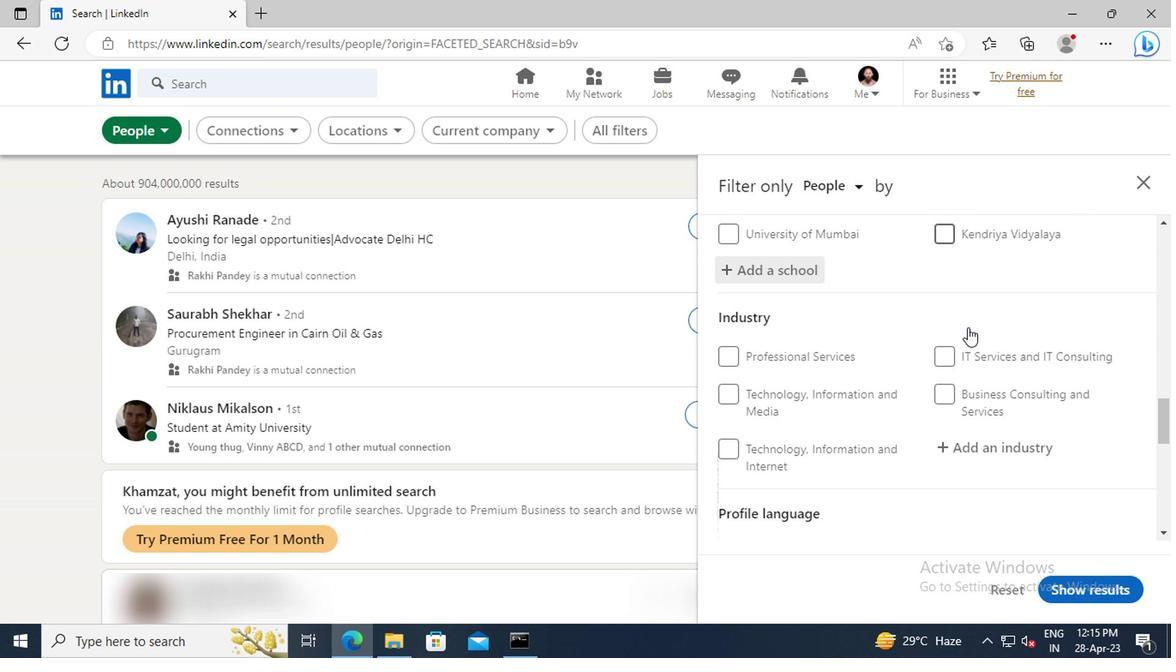 
Action: Mouse moved to (967, 347)
Screenshot: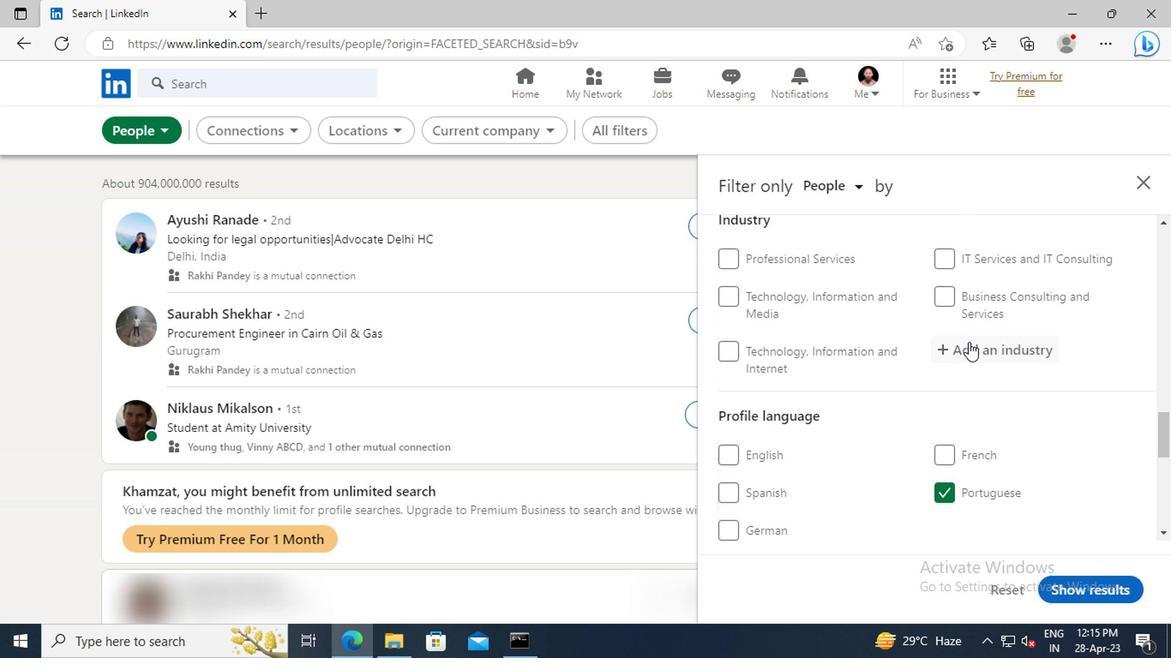 
Action: Mouse pressed left at (967, 347)
Screenshot: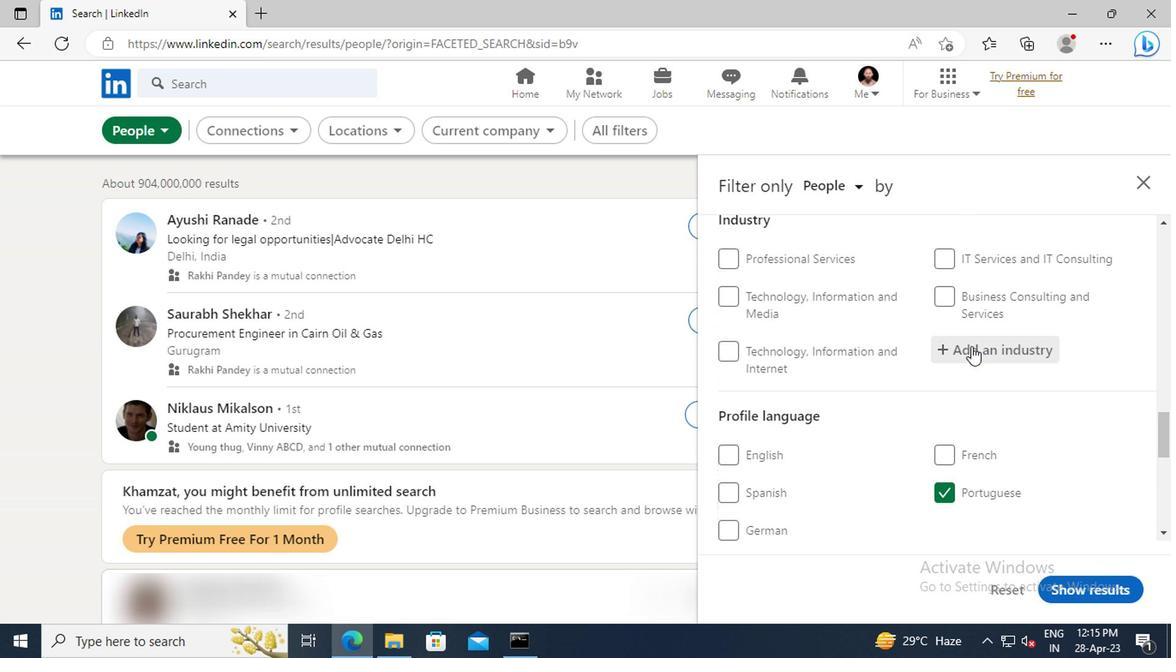 
Action: Key pressed <Key.shift>PAPER<Key.space>AND<Key.space>
Screenshot: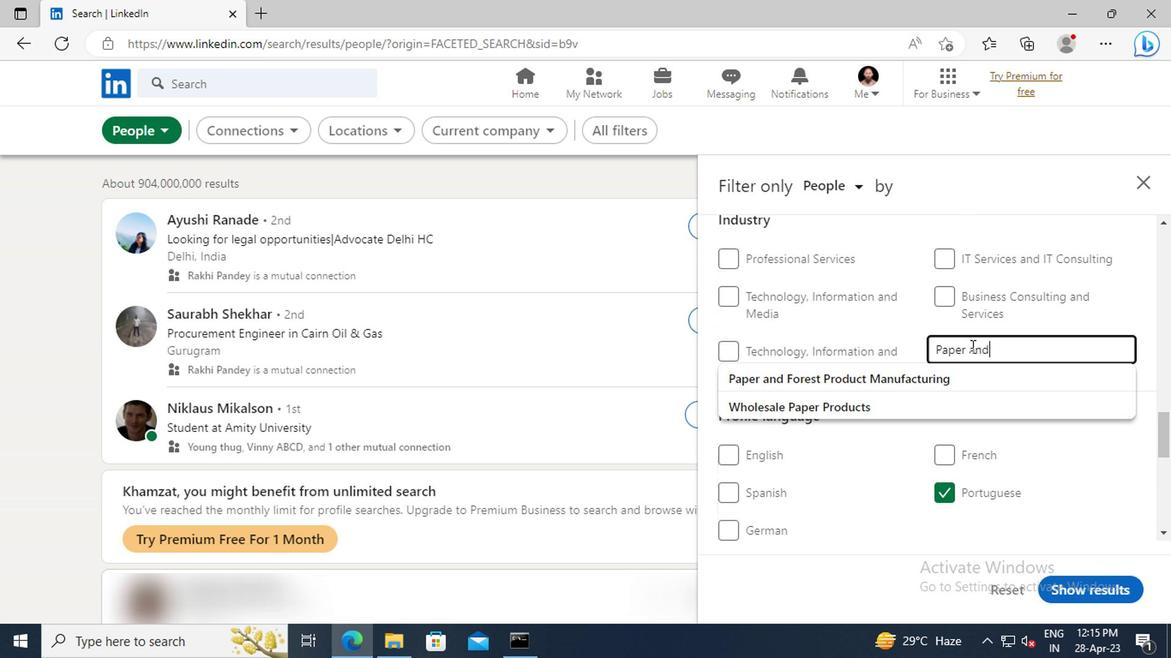 
Action: Mouse moved to (966, 378)
Screenshot: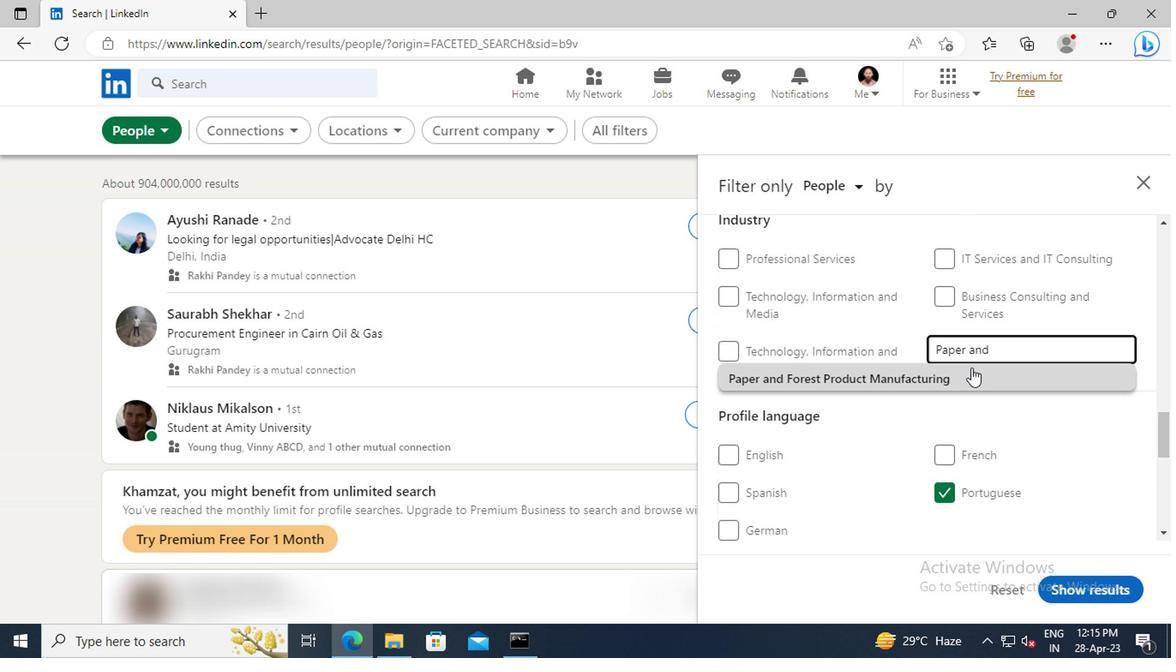 
Action: Mouse pressed left at (966, 378)
Screenshot: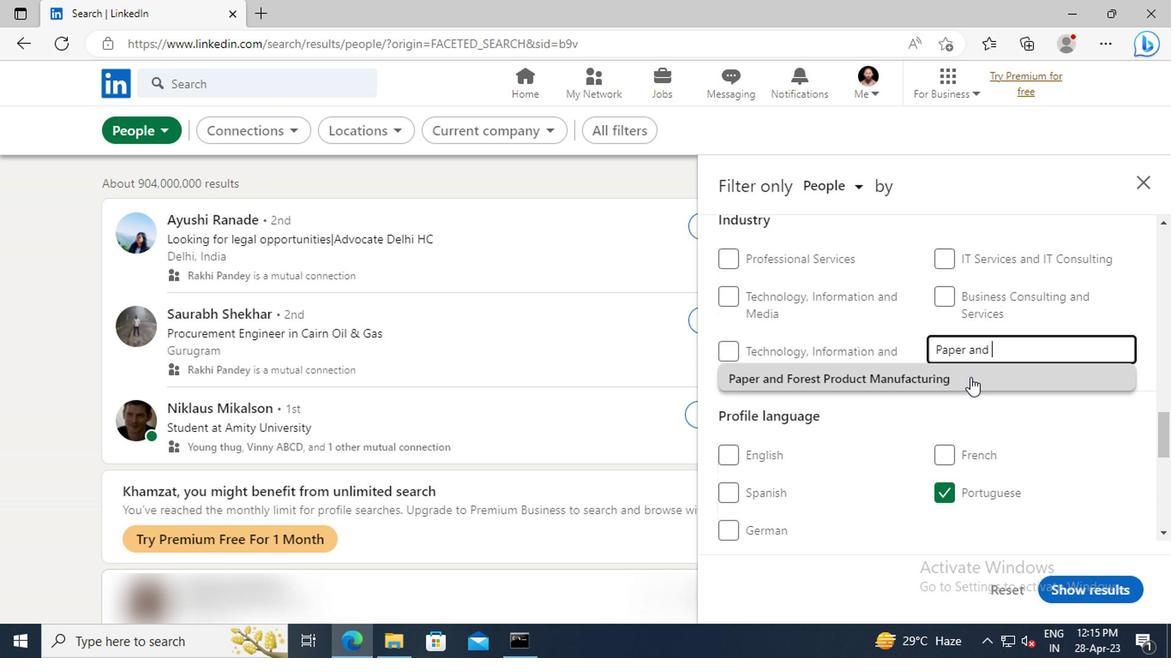 
Action: Mouse moved to (963, 341)
Screenshot: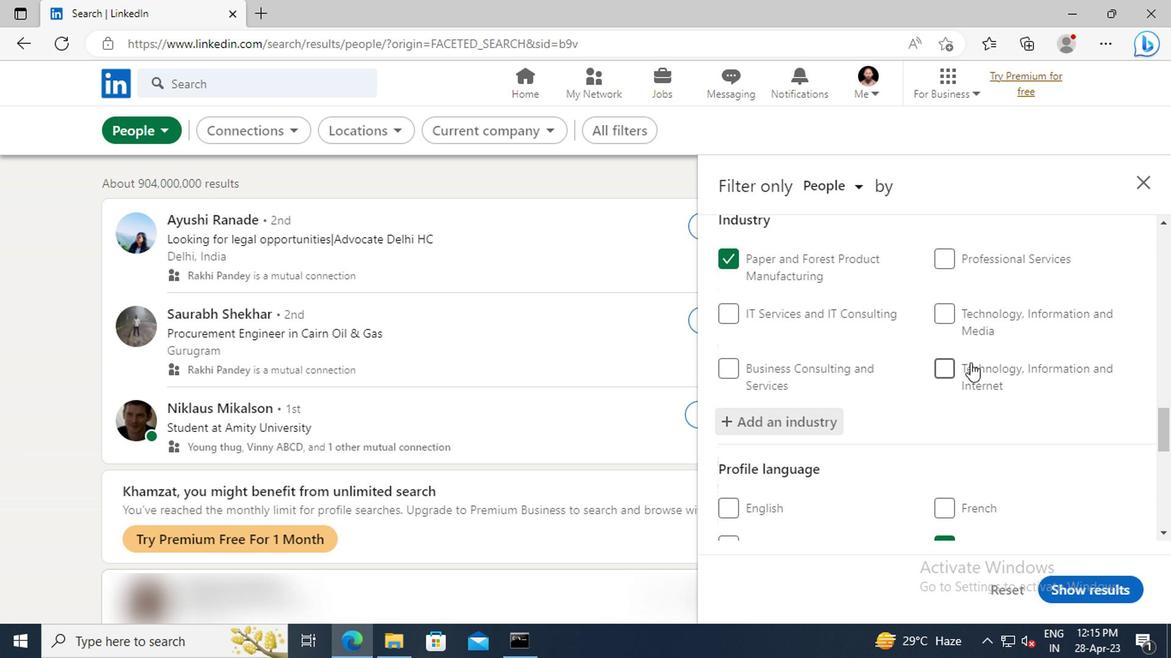 
Action: Mouse scrolled (963, 341) with delta (0, 0)
Screenshot: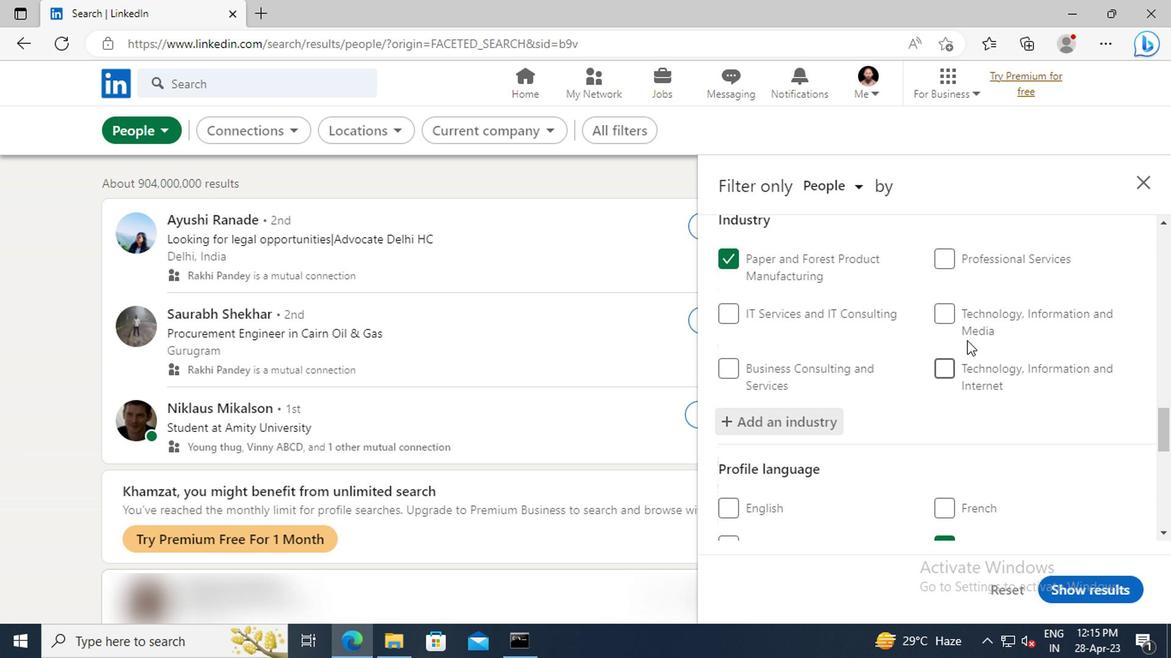 
Action: Mouse scrolled (963, 341) with delta (0, 0)
Screenshot: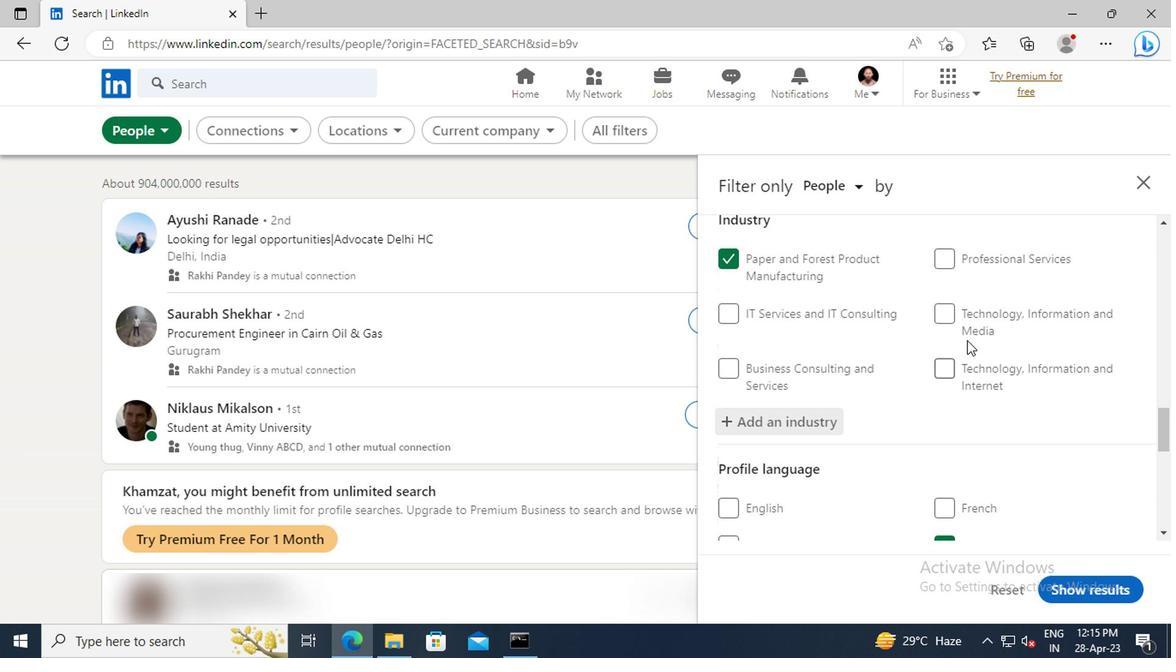 
Action: Mouse scrolled (963, 341) with delta (0, 0)
Screenshot: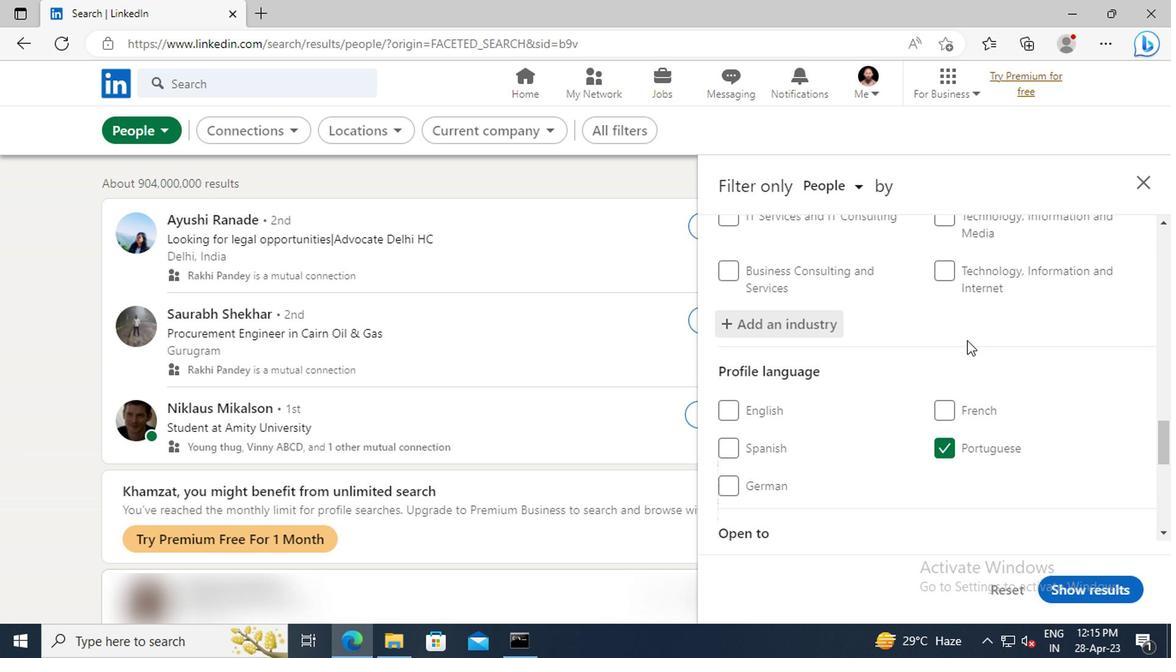 
Action: Mouse scrolled (963, 341) with delta (0, 0)
Screenshot: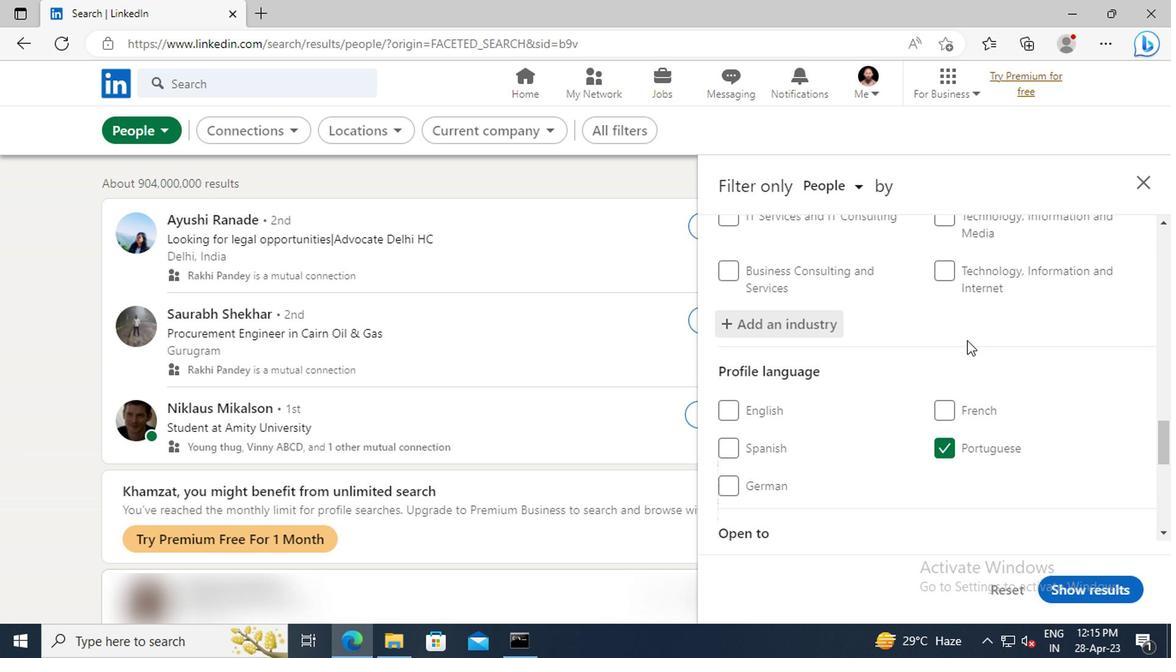 
Action: Mouse scrolled (963, 341) with delta (0, 0)
Screenshot: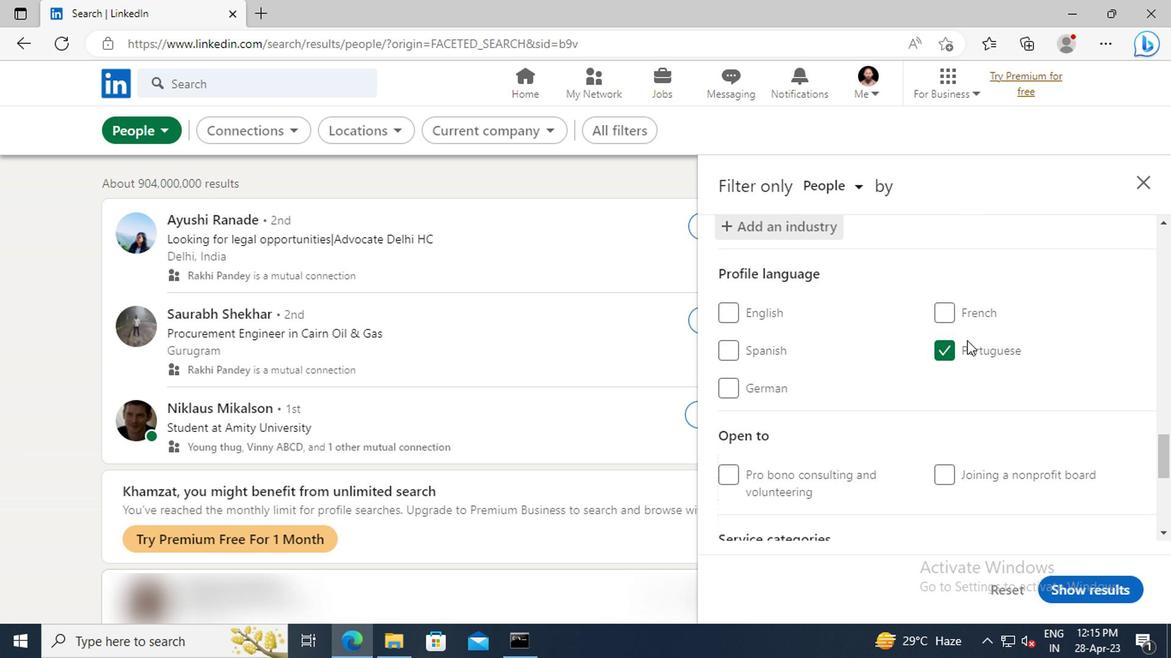 
Action: Mouse scrolled (963, 341) with delta (0, 0)
Screenshot: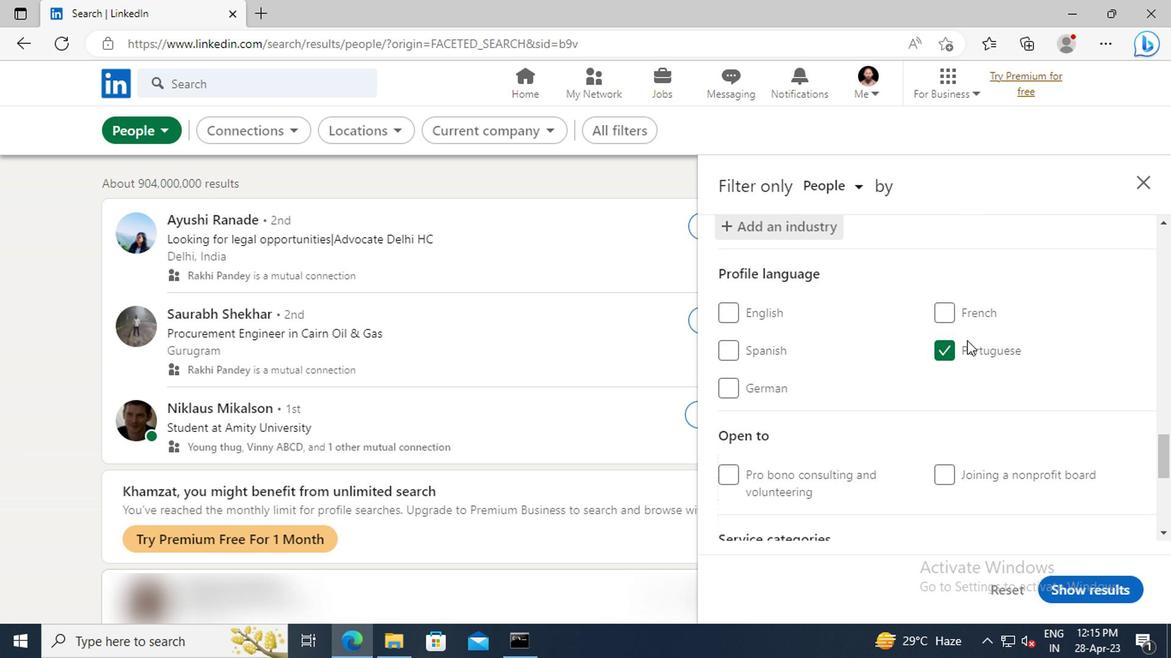 
Action: Mouse scrolled (963, 341) with delta (0, 0)
Screenshot: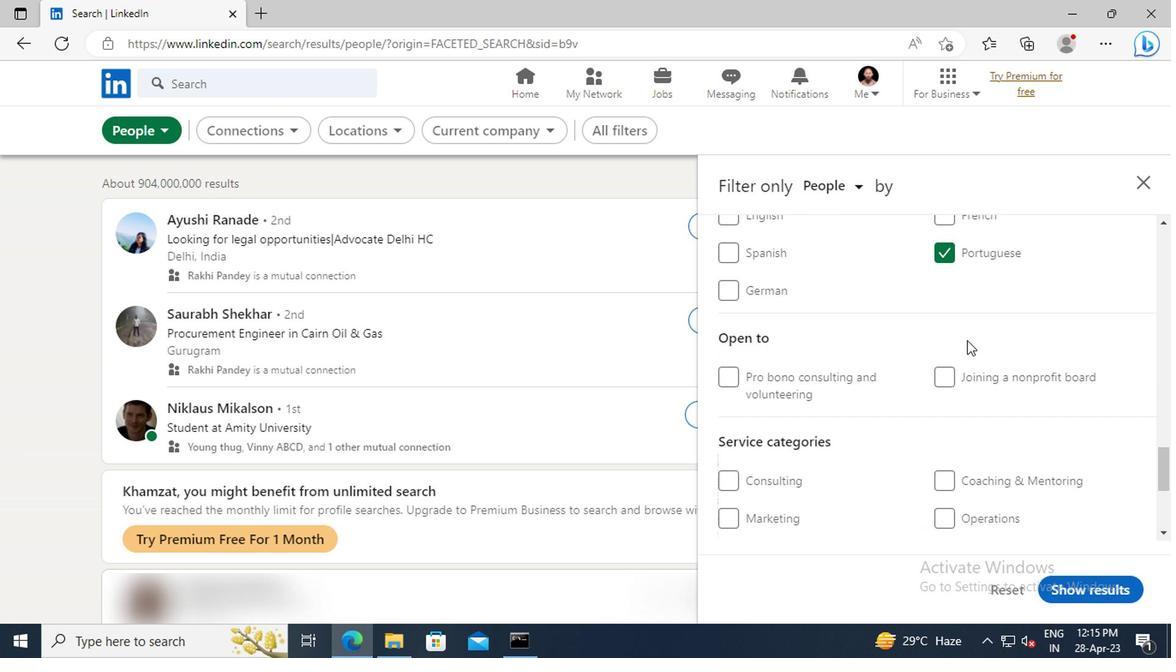 
Action: Mouse scrolled (963, 341) with delta (0, 0)
Screenshot: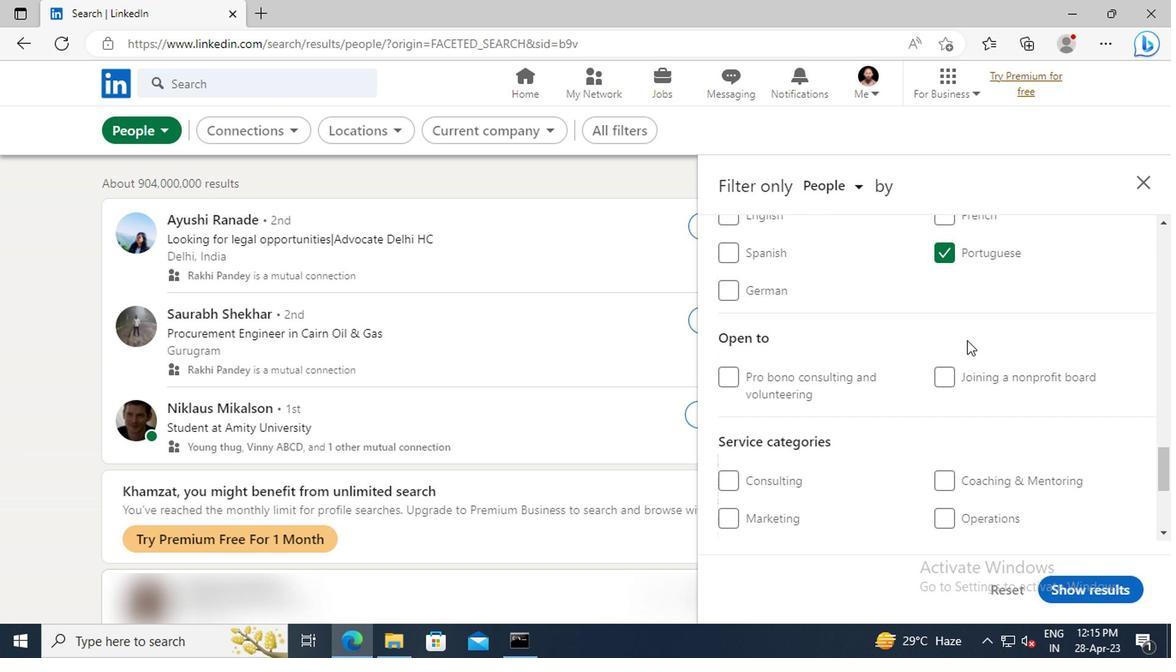 
Action: Mouse scrolled (963, 341) with delta (0, 0)
Screenshot: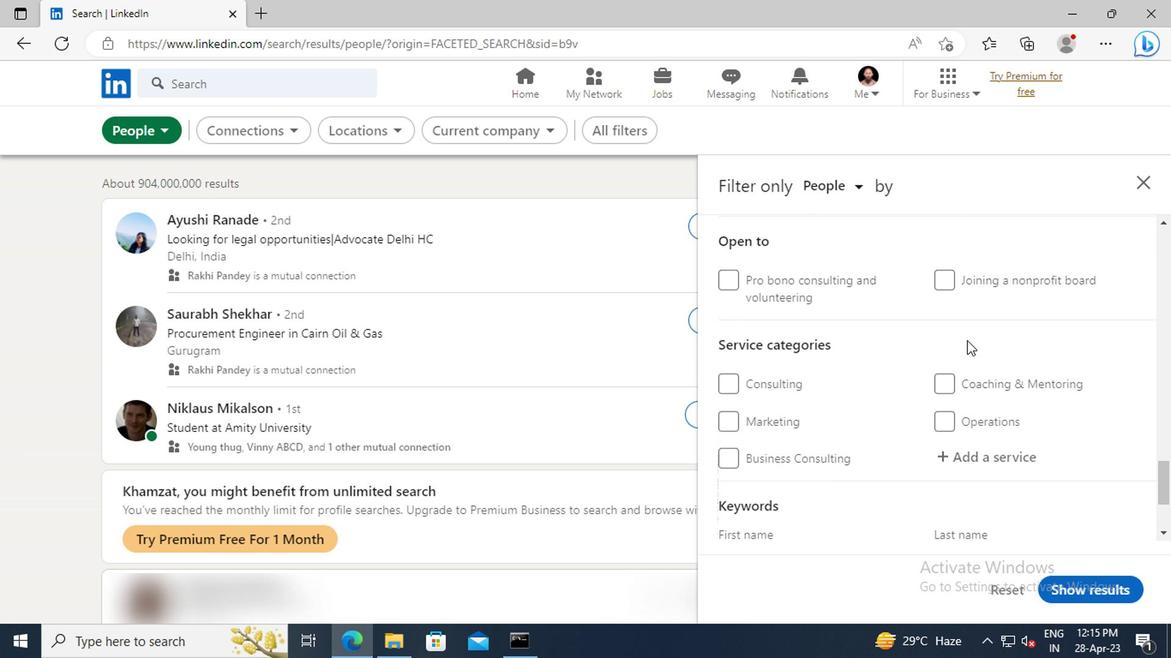 
Action: Mouse moved to (974, 406)
Screenshot: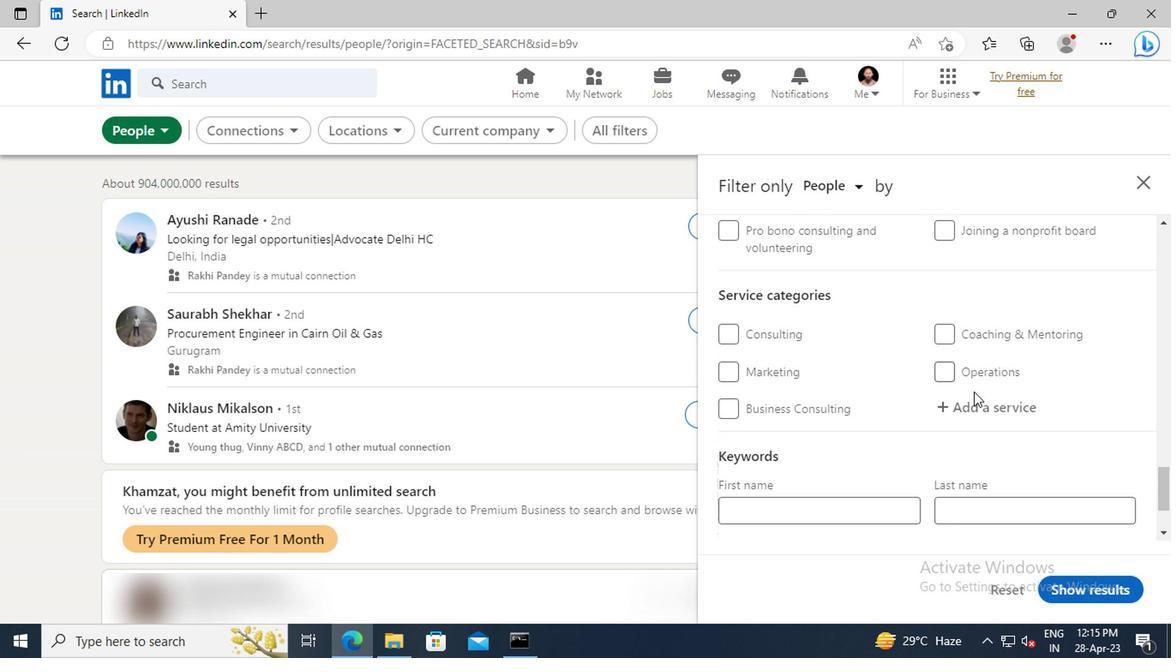 
Action: Mouse pressed left at (974, 406)
Screenshot: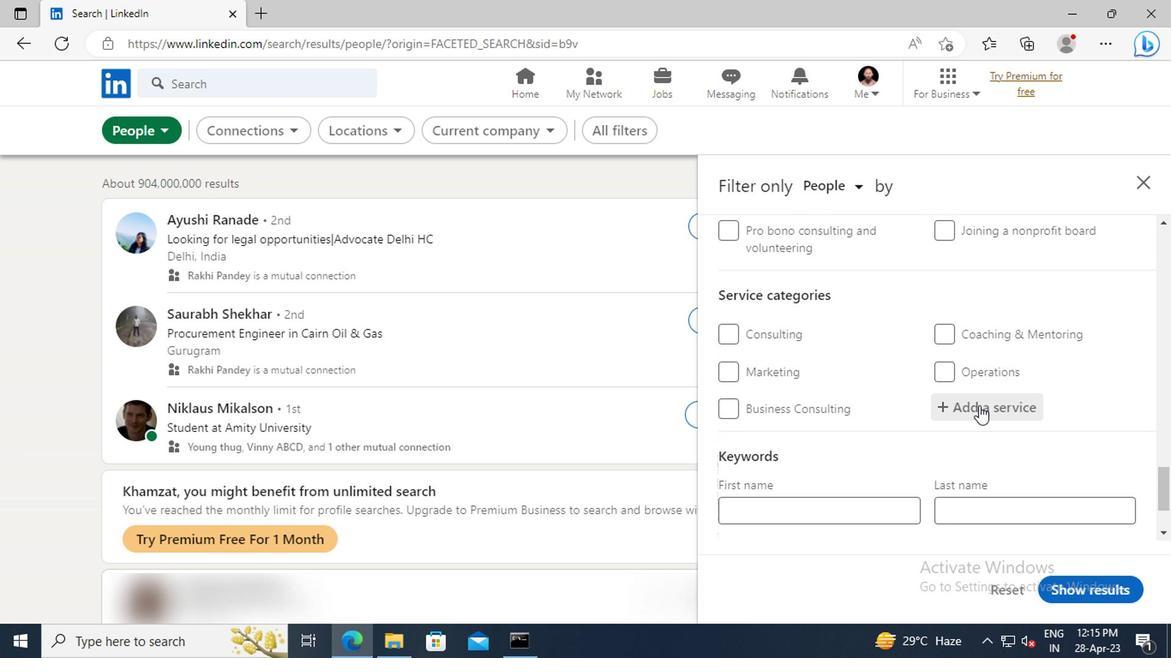 
Action: Key pressed <Key.shift>WEB<Key.space><Key.shift>DESIGN
Screenshot: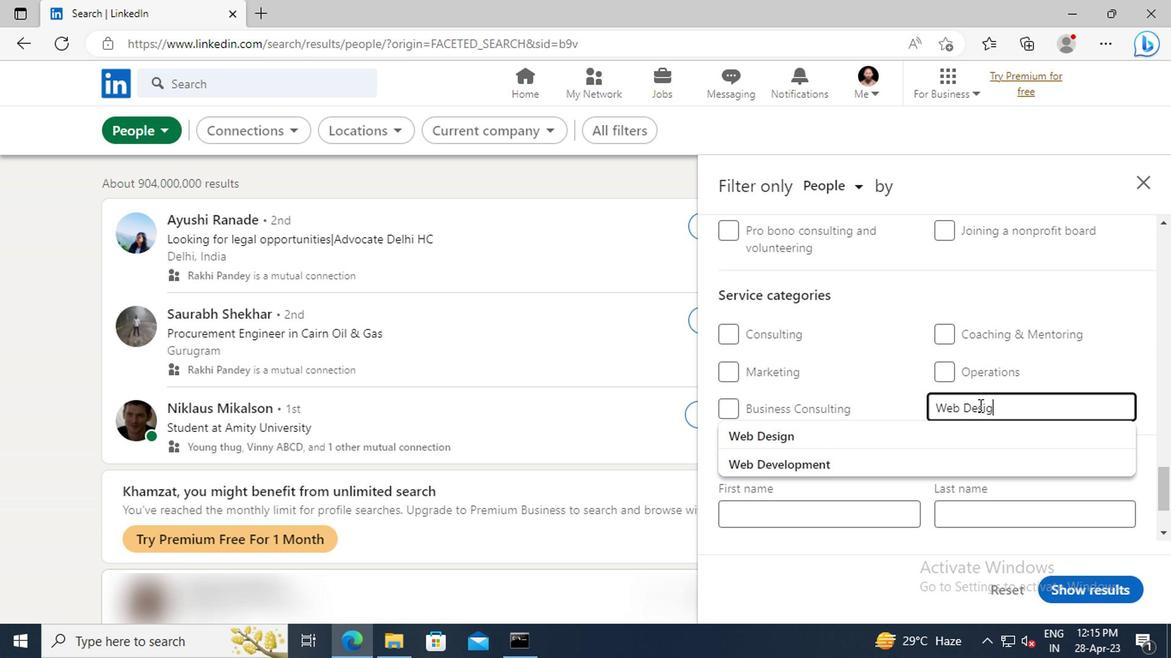 
Action: Mouse moved to (974, 433)
Screenshot: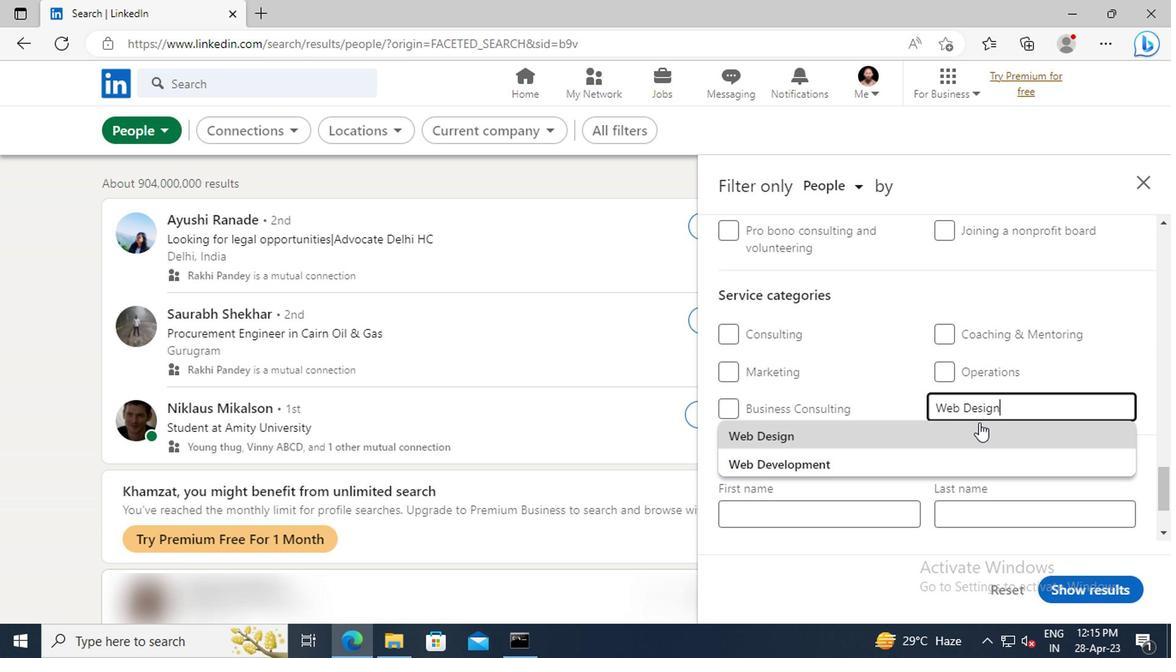
Action: Mouse pressed left at (974, 433)
Screenshot: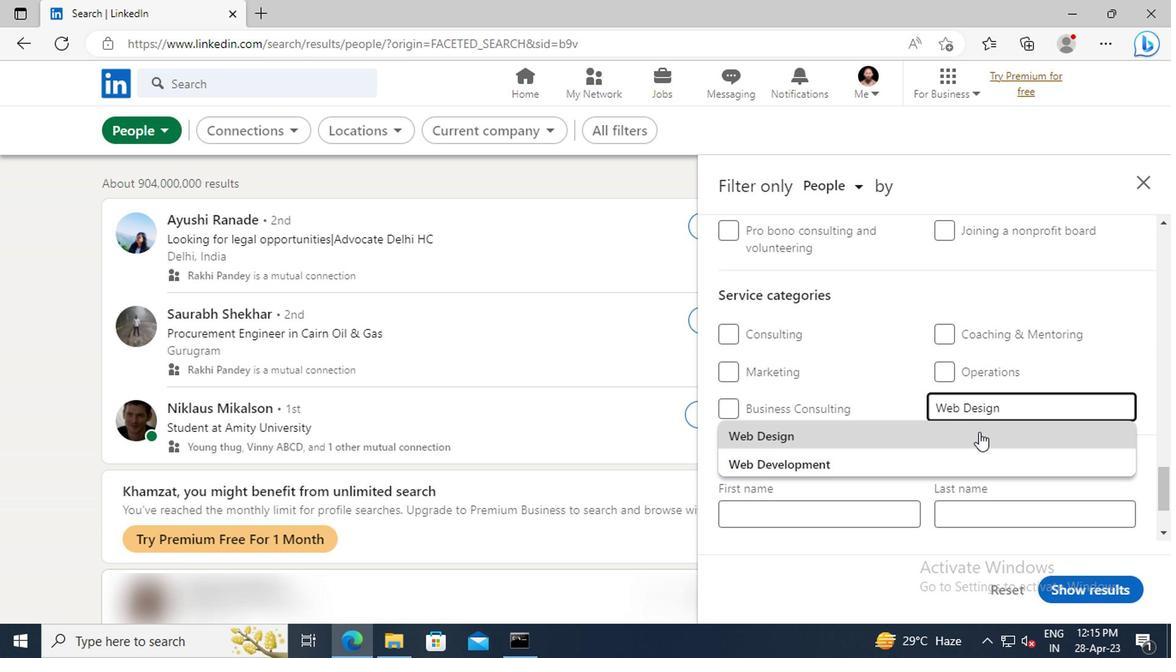 
Action: Mouse moved to (949, 400)
Screenshot: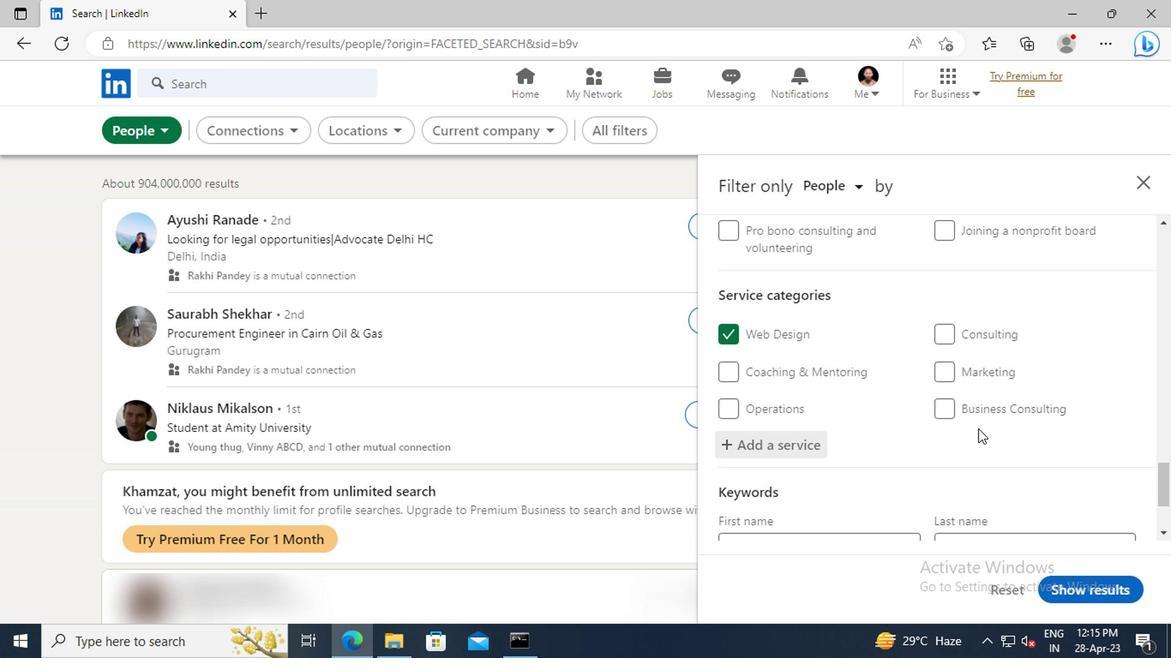 
Action: Mouse scrolled (949, 399) with delta (0, -1)
Screenshot: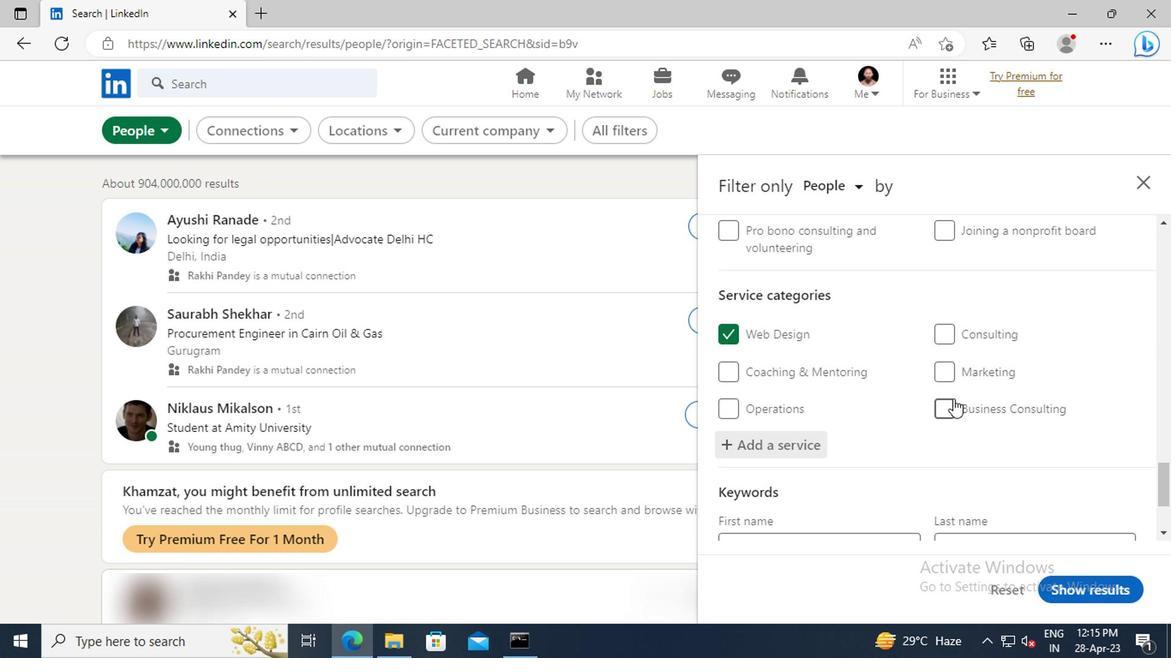 
Action: Mouse scrolled (949, 399) with delta (0, -1)
Screenshot: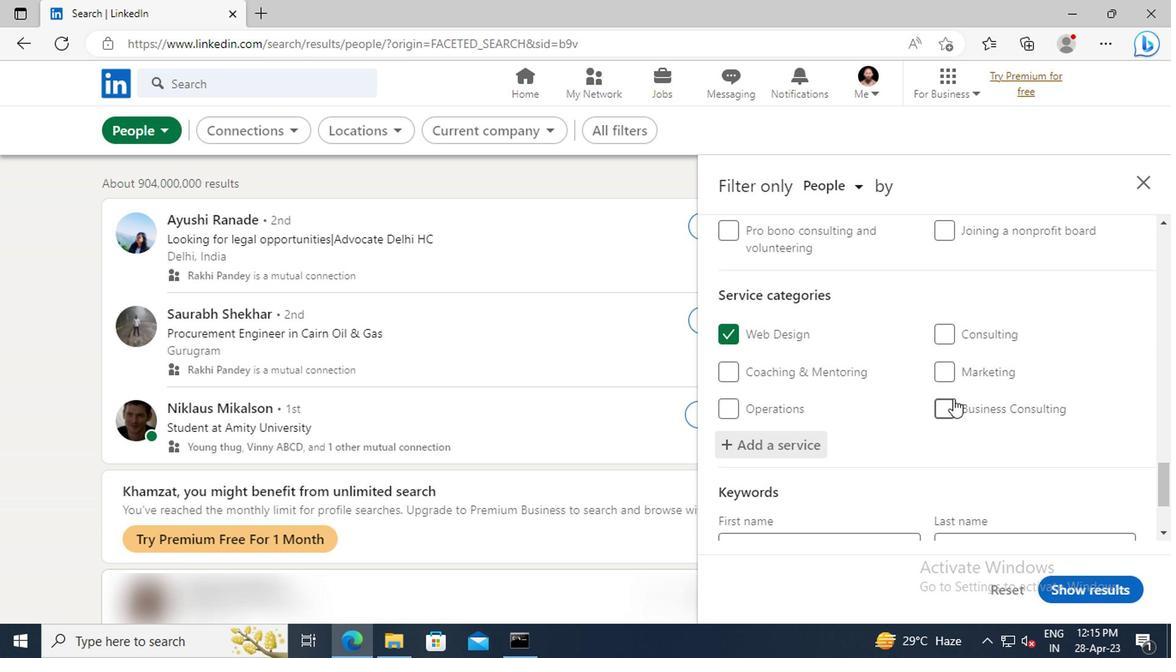 
Action: Mouse scrolled (949, 399) with delta (0, -1)
Screenshot: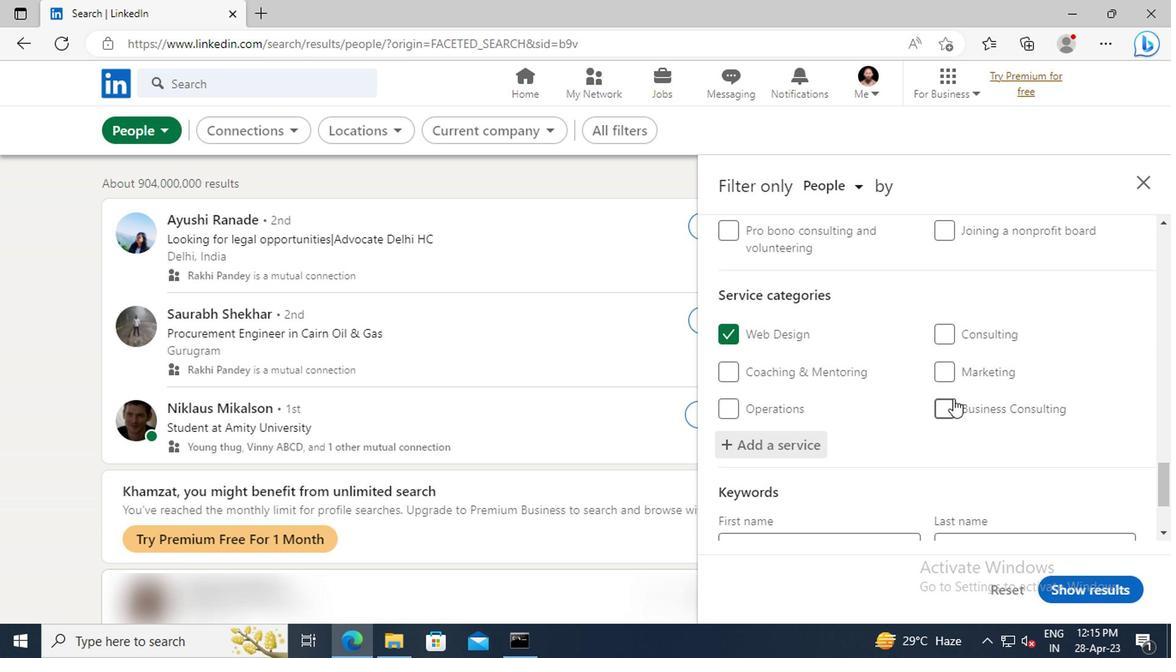 
Action: Mouse scrolled (949, 399) with delta (0, -1)
Screenshot: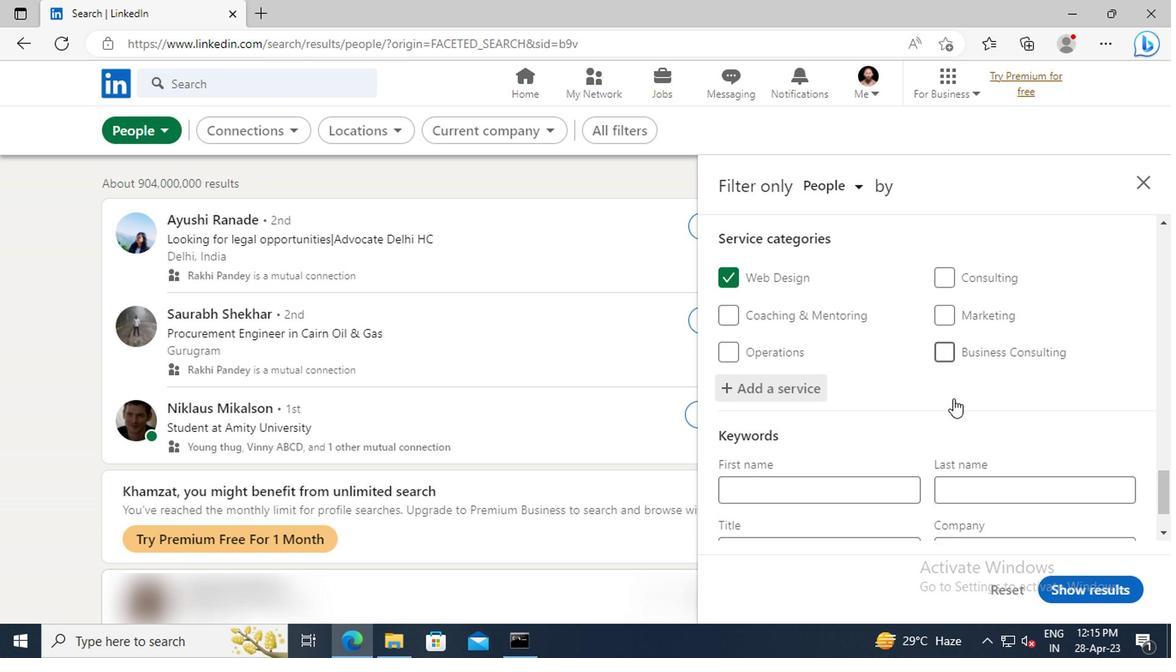 
Action: Mouse moved to (798, 467)
Screenshot: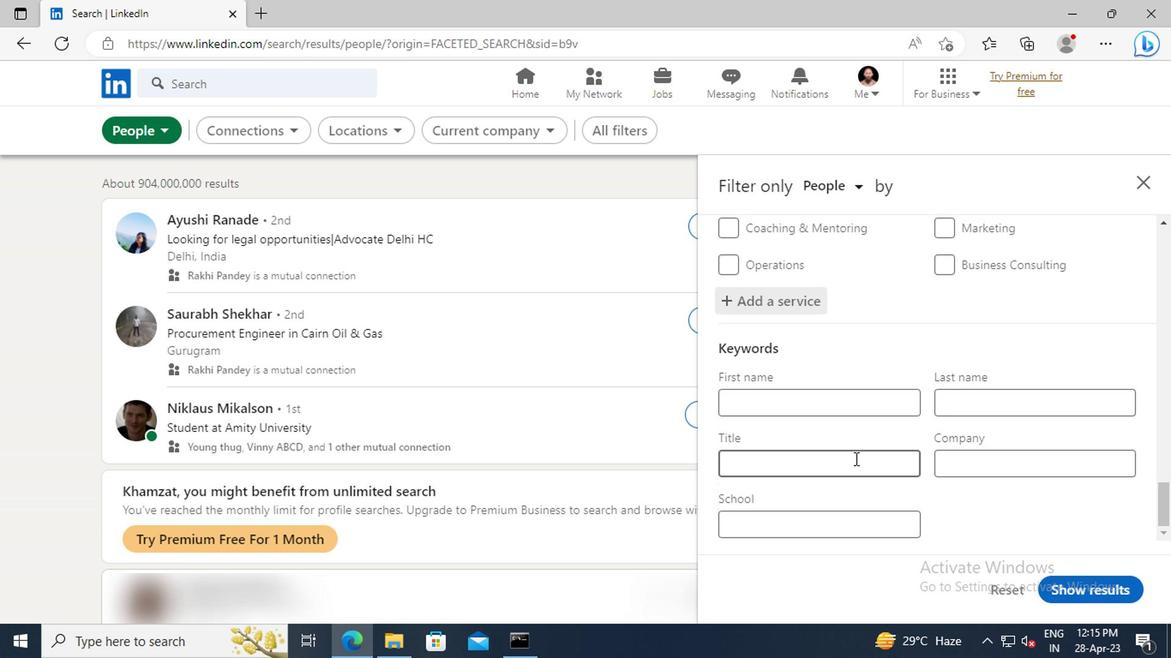 
Action: Mouse pressed left at (798, 467)
Screenshot: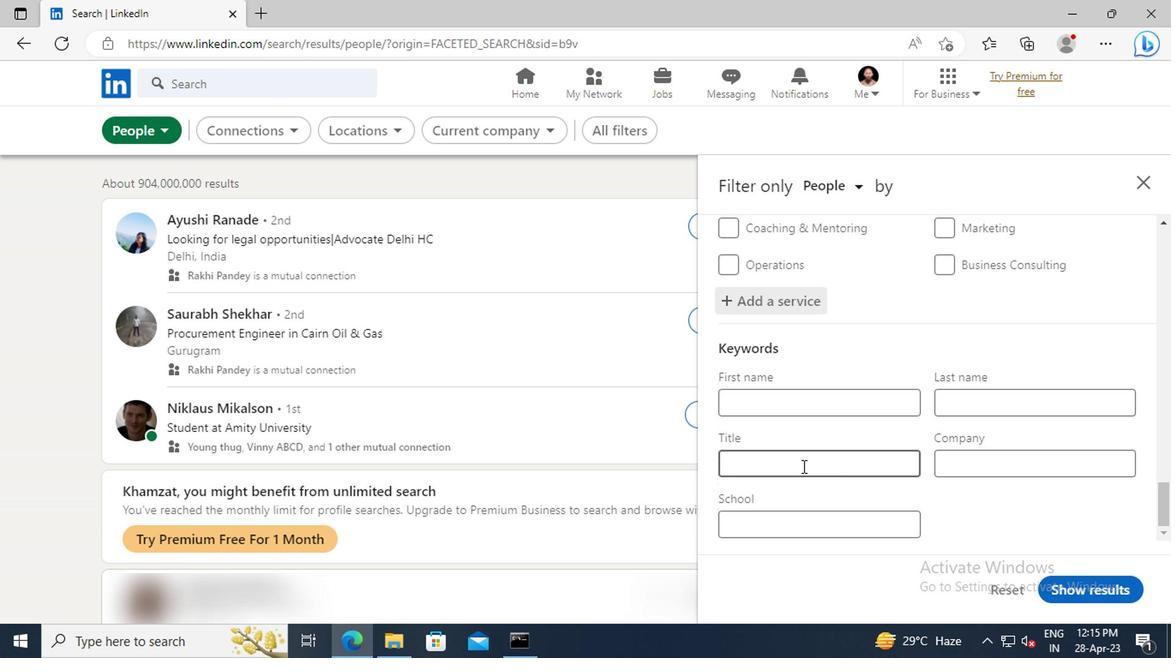 
Action: Key pressed <Key.shift>ADMINISTRATOR<Key.enter>
Screenshot: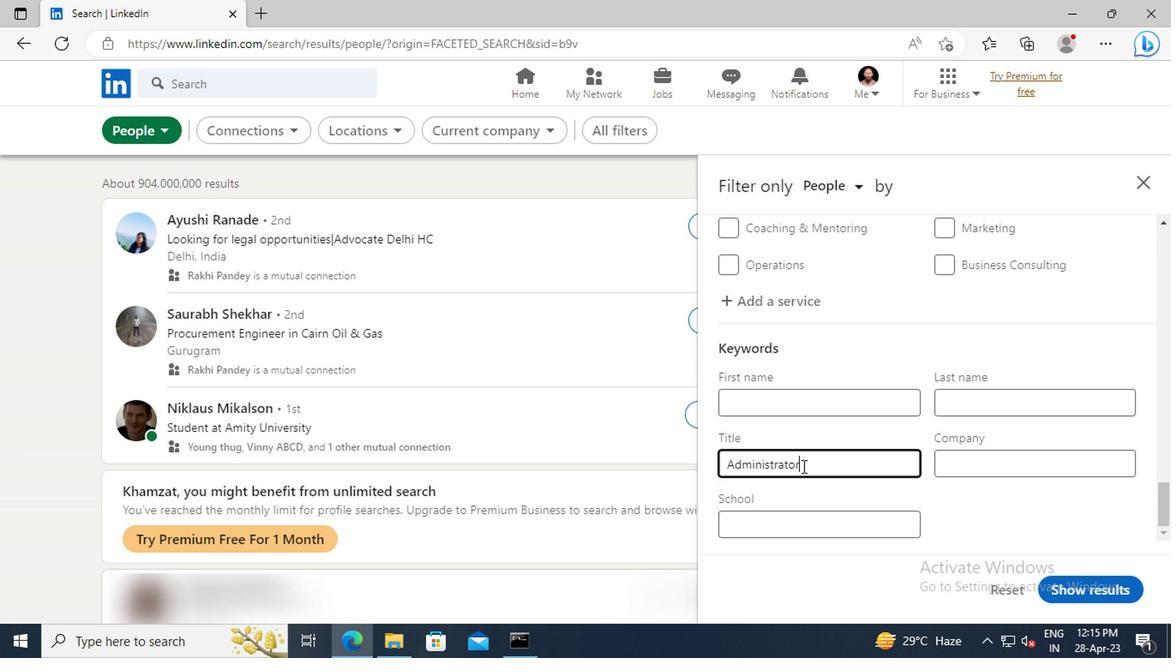 
Action: Mouse moved to (1057, 587)
Screenshot: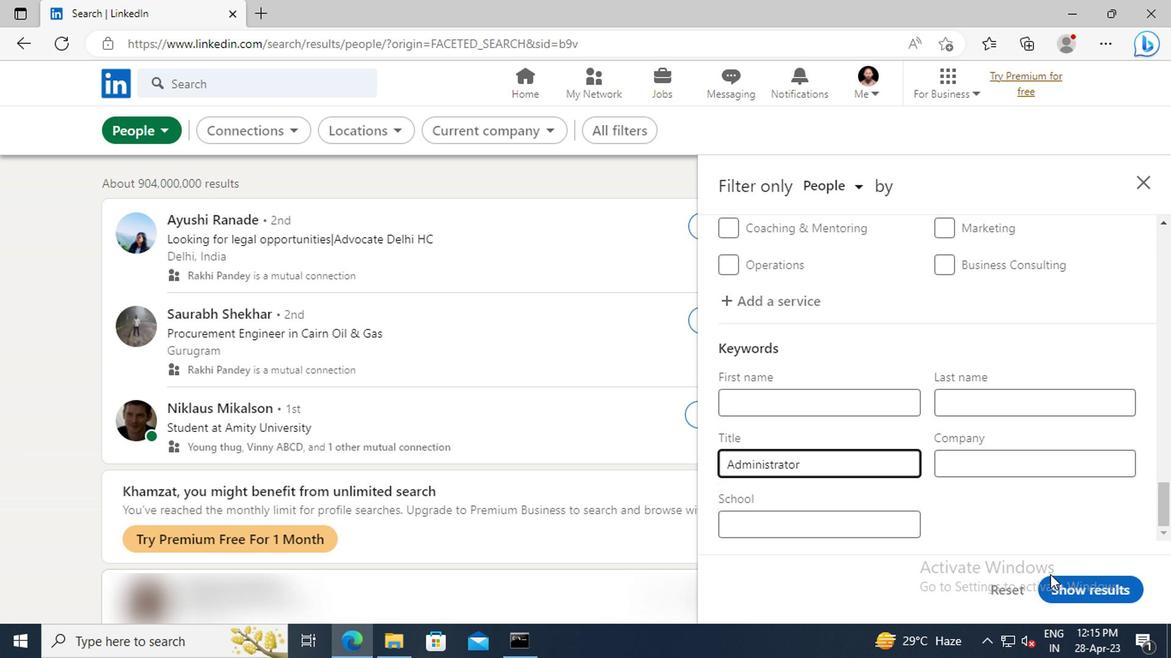 
Action: Mouse pressed left at (1057, 587)
Screenshot: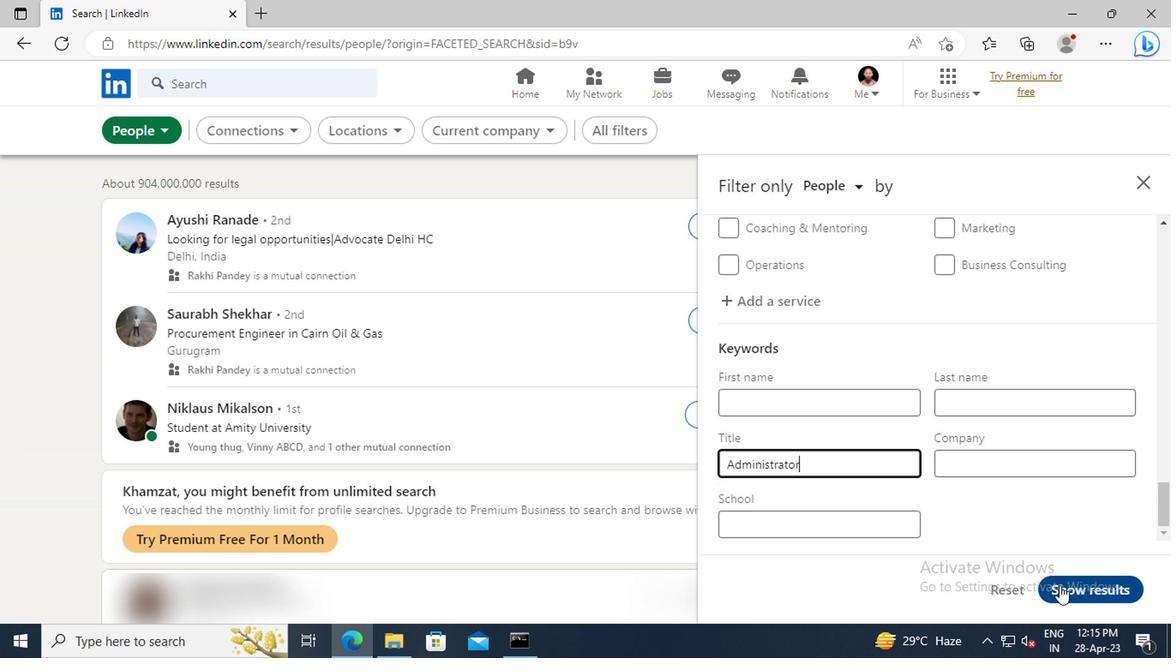 
Action: Mouse moved to (1057, 588)
Screenshot: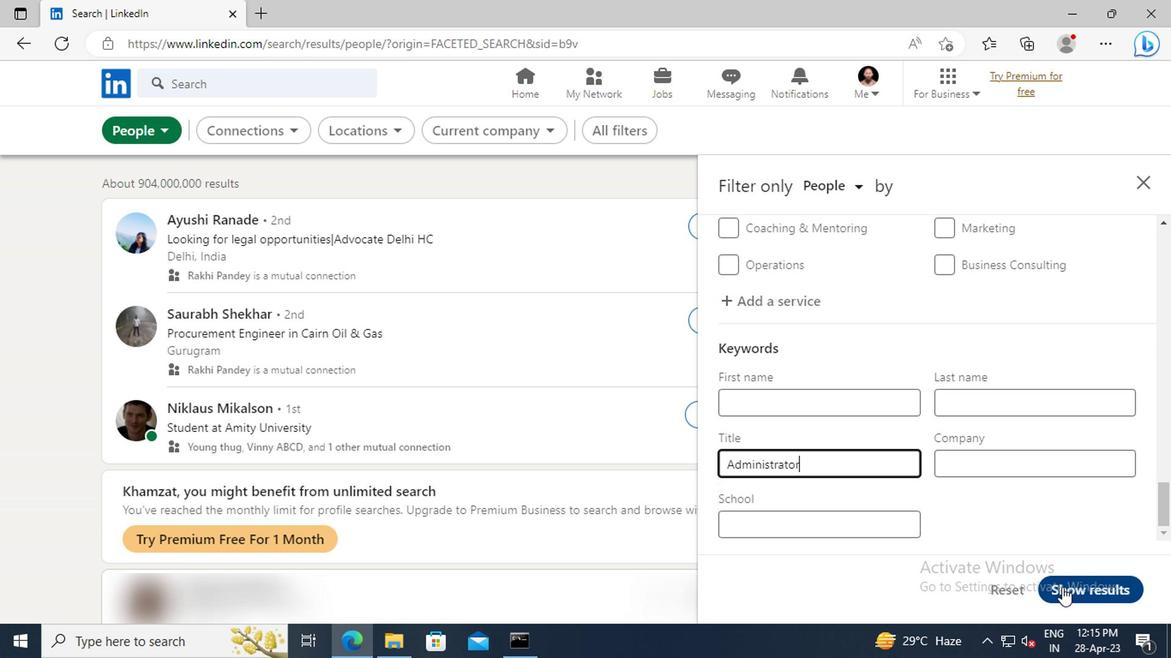 
